 Task: Open Card Social Media Marketing Campaign Review in Board Content Marketing Interactive Quiz Creation and Promotion Strategy to Workspace Branding Agencies and add a team member Softage.3@softage.net, a label Blue, a checklist Farm-to-Table, an attachment from your google drive, a color Blue and finally, add a card description 'Create and send out employee satisfaction survey on performance feedback and recognition' and a comment 'Let us approach this task with a sense of self-reflection and self-awareness, recognizing our own strengths and weaknesses.'. Add a start date 'Jan 03, 1900' with a due date 'Jan 10, 1900'
Action: Mouse moved to (114, 57)
Screenshot: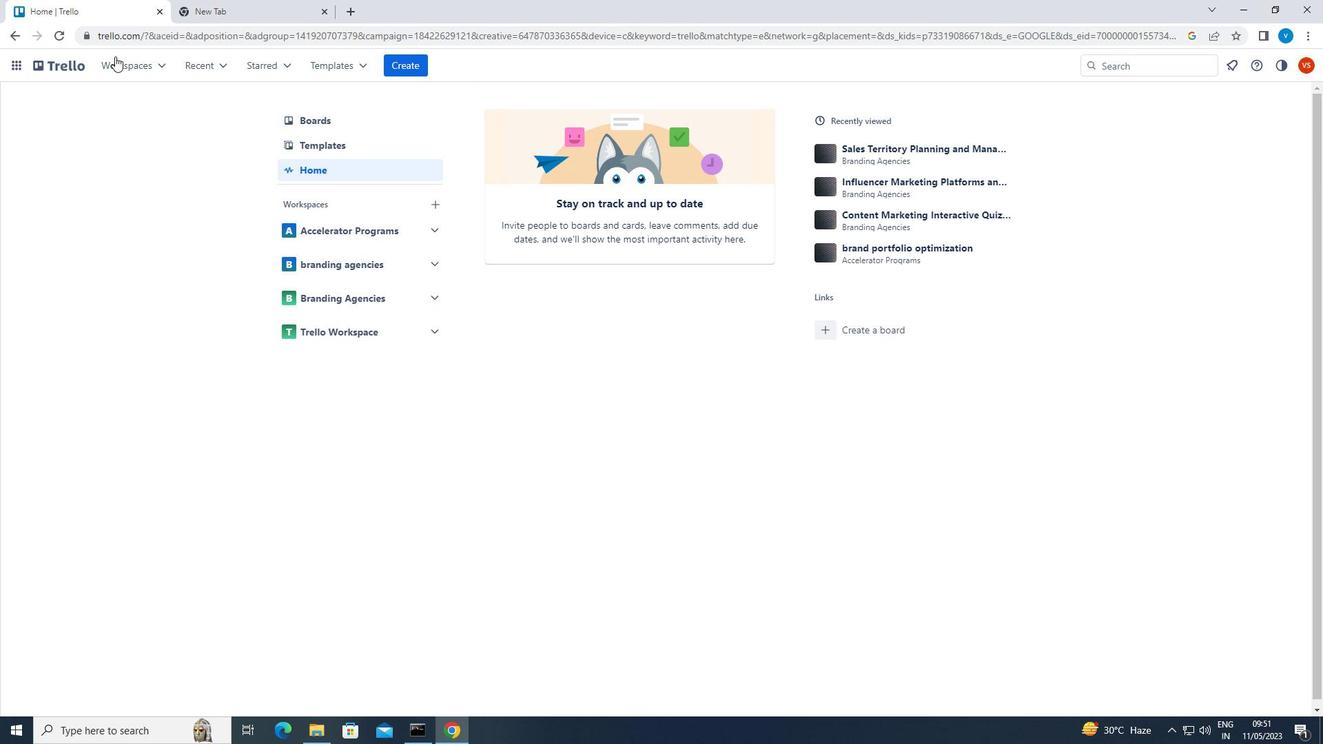 
Action: Mouse pressed left at (114, 57)
Screenshot: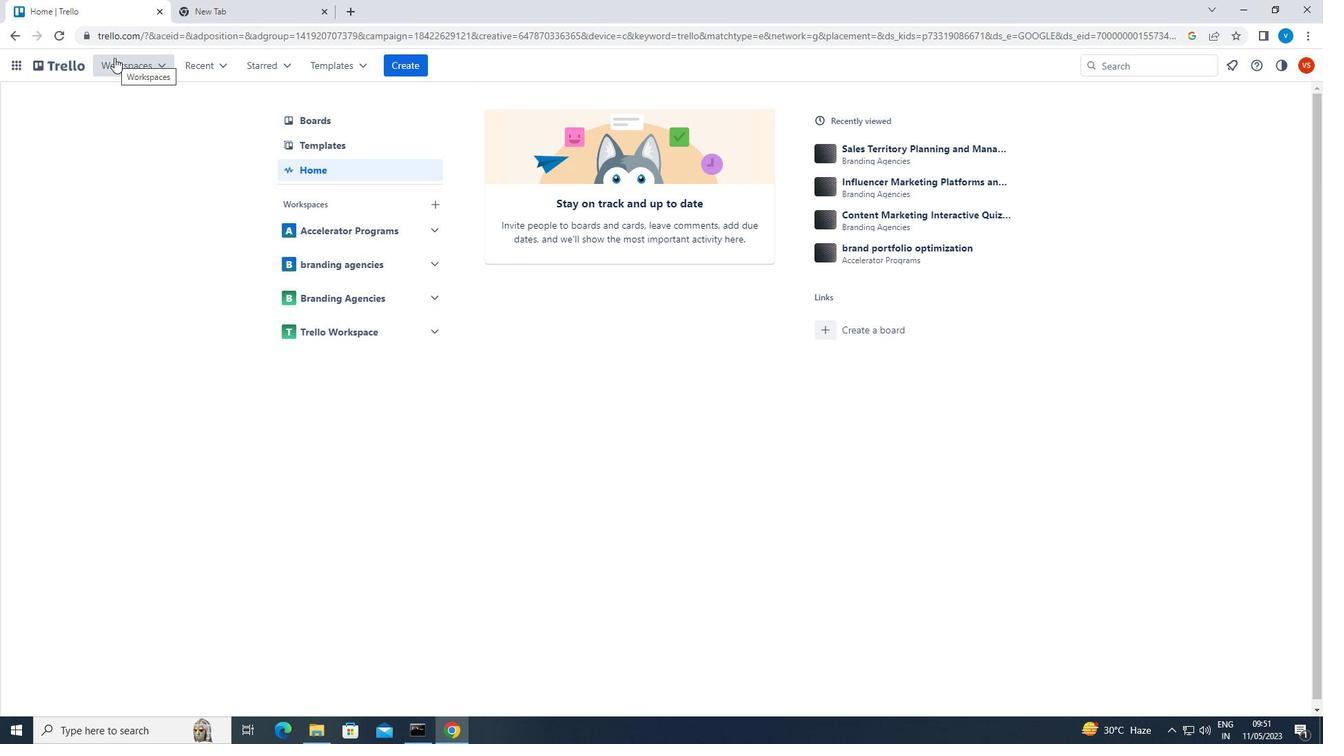 
Action: Mouse moved to (183, 206)
Screenshot: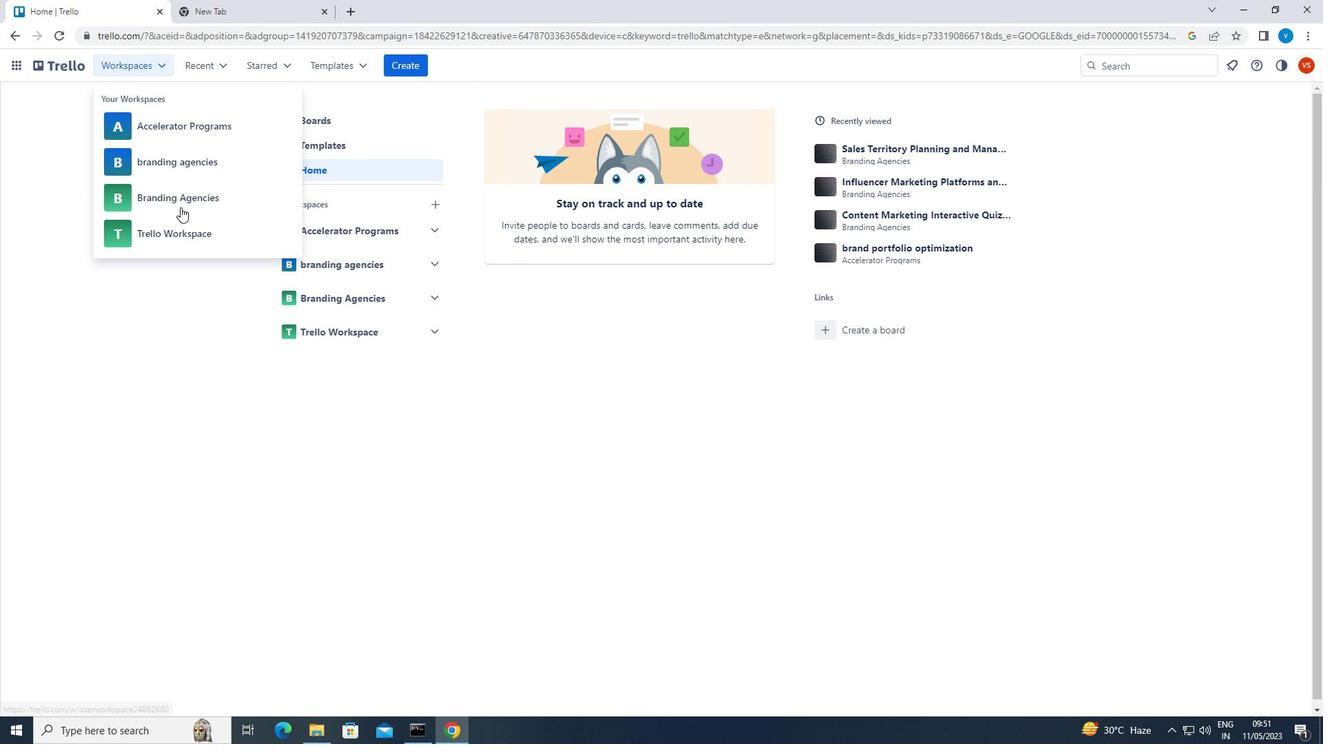 
Action: Mouse pressed left at (183, 206)
Screenshot: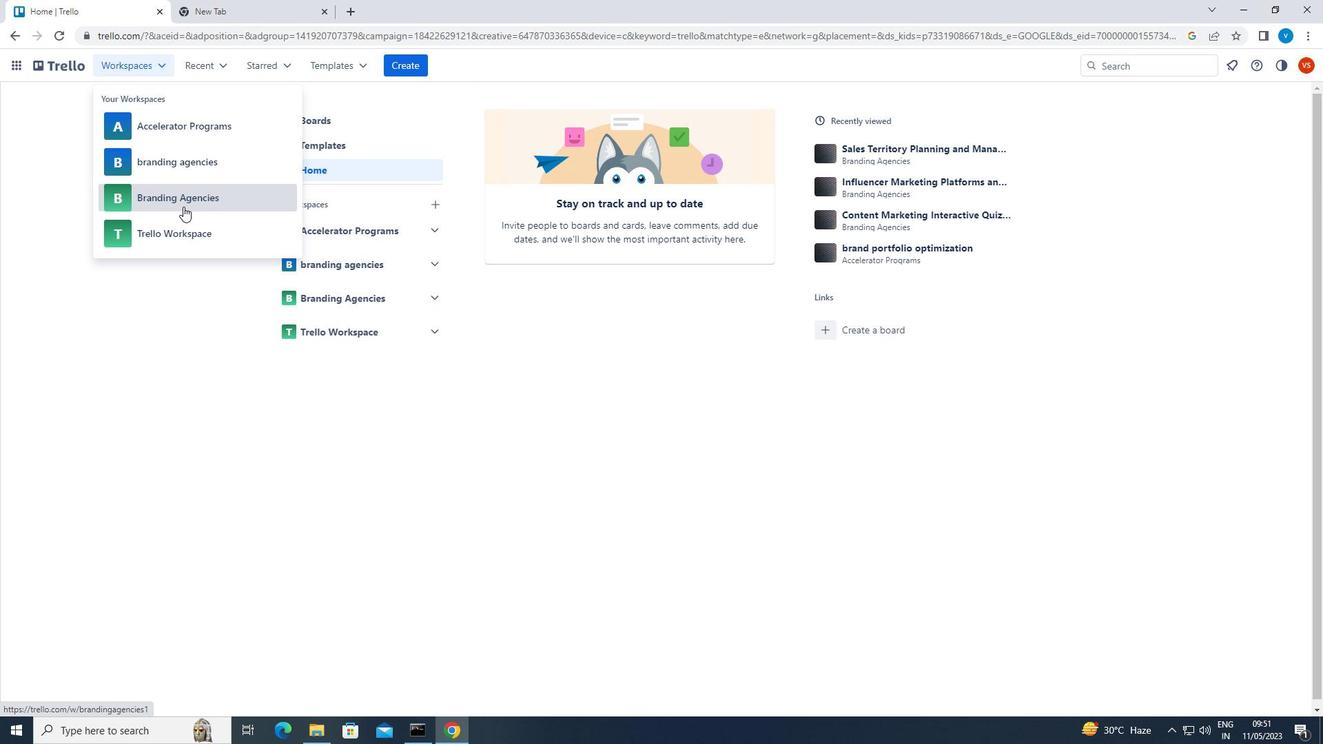 
Action: Mouse moved to (110, 304)
Screenshot: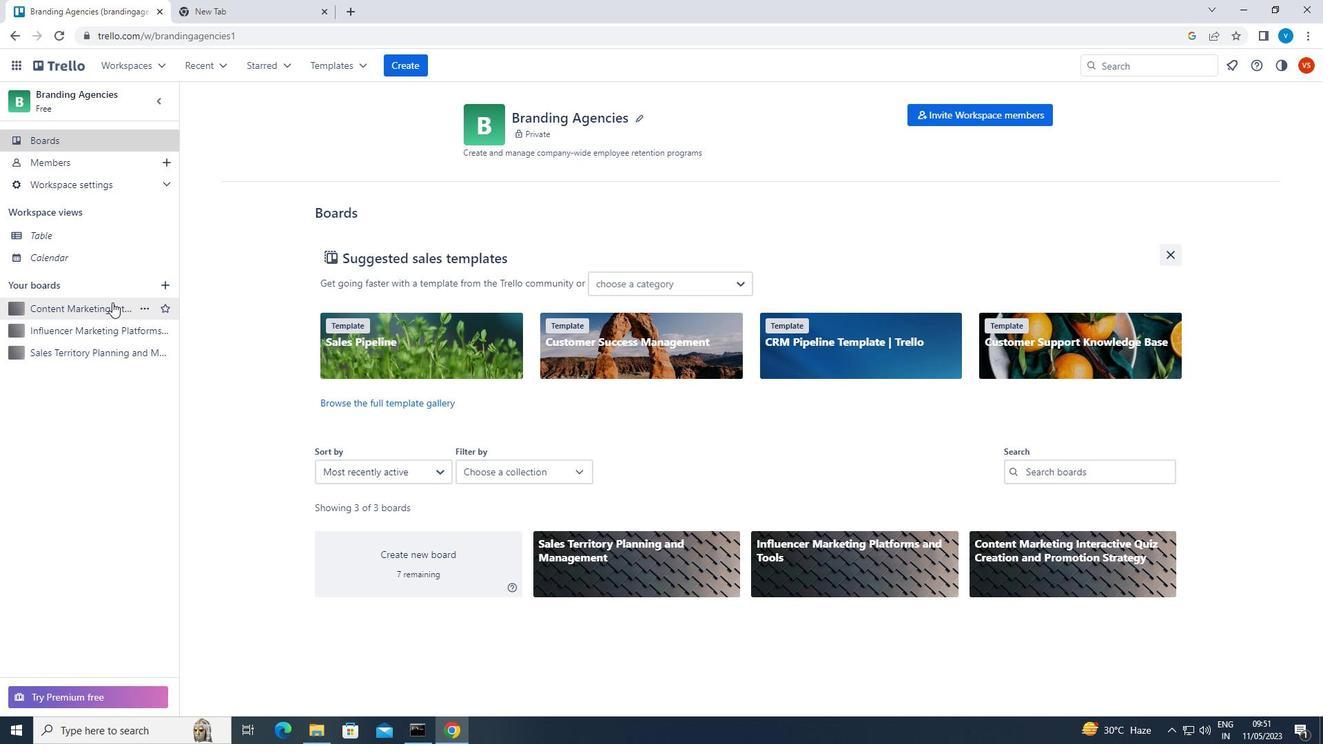 
Action: Mouse pressed left at (110, 304)
Screenshot: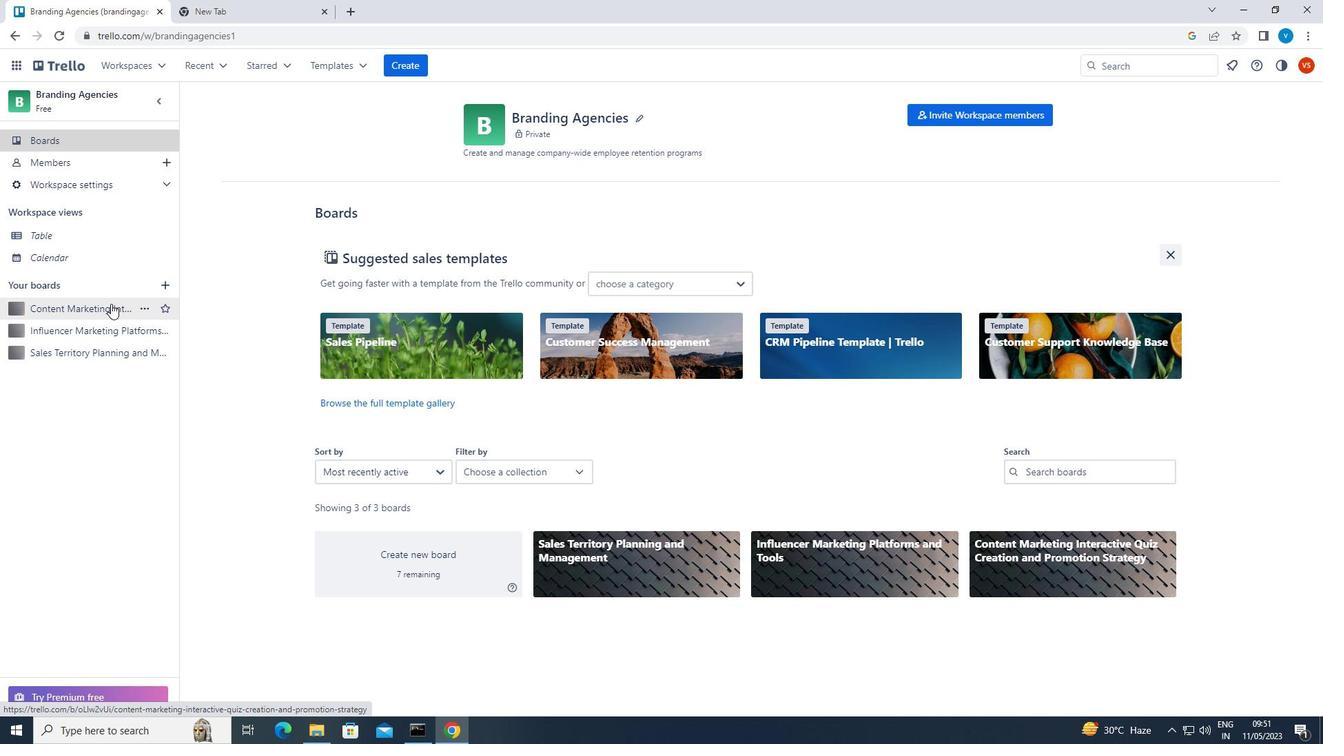 
Action: Mouse moved to (264, 184)
Screenshot: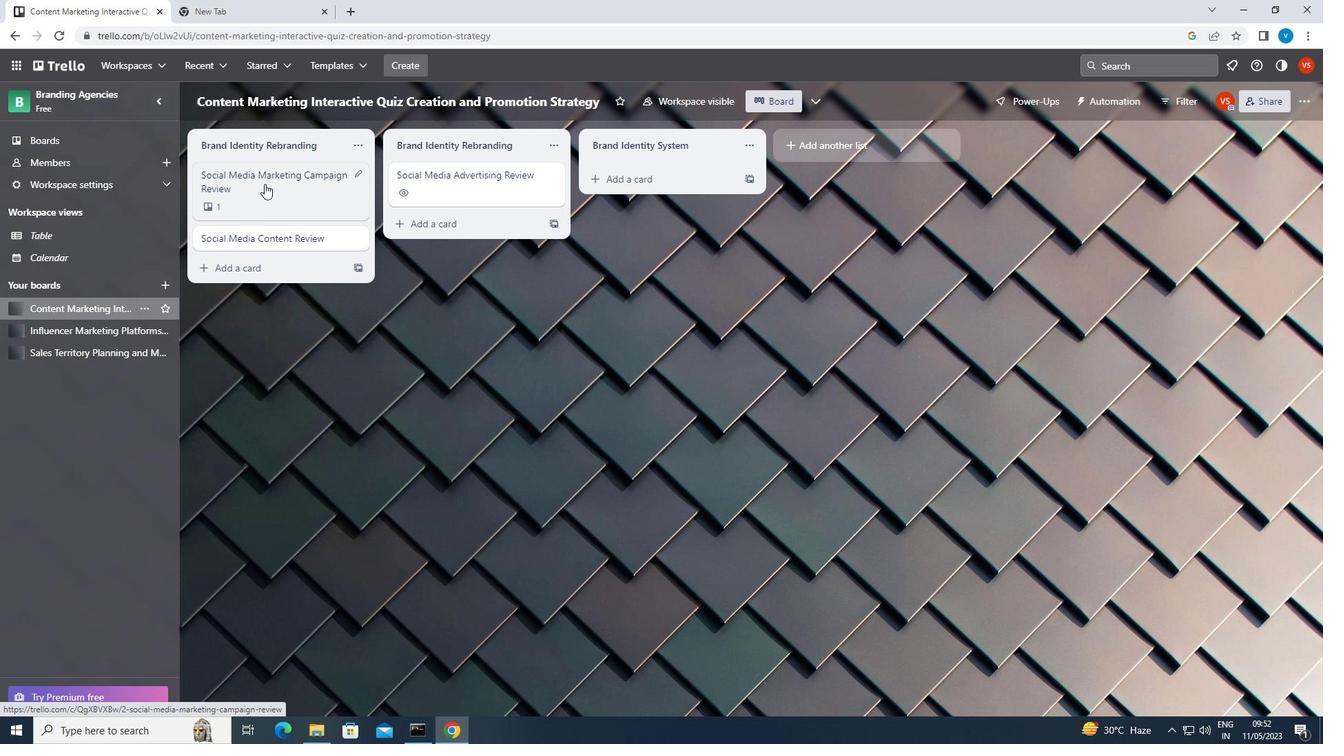 
Action: Mouse pressed left at (264, 184)
Screenshot: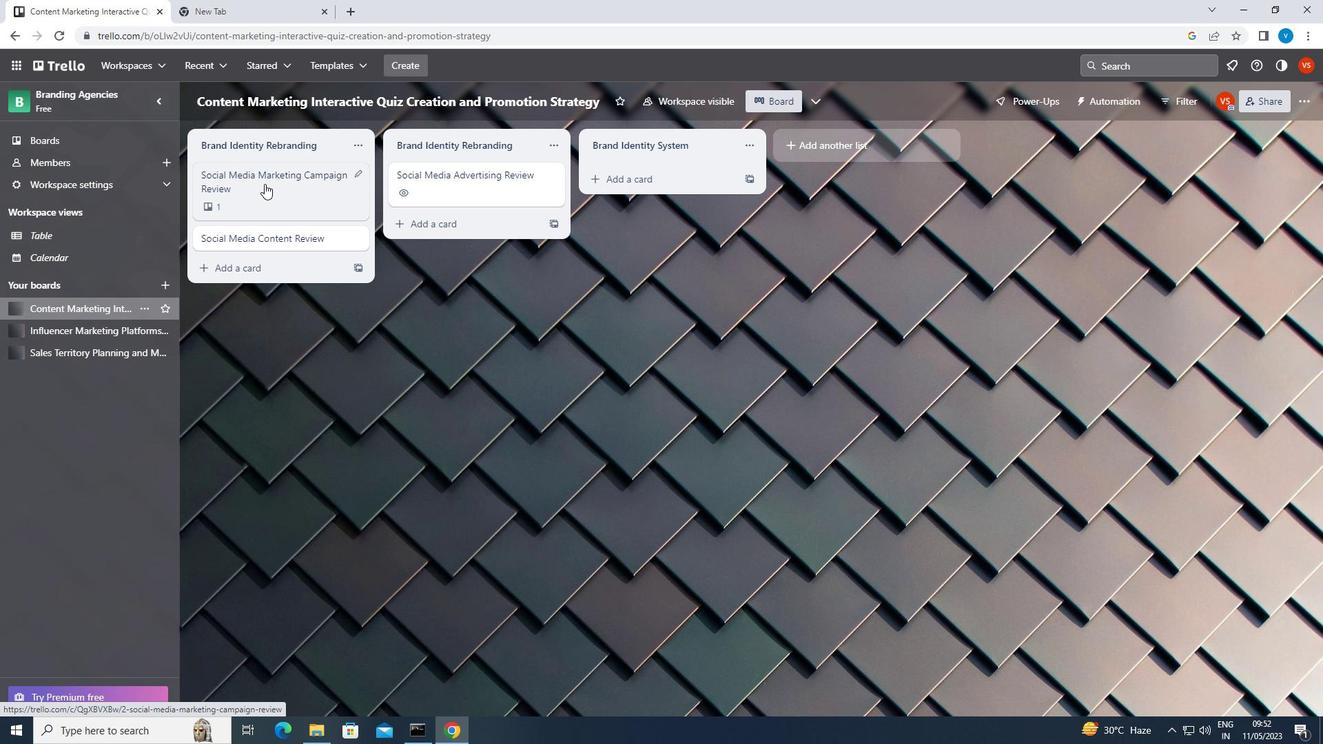 
Action: Mouse moved to (824, 176)
Screenshot: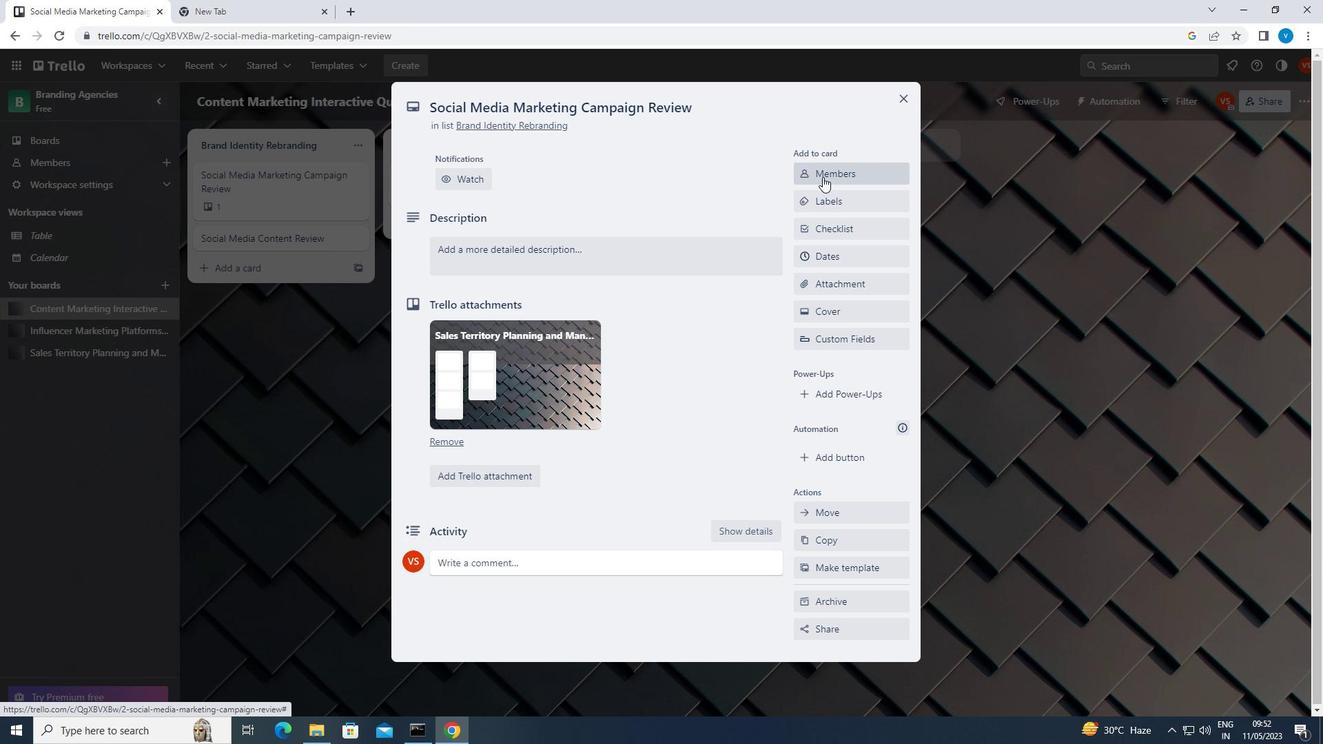 
Action: Mouse pressed left at (824, 176)
Screenshot: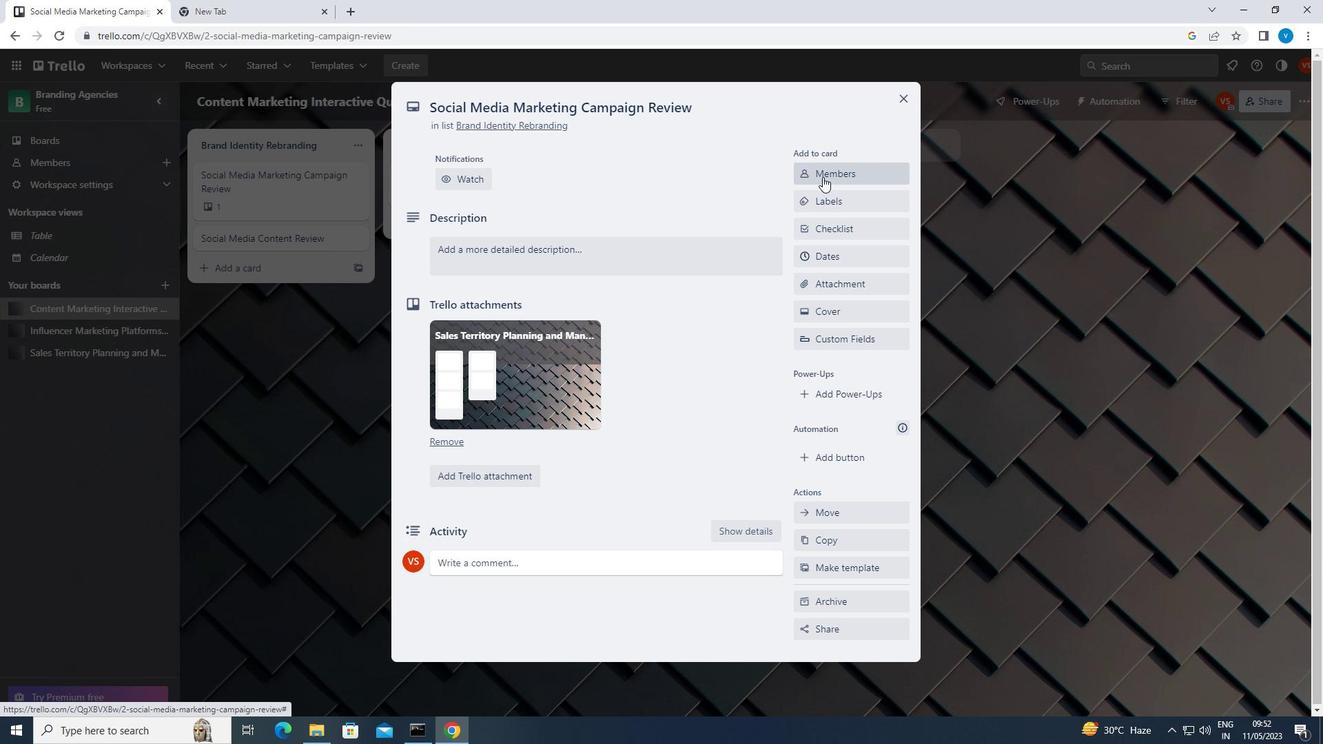 
Action: Mouse moved to (827, 239)
Screenshot: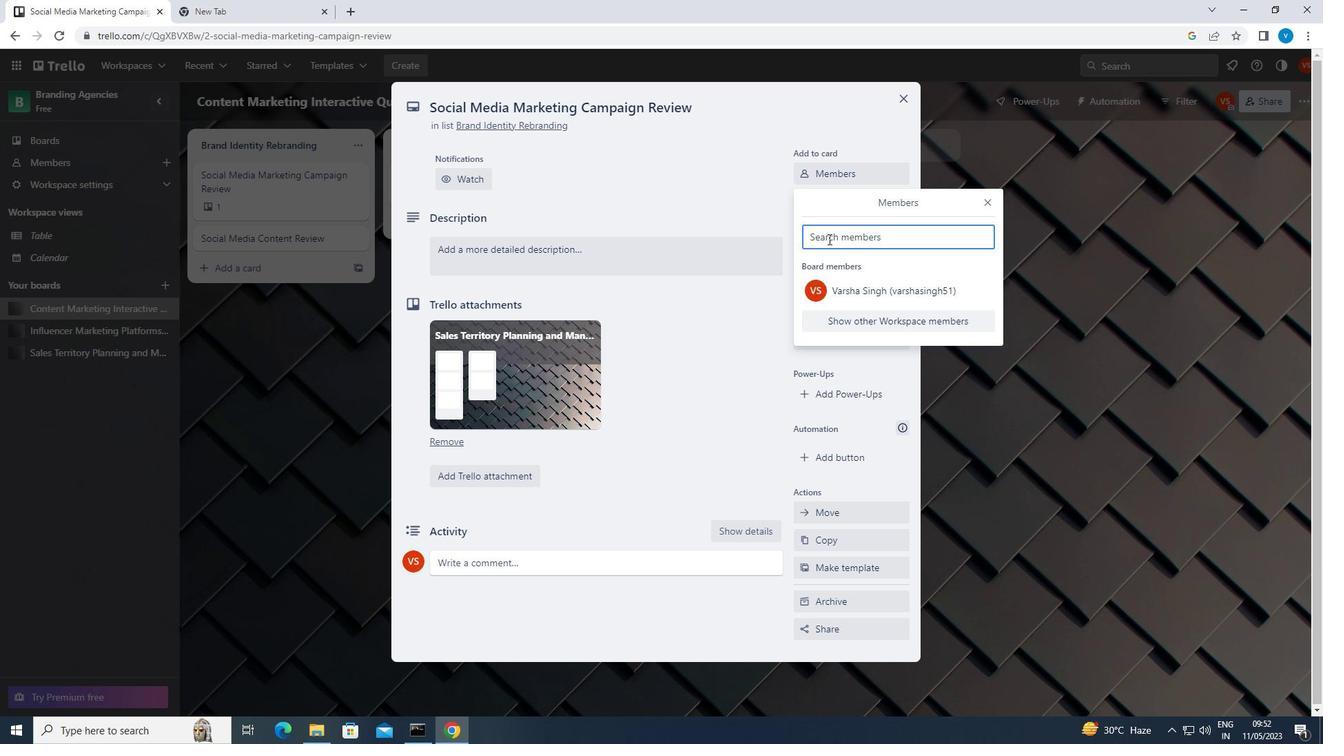 
Action: Key pressed <Key.shift>SOFTAGE.3<Key.shift>@SOFTAGE.NET
Screenshot: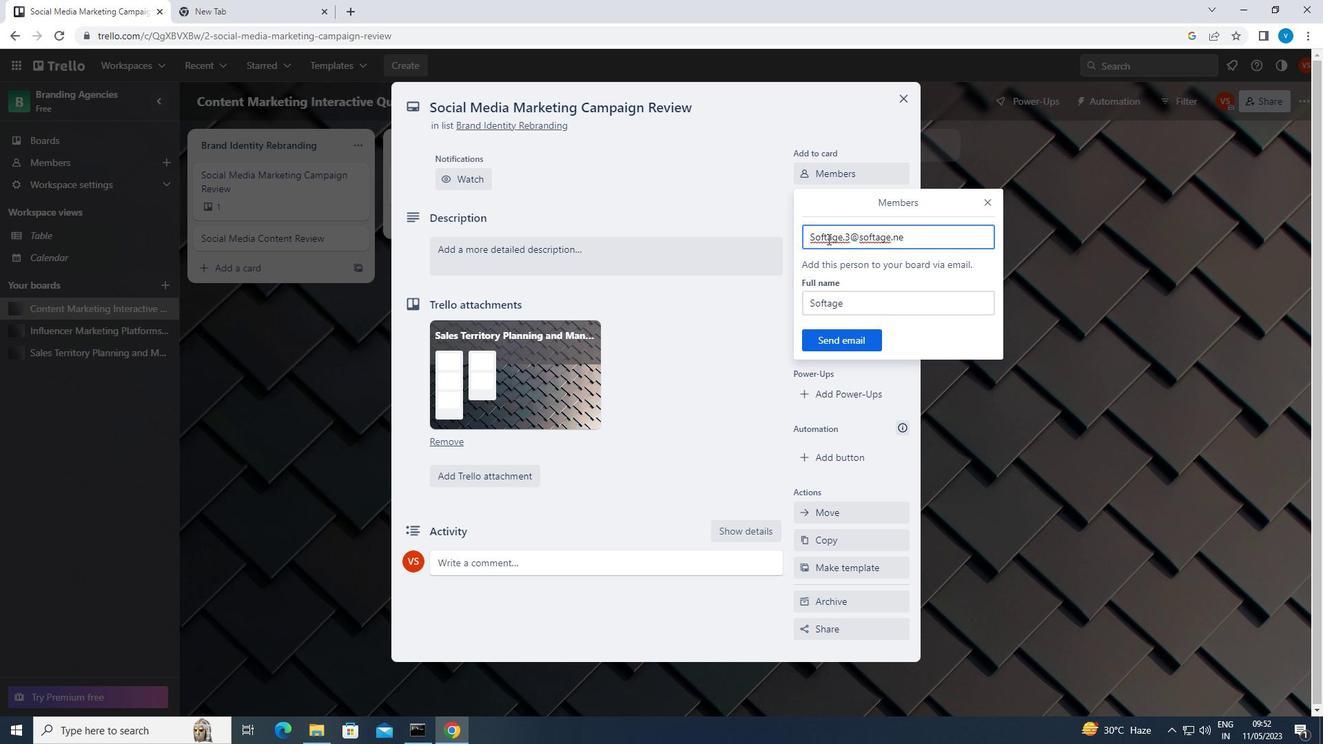 
Action: Mouse moved to (929, 233)
Screenshot: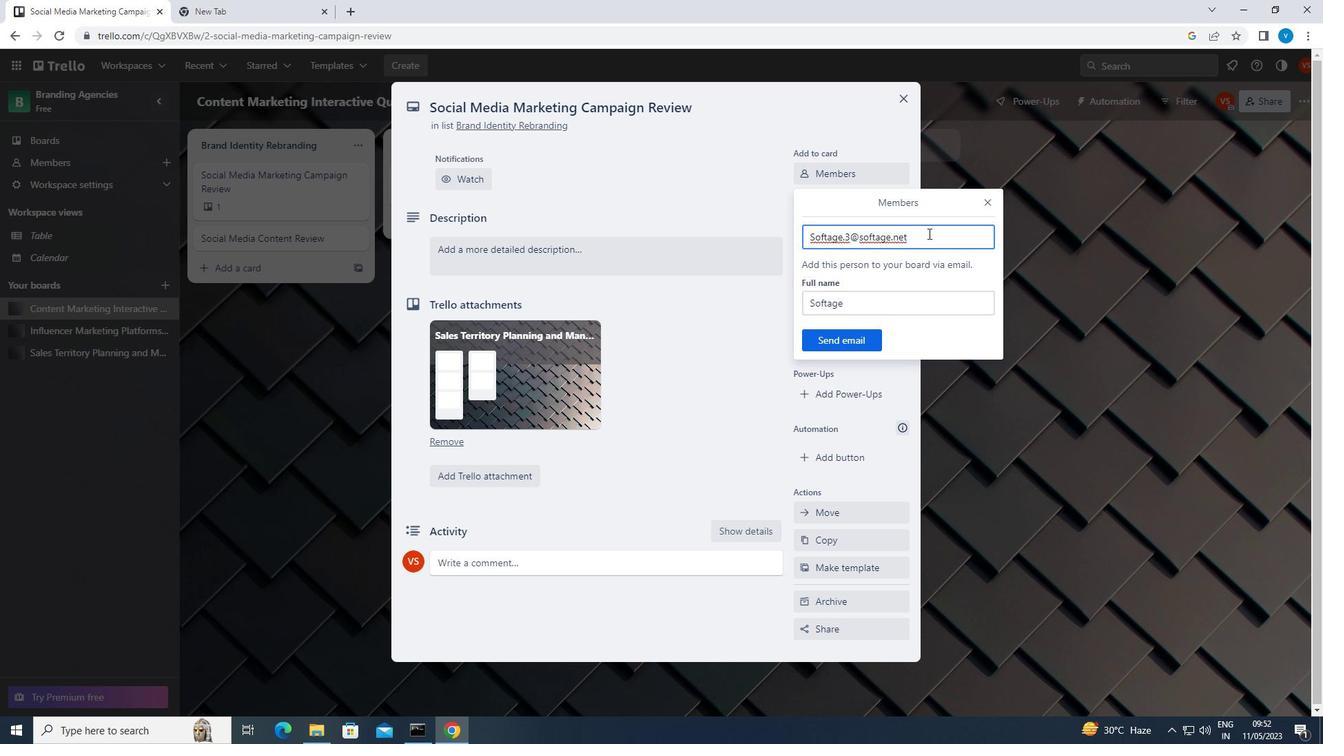 
Action: Mouse pressed left at (929, 233)
Screenshot: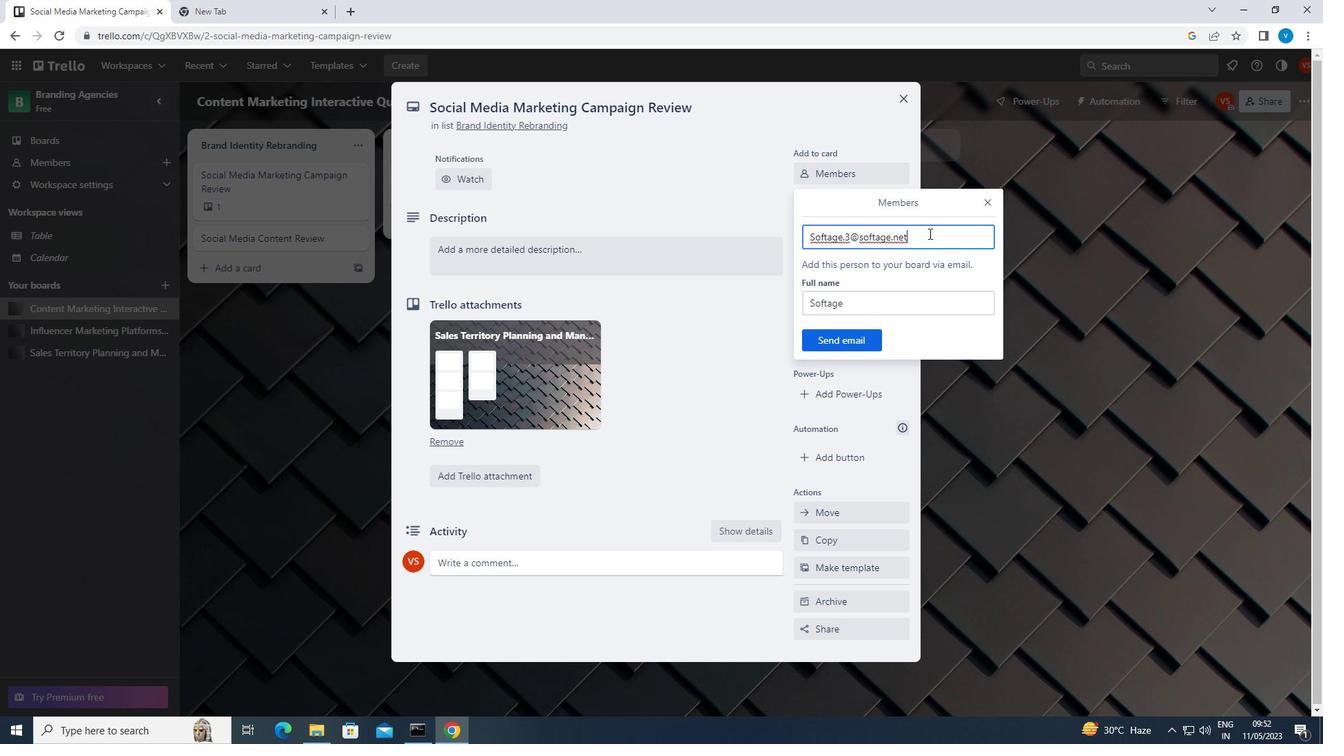 
Action: Mouse moved to (853, 339)
Screenshot: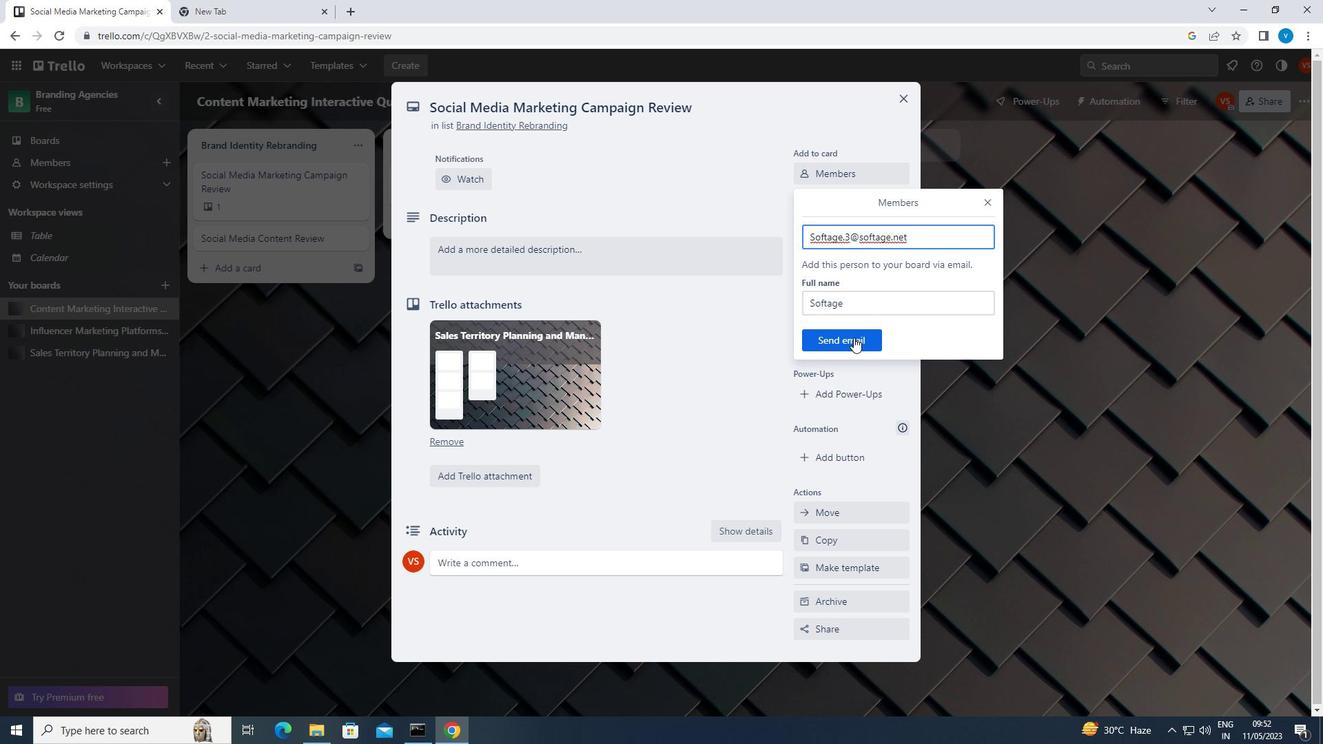 
Action: Mouse pressed left at (853, 339)
Screenshot: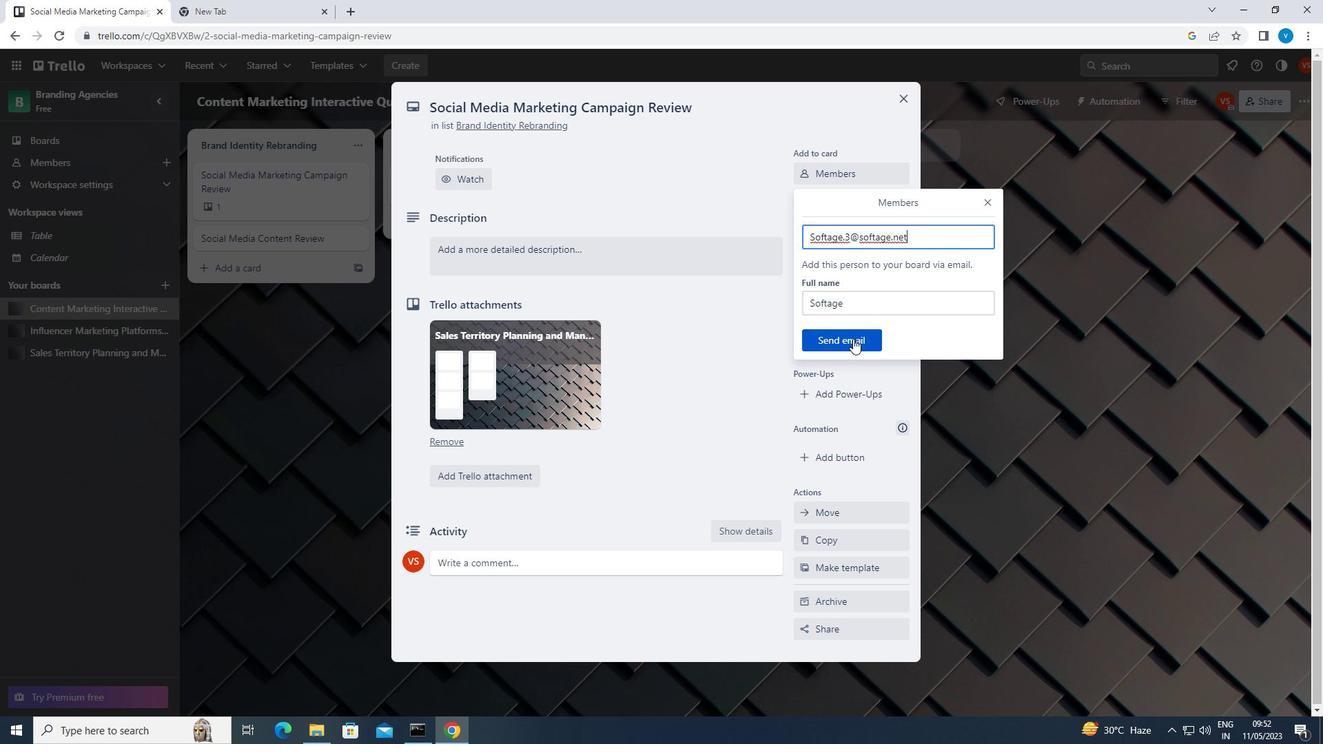 
Action: Mouse moved to (856, 248)
Screenshot: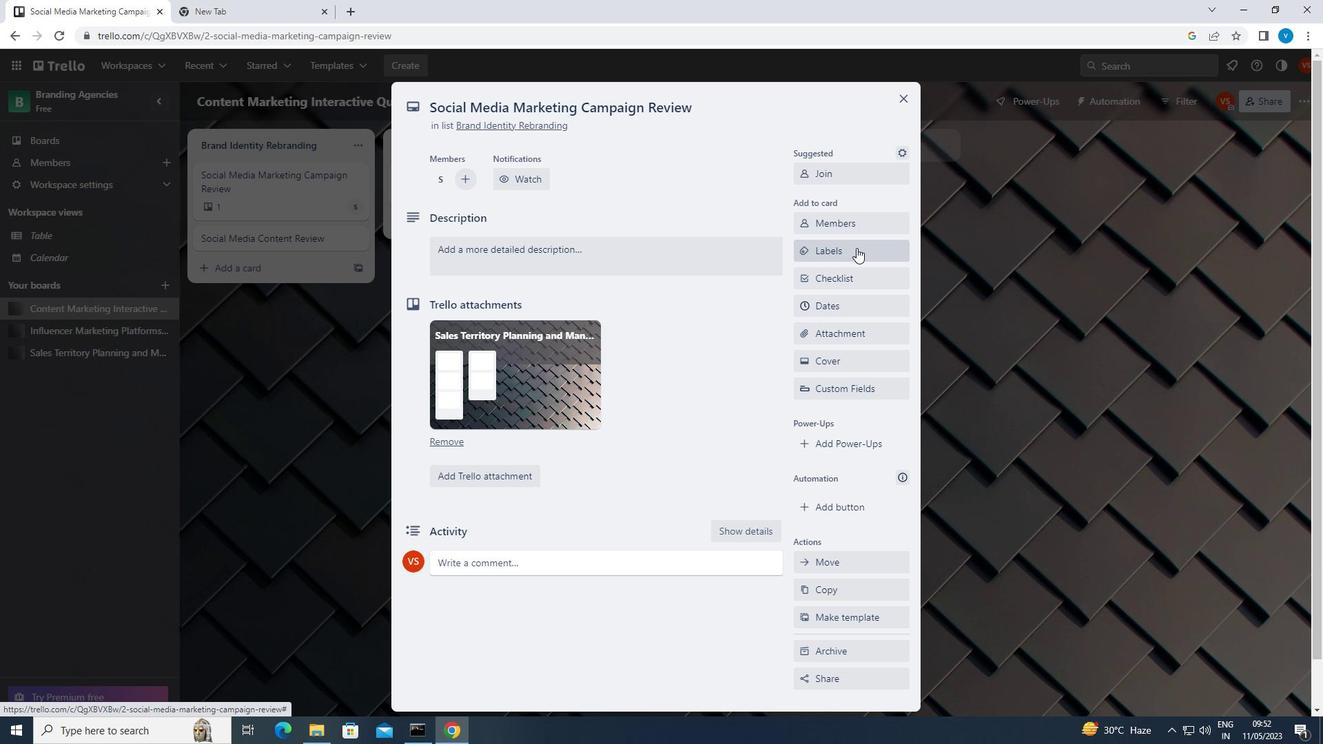 
Action: Mouse pressed left at (856, 248)
Screenshot: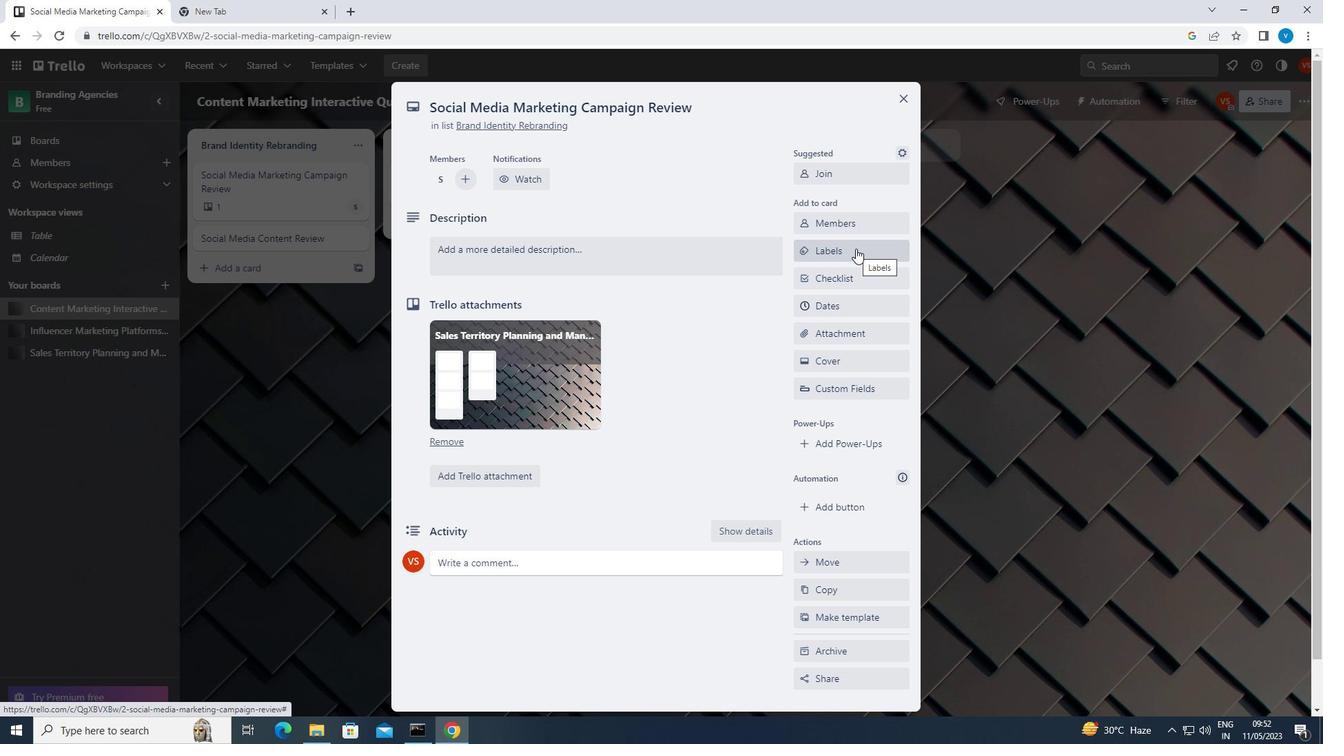 
Action: Mouse moved to (880, 481)
Screenshot: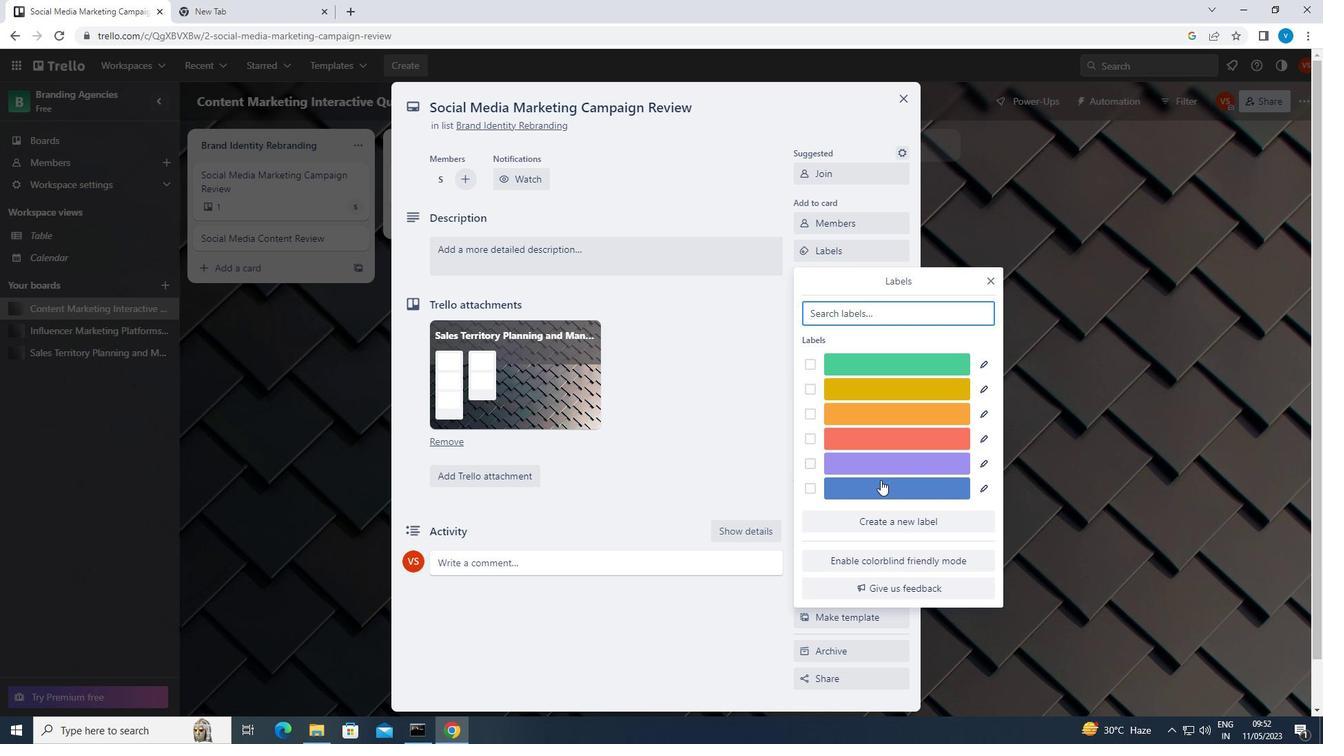 
Action: Mouse pressed left at (880, 481)
Screenshot: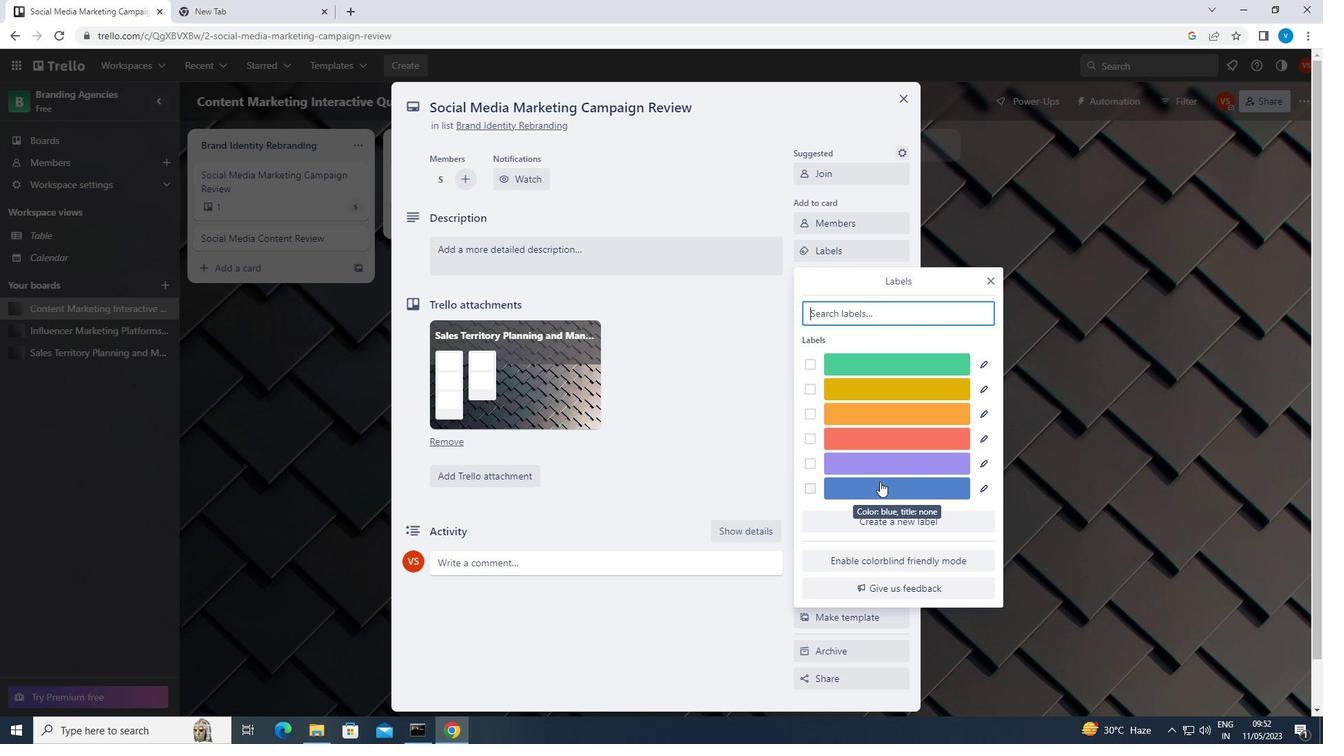 
Action: Mouse moved to (989, 281)
Screenshot: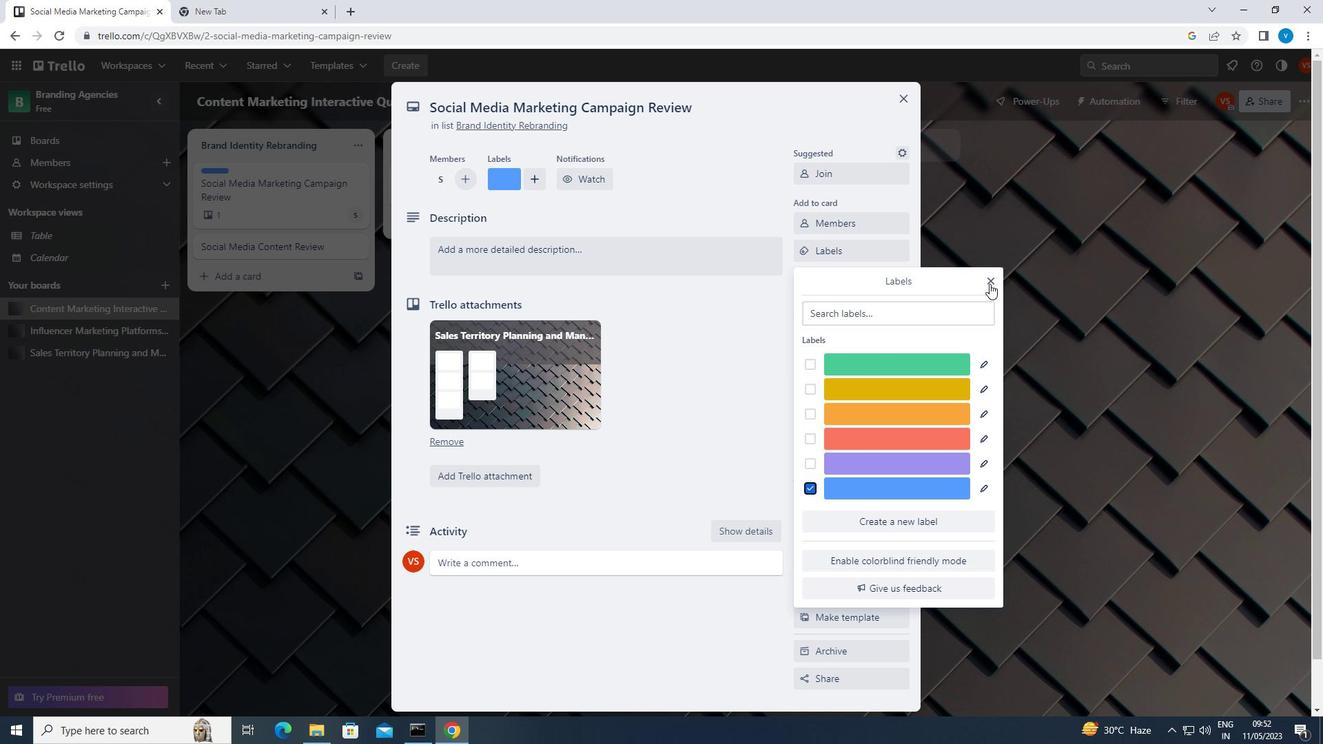
Action: Mouse pressed left at (989, 281)
Screenshot: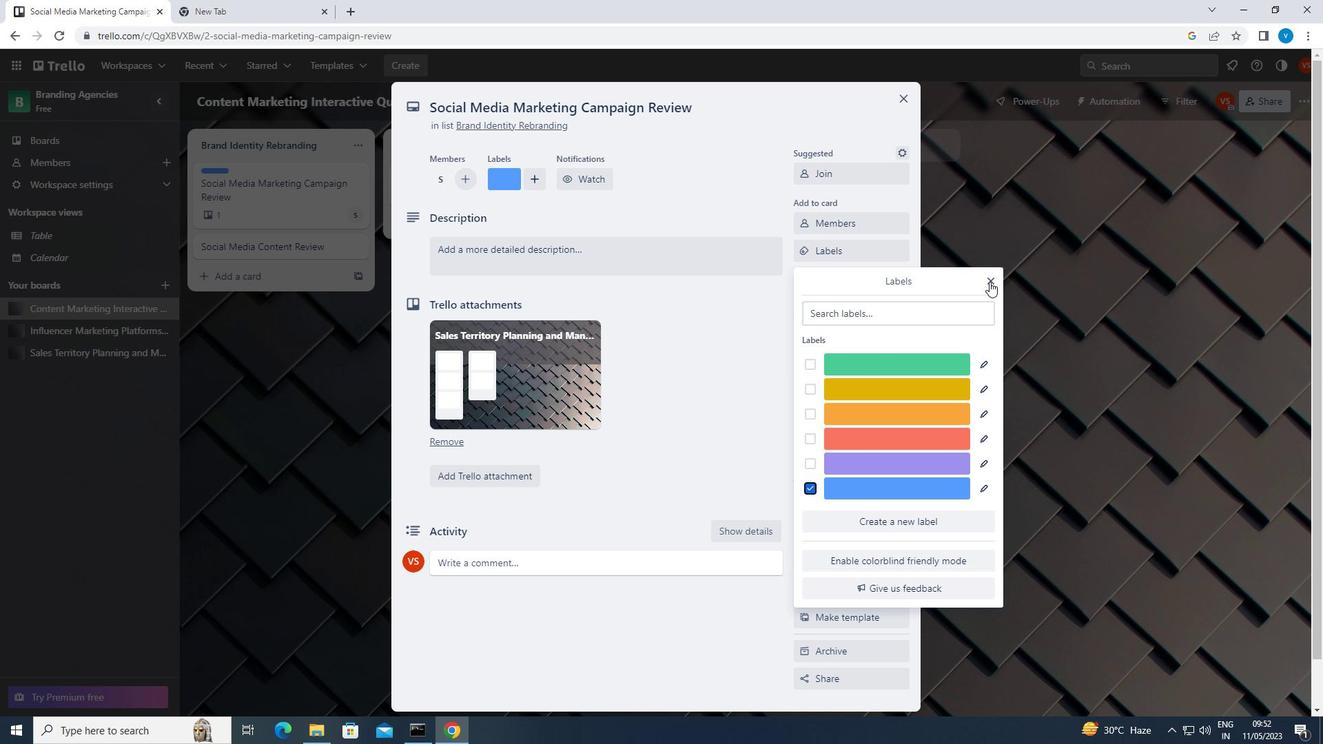 
Action: Mouse moved to (873, 284)
Screenshot: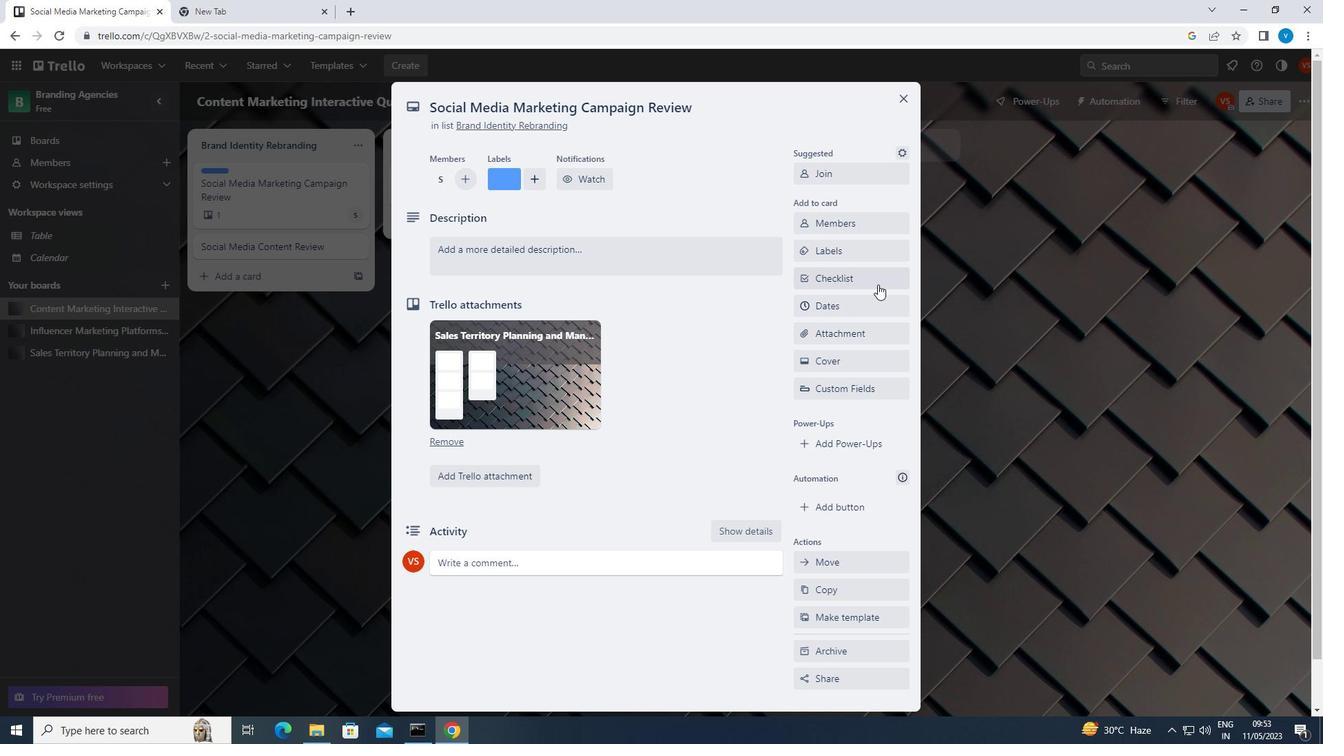 
Action: Mouse pressed left at (873, 284)
Screenshot: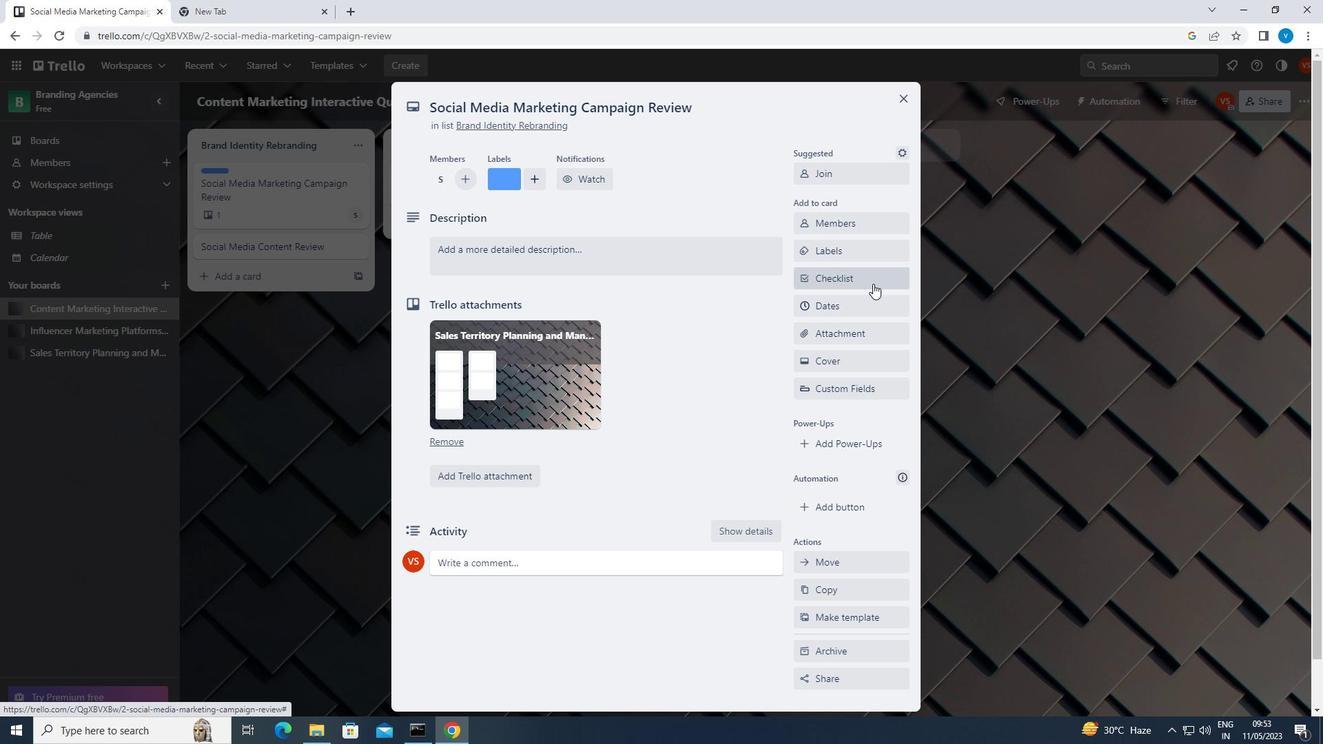 
Action: Mouse moved to (842, 386)
Screenshot: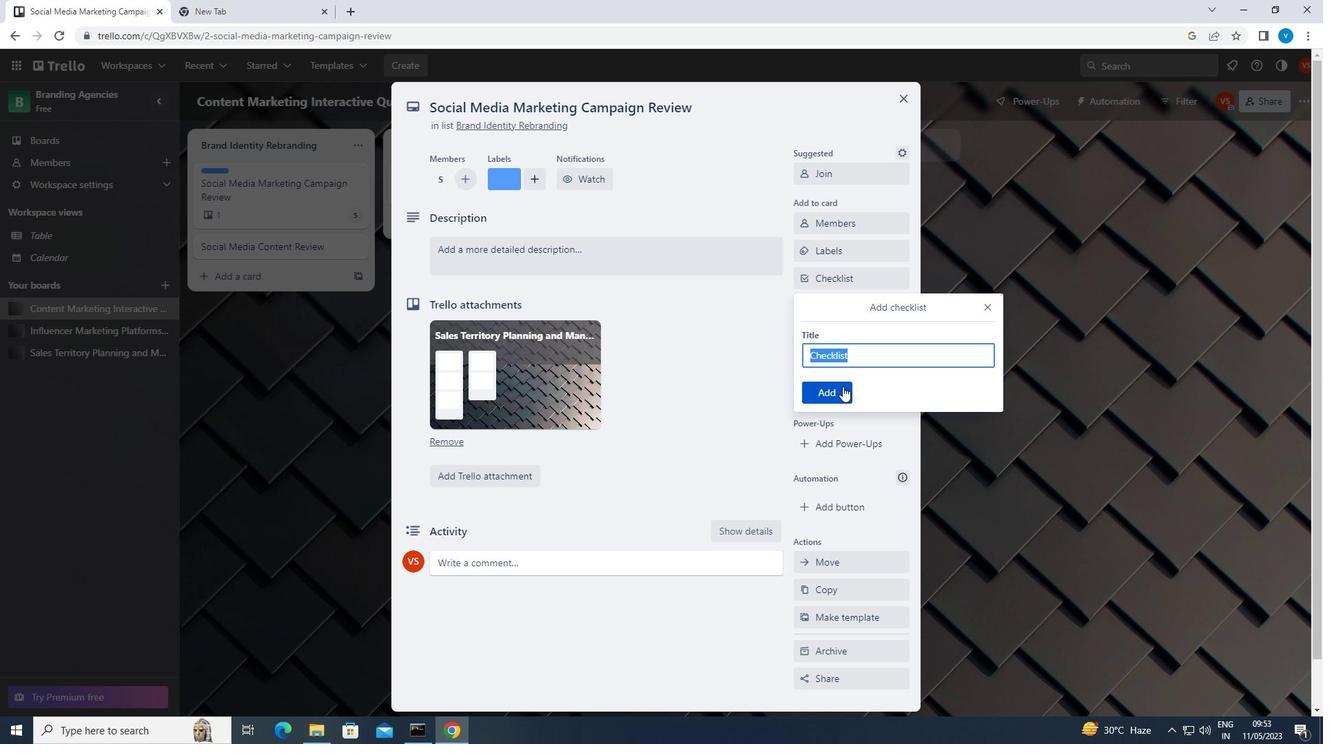 
Action: Mouse pressed left at (842, 386)
Screenshot: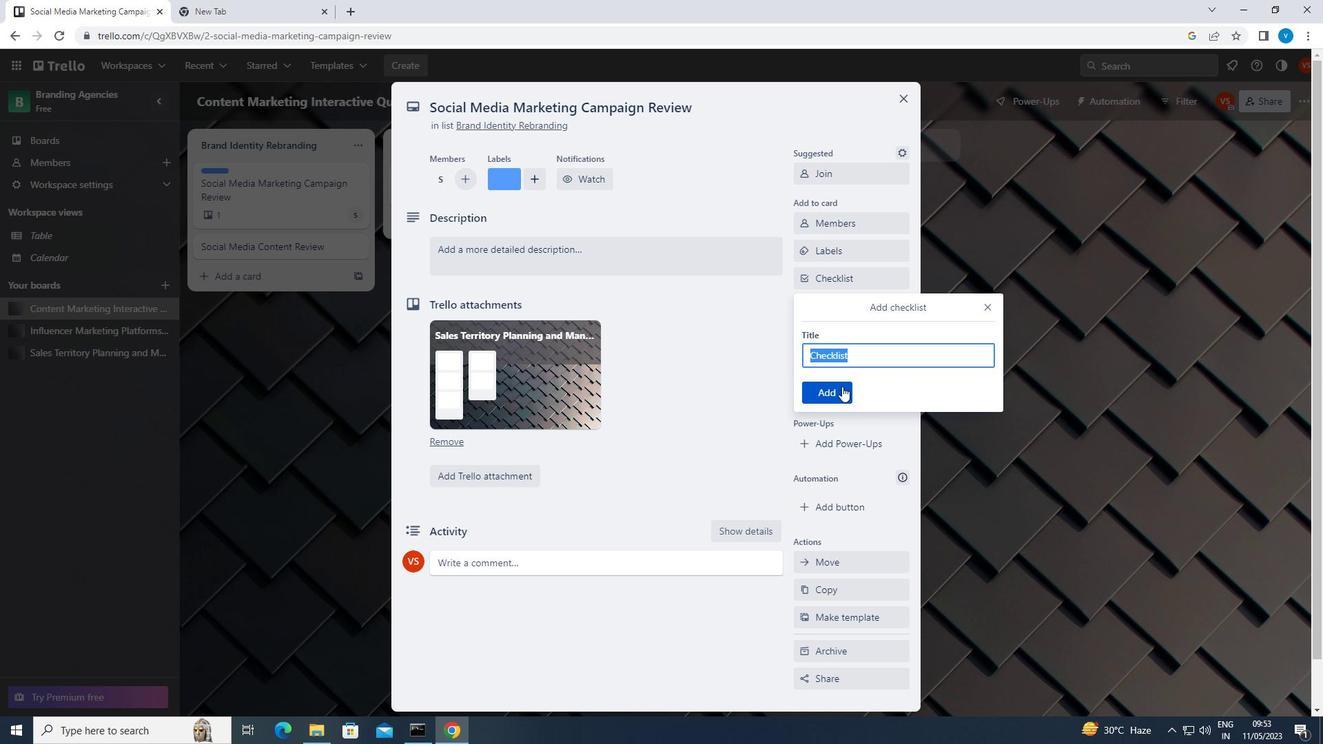 
Action: Mouse moved to (859, 273)
Screenshot: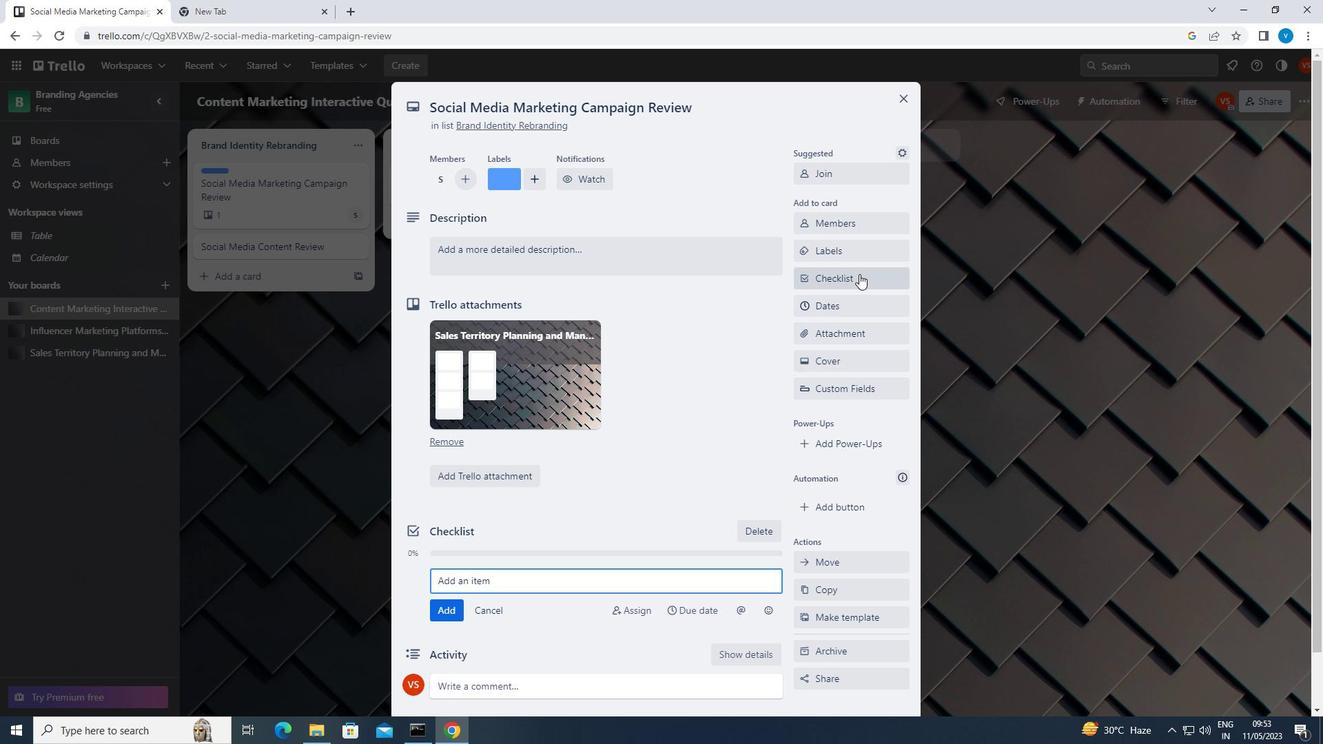 
Action: Mouse pressed left at (859, 273)
Screenshot: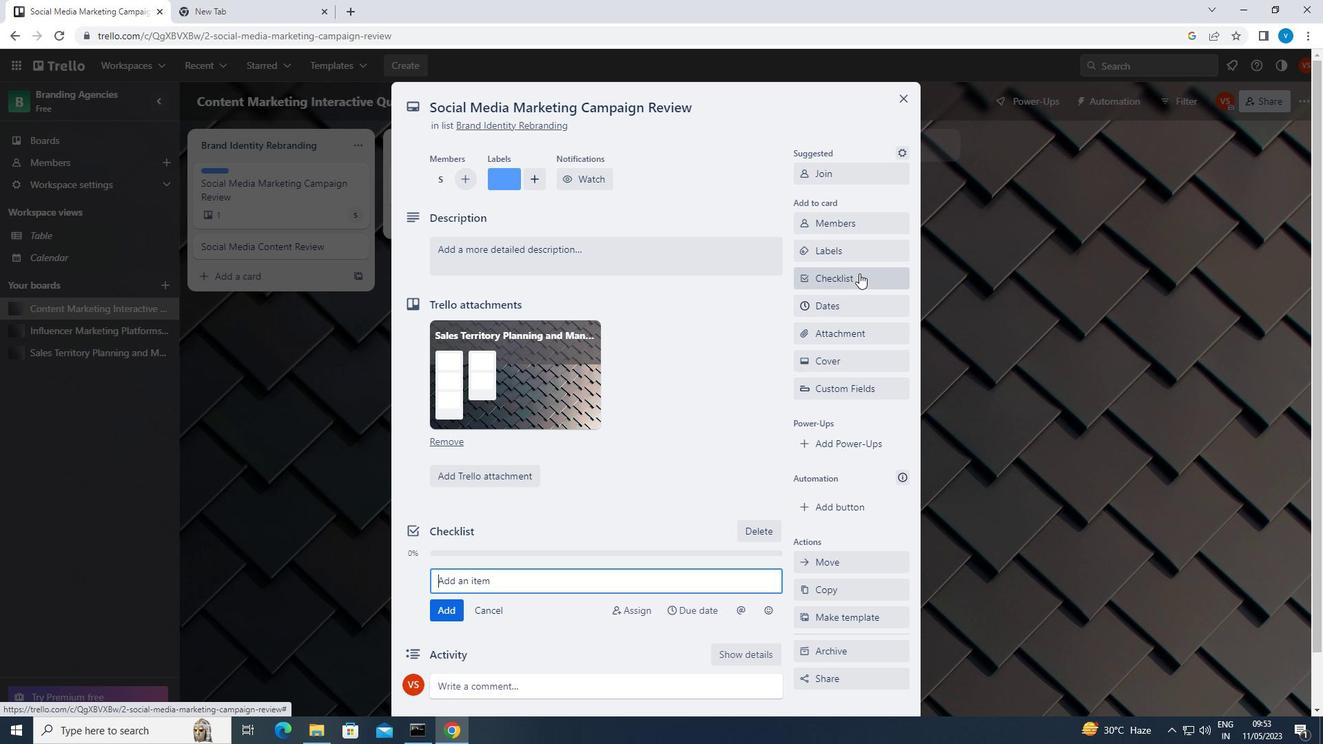 
Action: Key pressed <Key.shift>FARM-TO-<Key.shift>TABLE
Screenshot: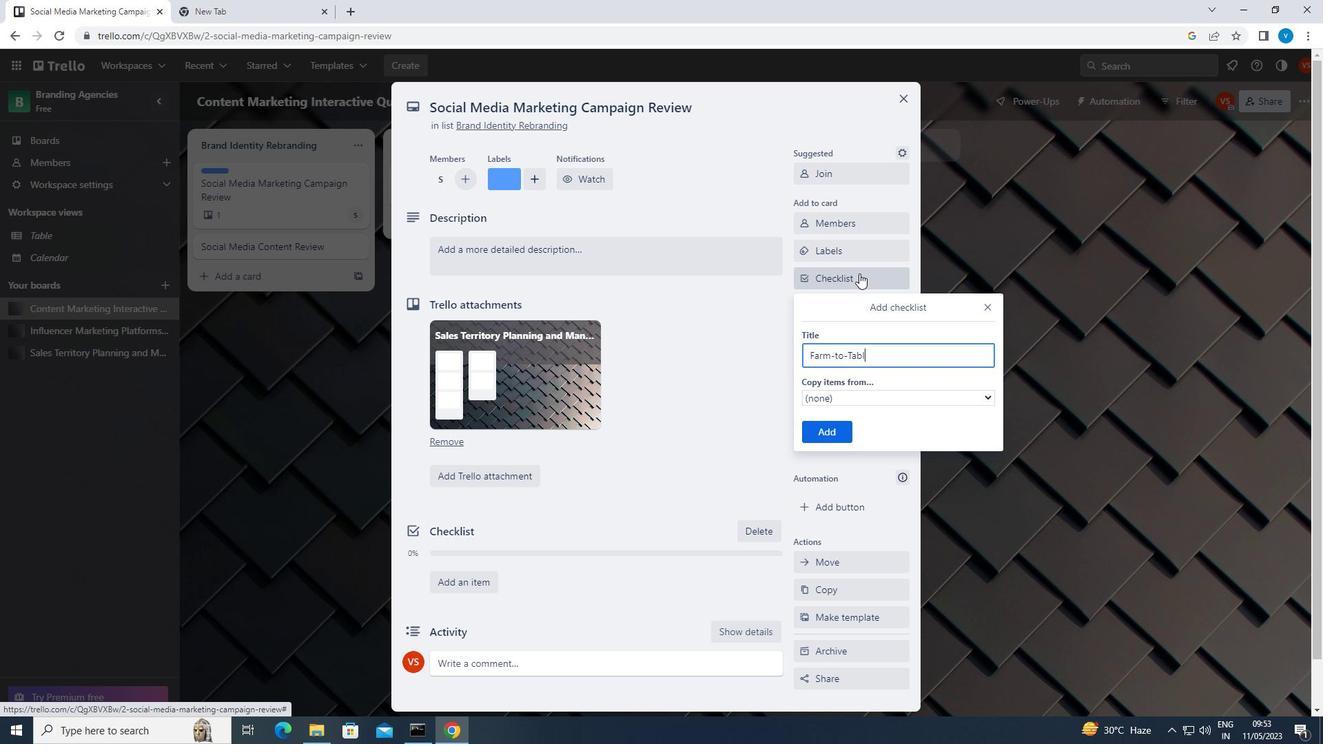 
Action: Mouse moved to (988, 306)
Screenshot: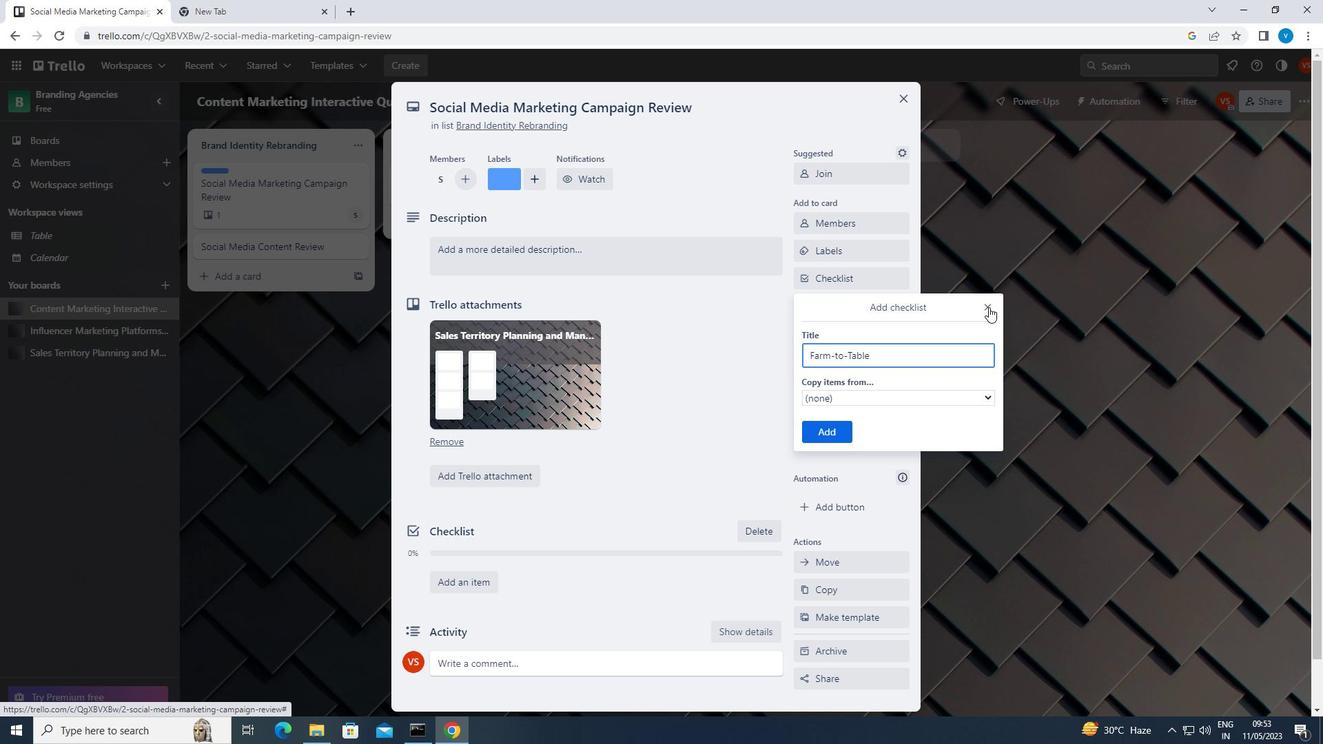 
Action: Mouse pressed left at (988, 306)
Screenshot: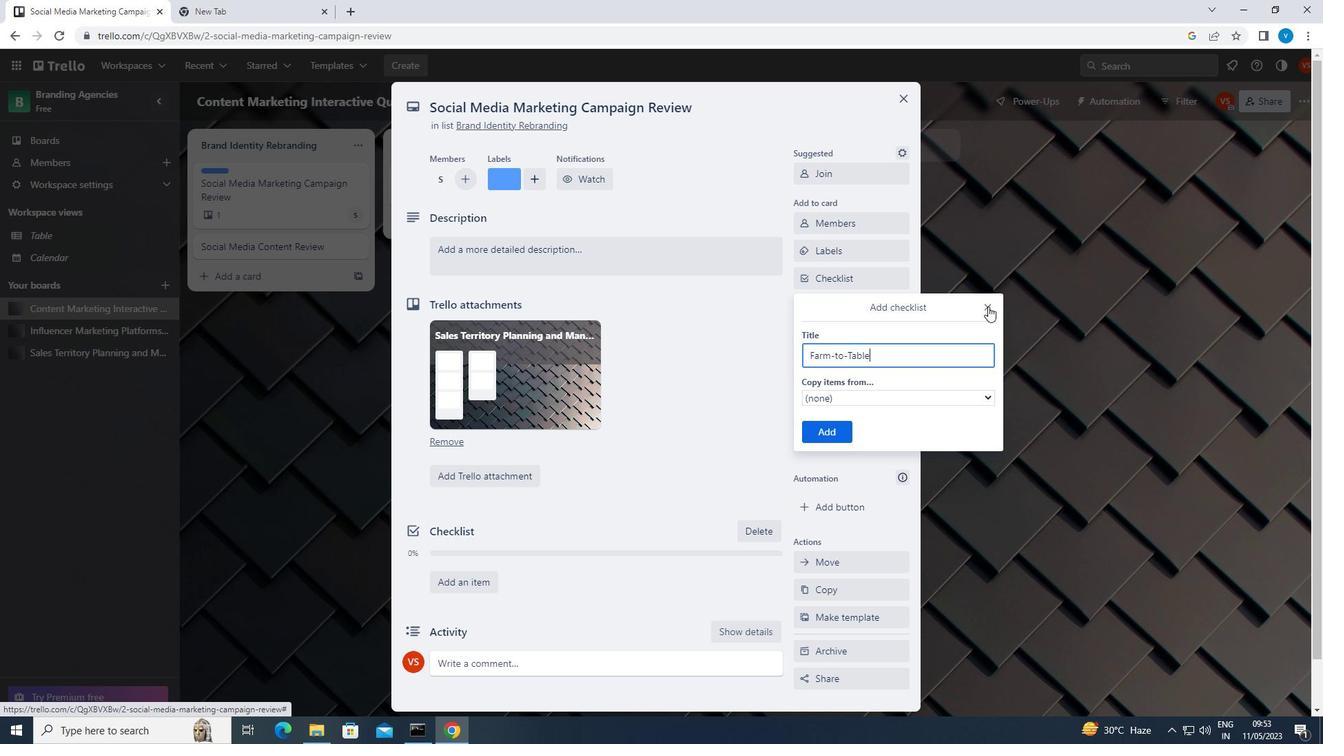 
Action: Mouse moved to (876, 330)
Screenshot: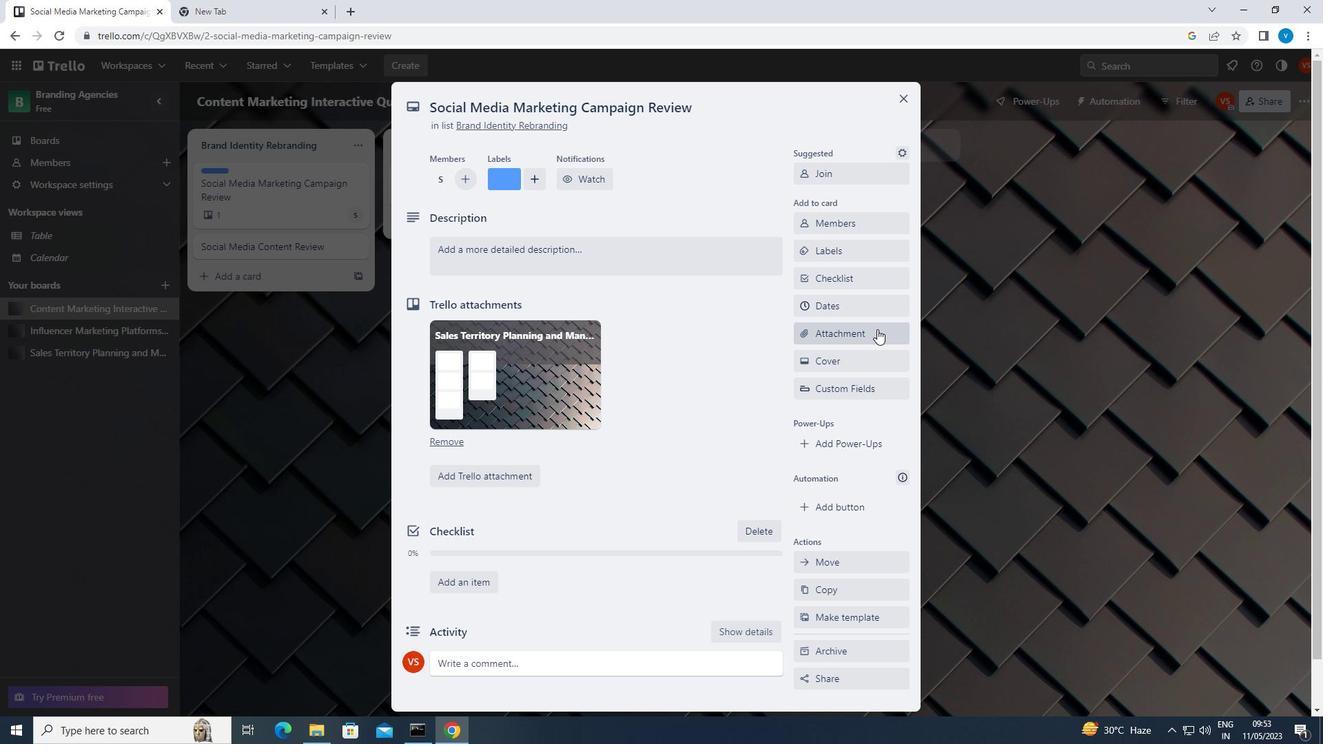 
Action: Mouse pressed left at (876, 330)
Screenshot: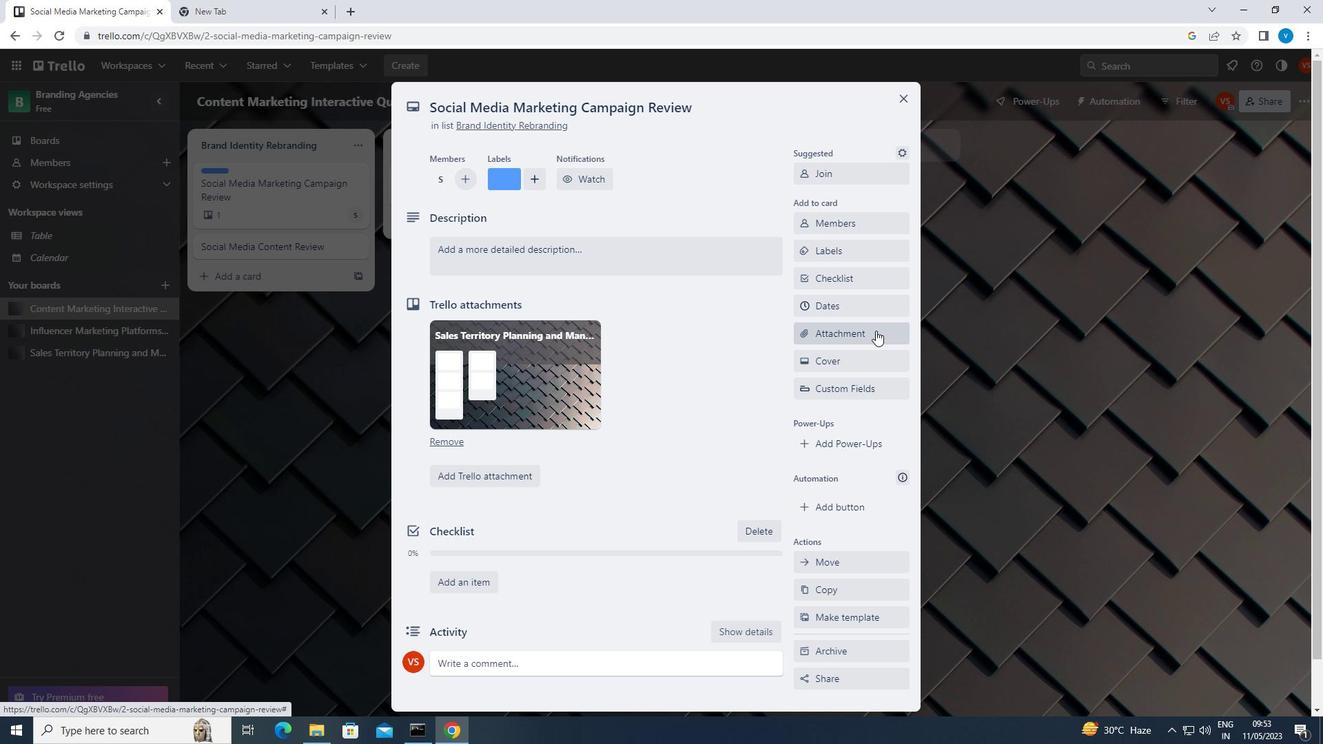 
Action: Mouse moved to (841, 435)
Screenshot: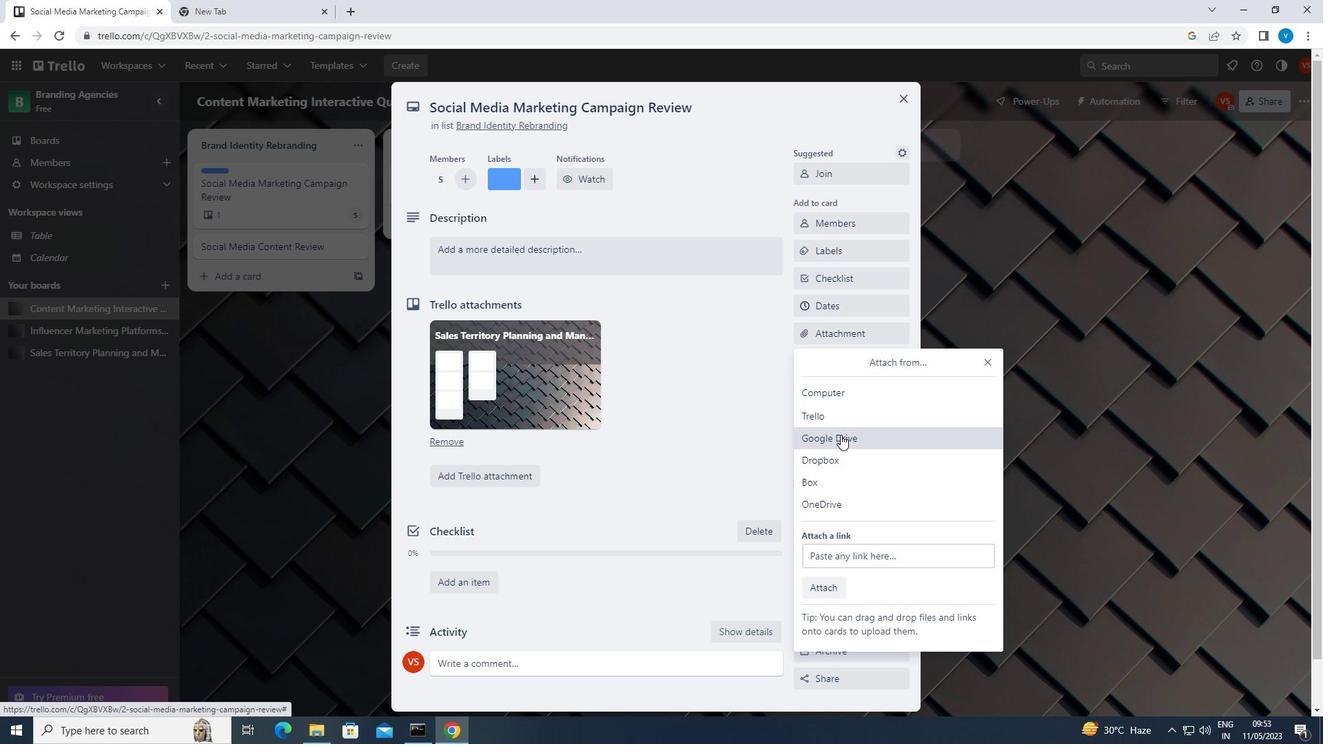 
Action: Mouse pressed left at (841, 435)
Screenshot: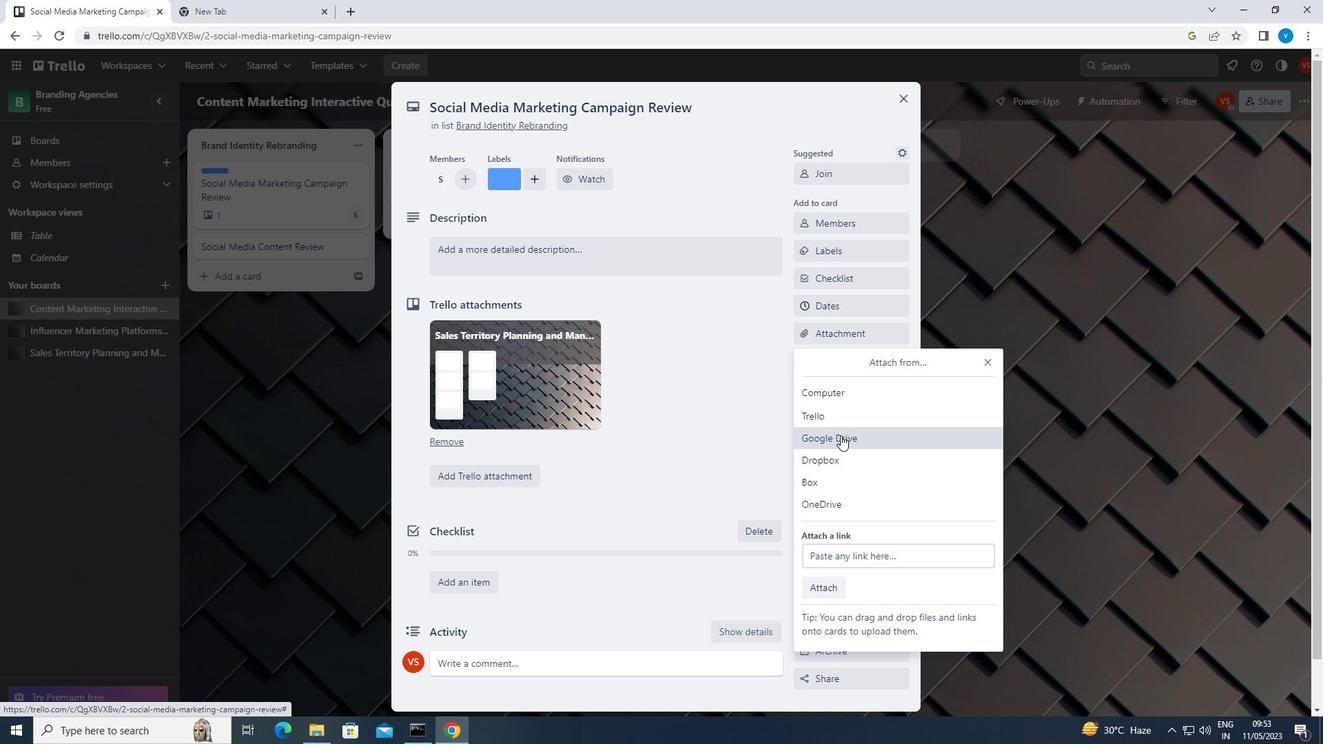 
Action: Mouse moved to (337, 337)
Screenshot: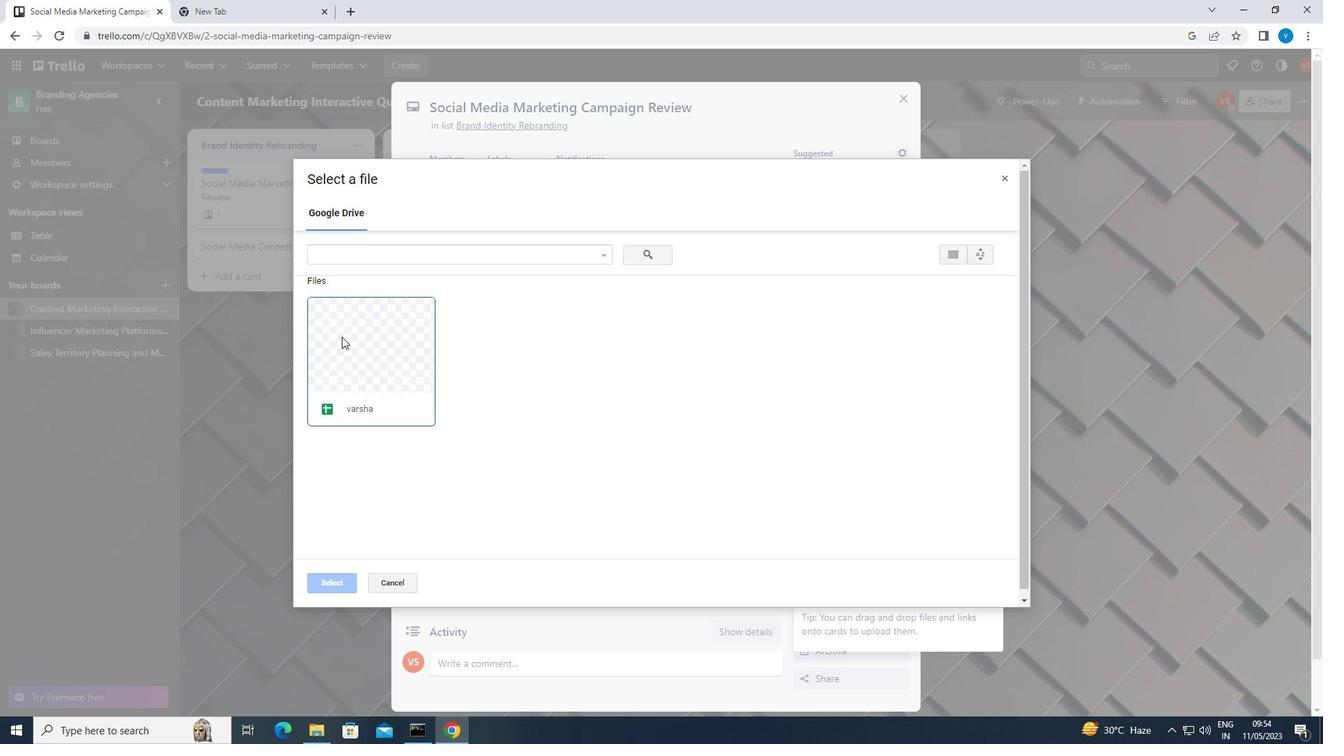 
Action: Mouse pressed left at (337, 337)
Screenshot: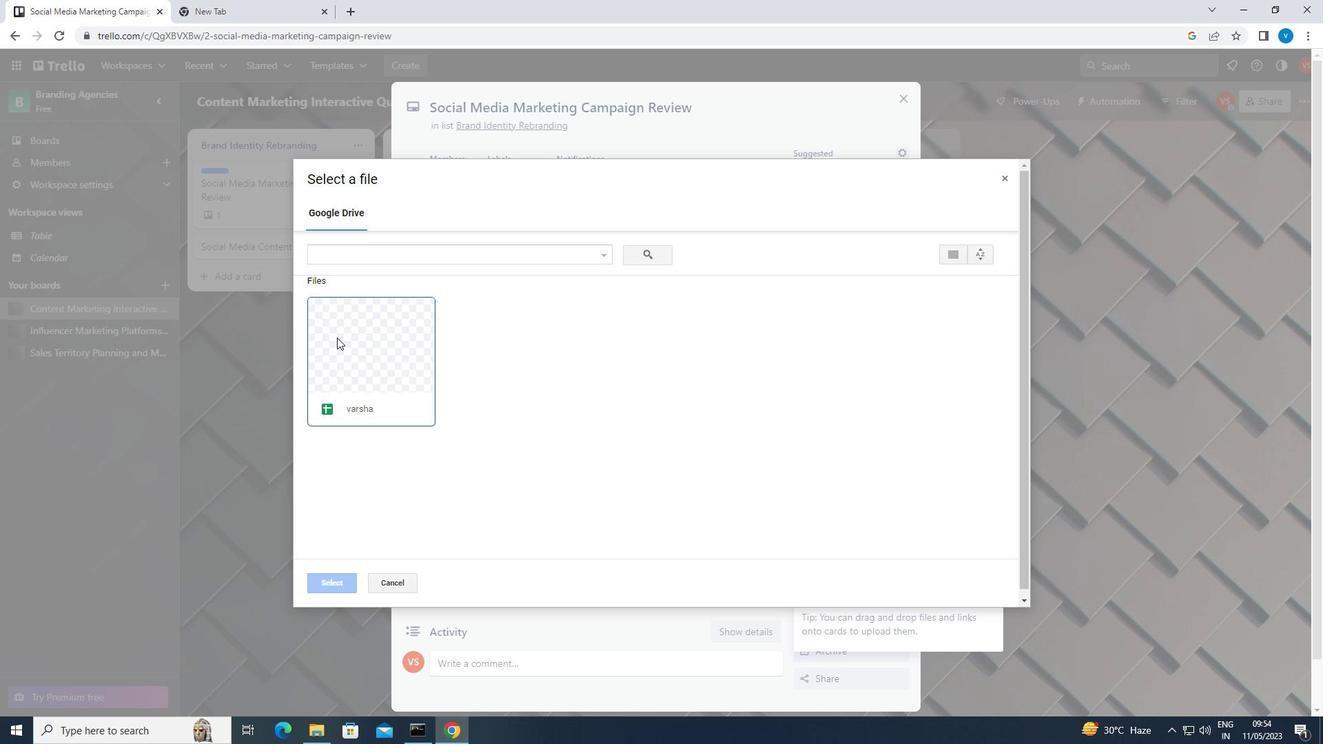 
Action: Mouse moved to (339, 579)
Screenshot: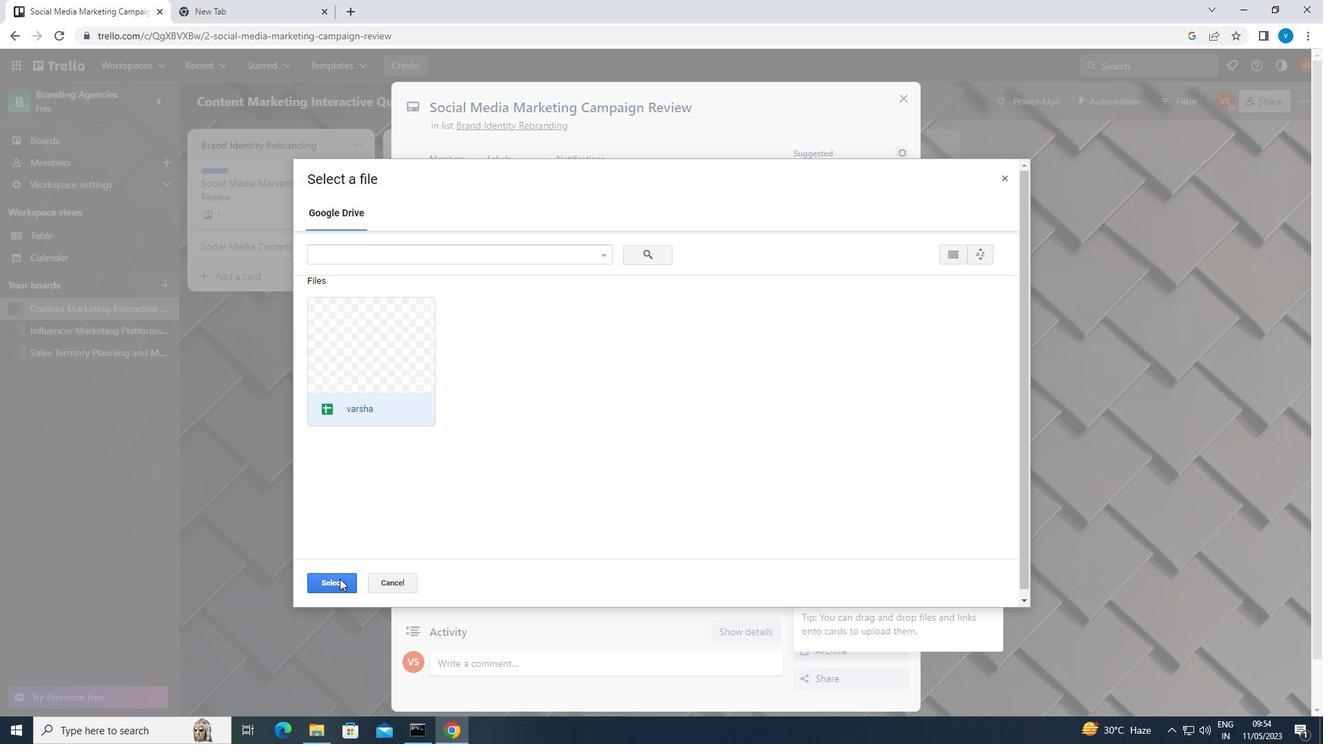 
Action: Mouse pressed left at (339, 579)
Screenshot: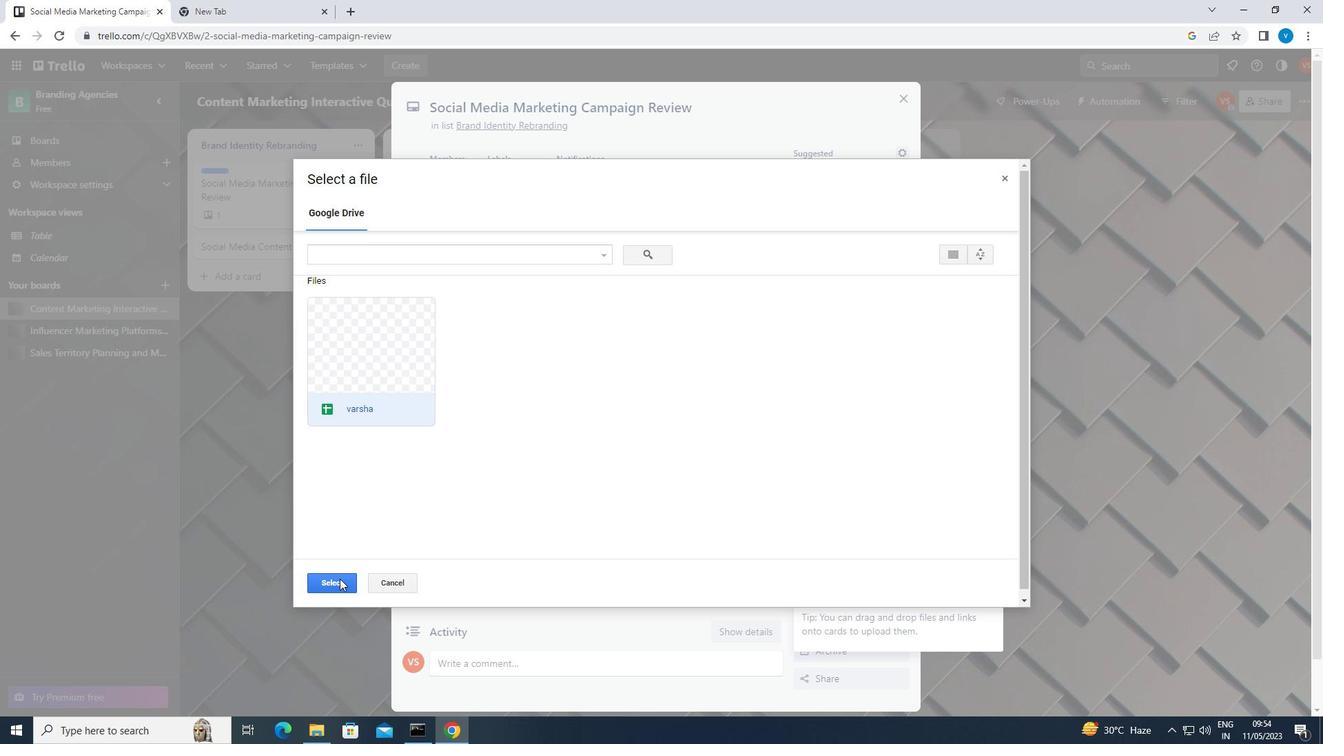 
Action: Mouse moved to (814, 355)
Screenshot: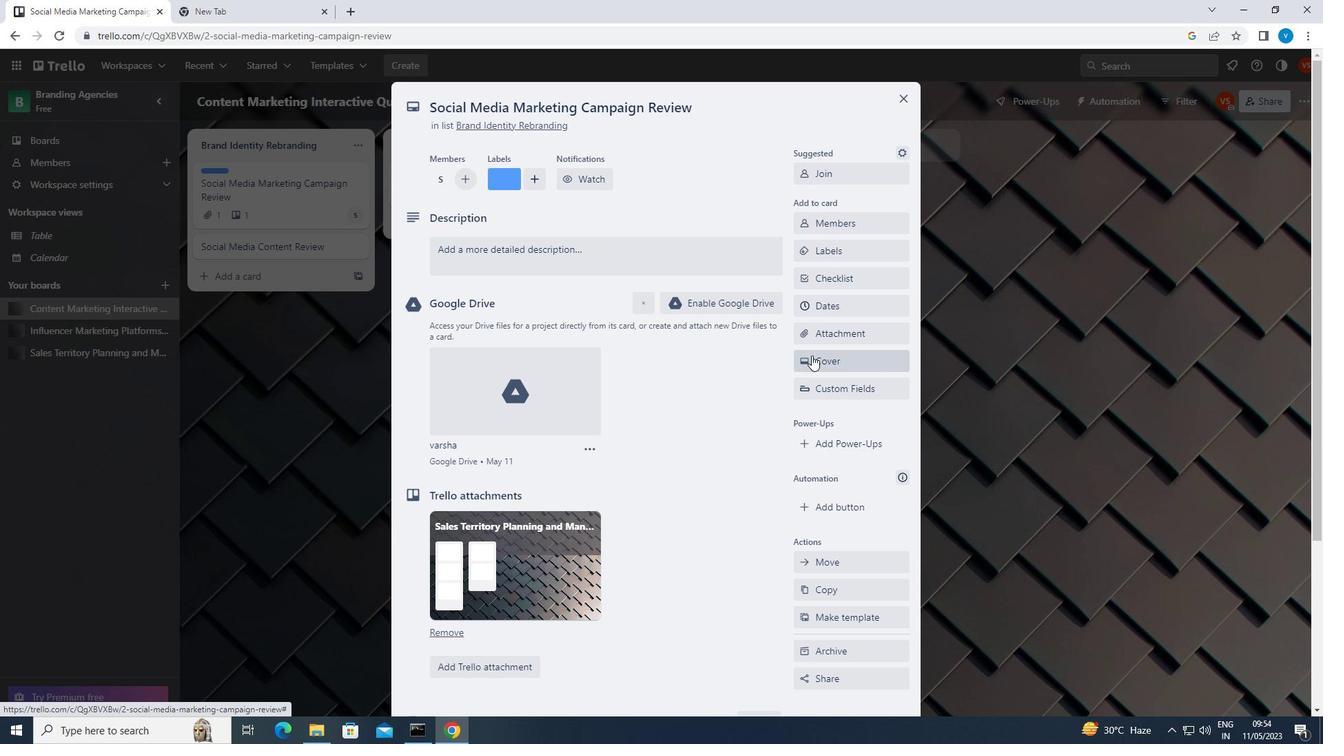 
Action: Mouse pressed left at (814, 355)
Screenshot: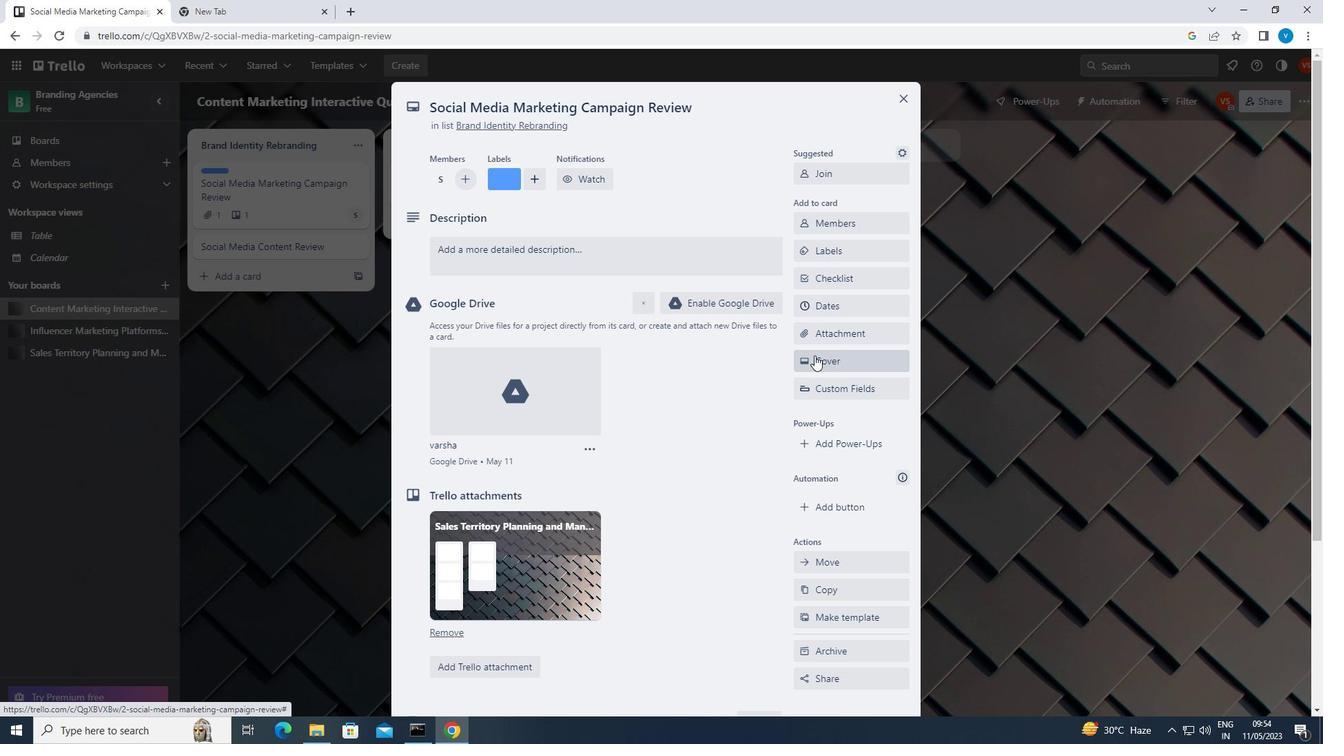 
Action: Mouse moved to (821, 477)
Screenshot: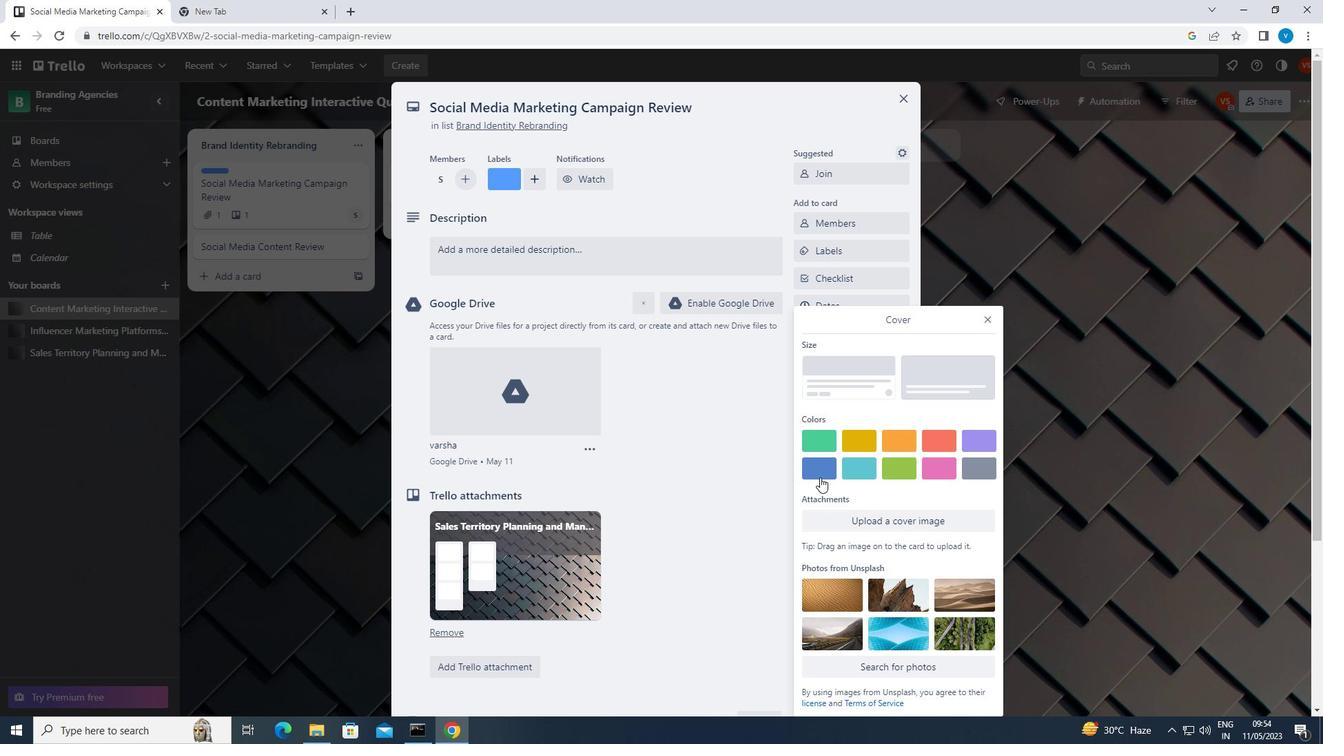 
Action: Mouse pressed left at (821, 477)
Screenshot: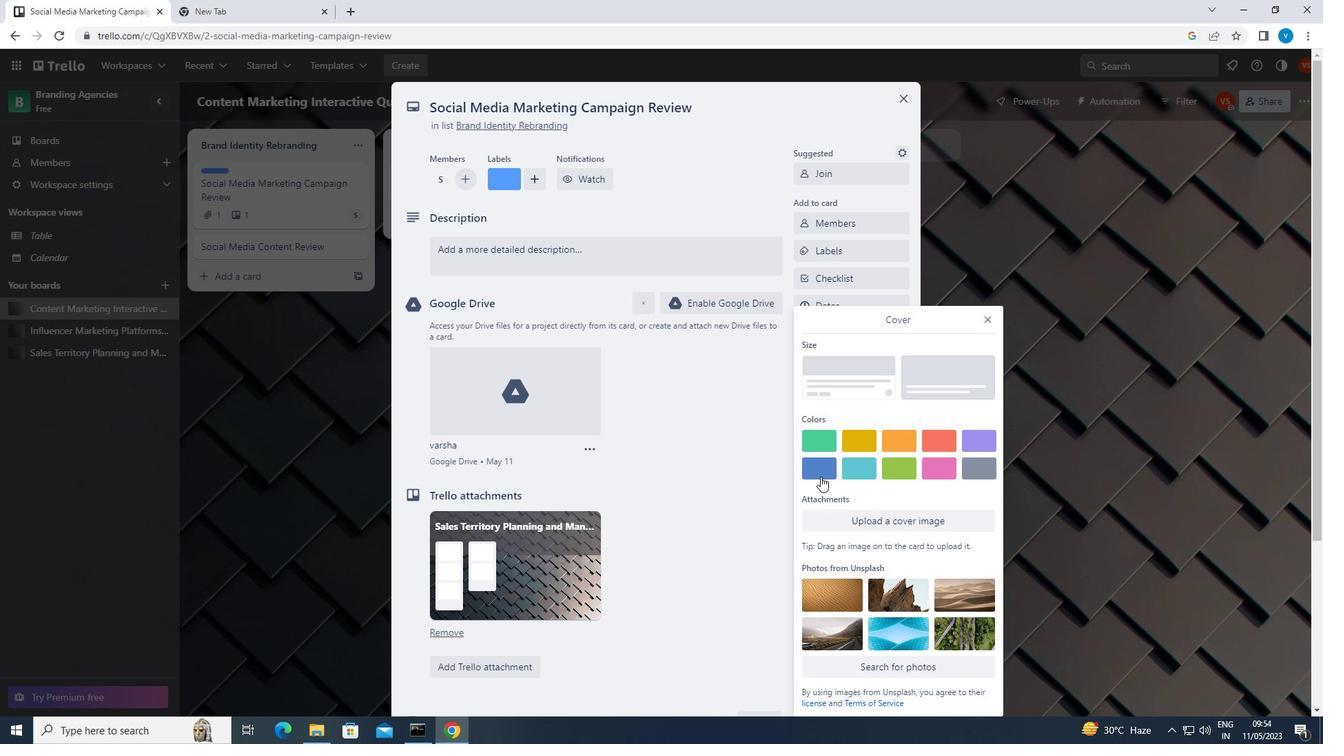 
Action: Mouse moved to (987, 292)
Screenshot: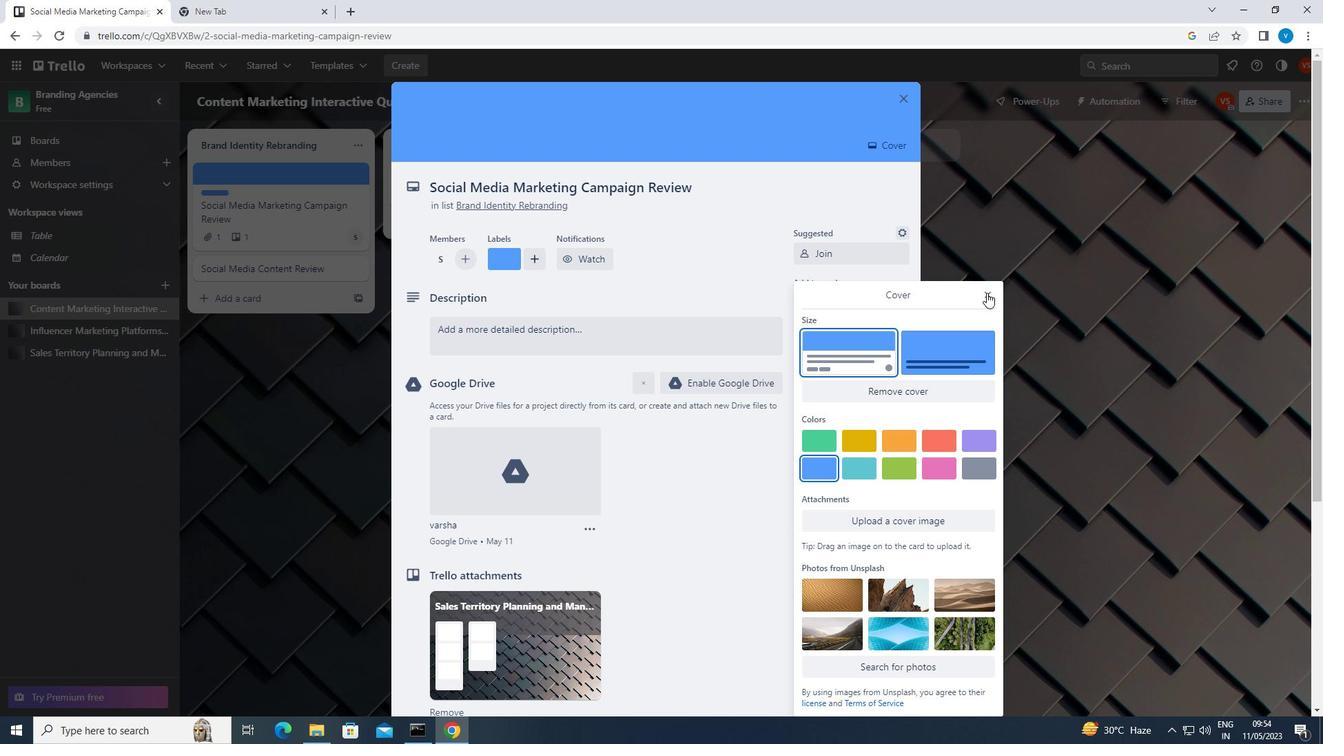 
Action: Mouse pressed left at (987, 292)
Screenshot: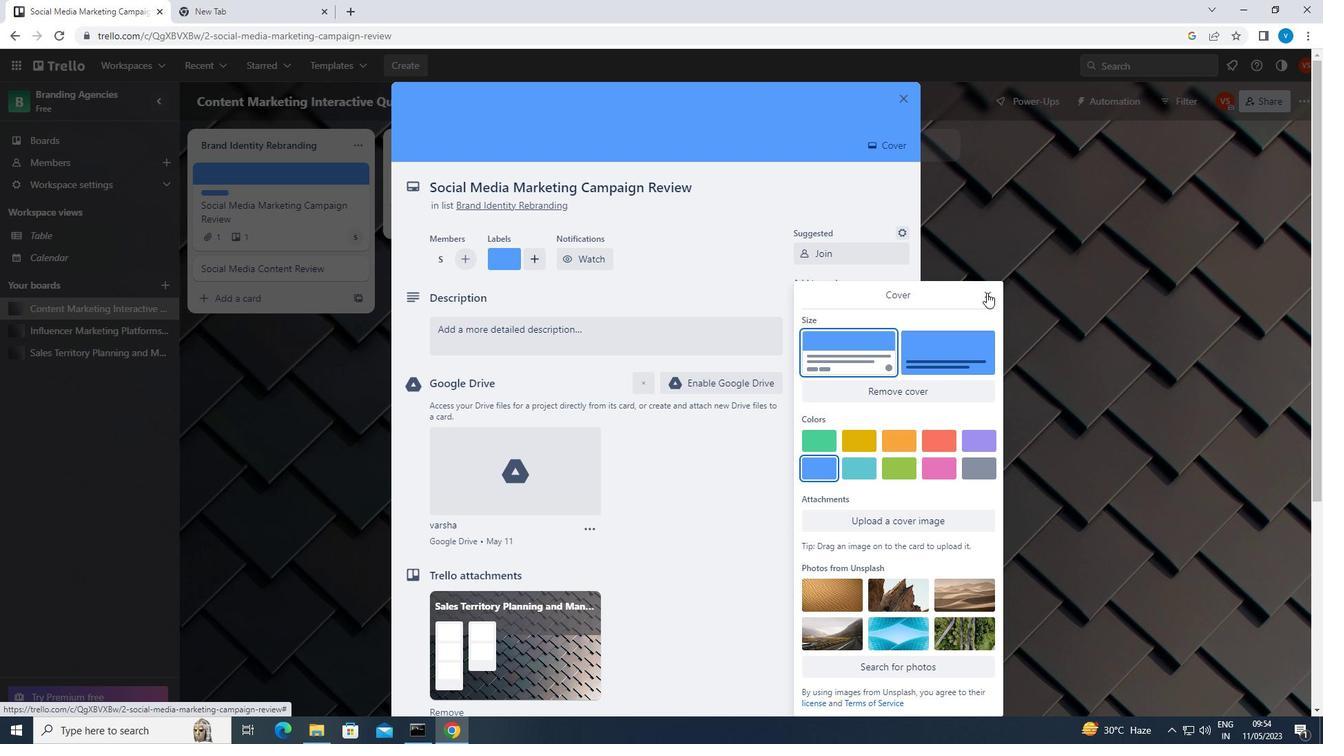 
Action: Mouse moved to (738, 350)
Screenshot: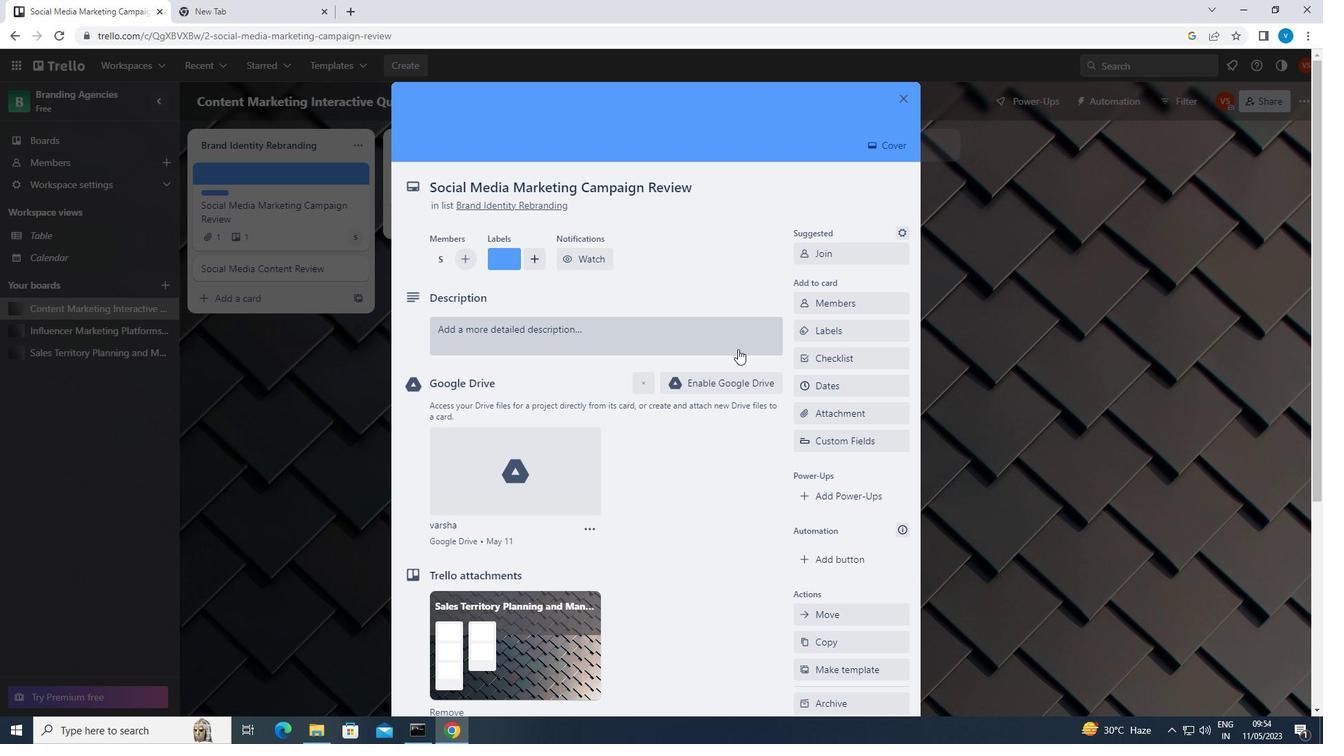 
Action: Mouse scrolled (738, 349) with delta (0, 0)
Screenshot: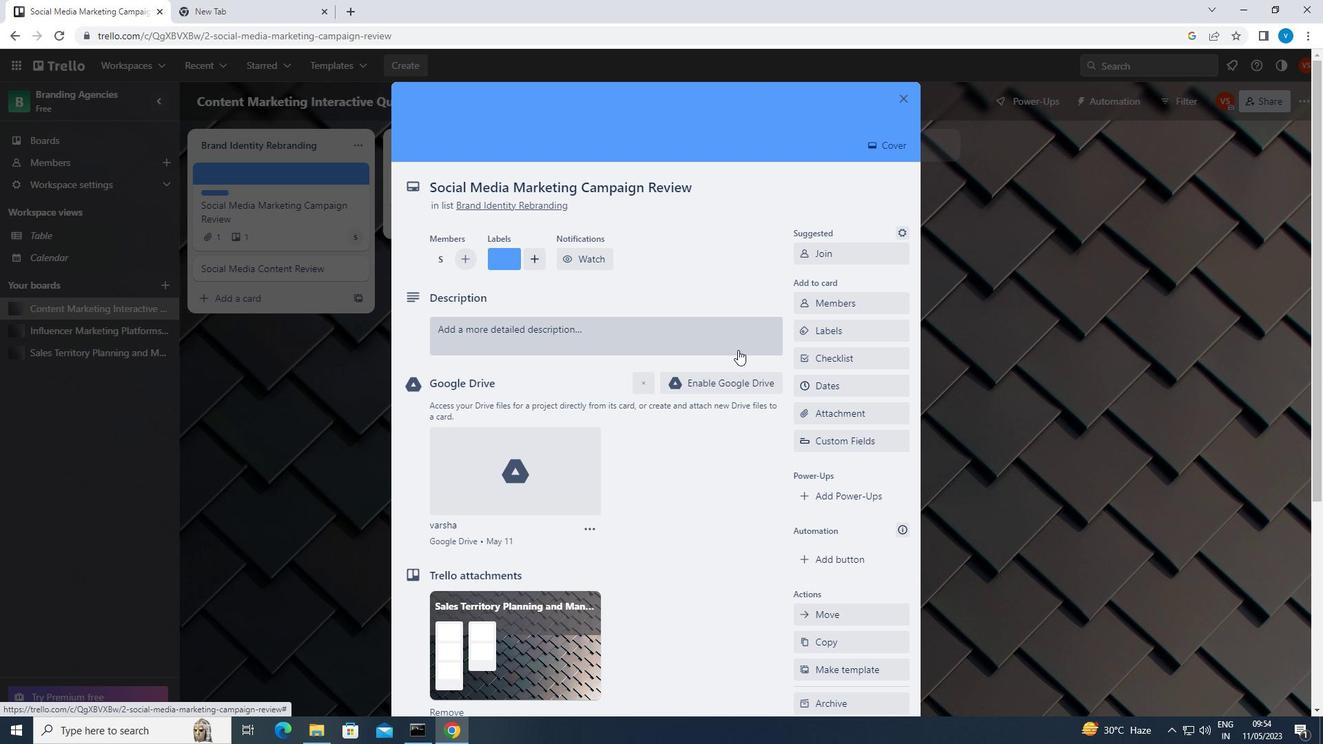 
Action: Mouse scrolled (738, 349) with delta (0, 0)
Screenshot: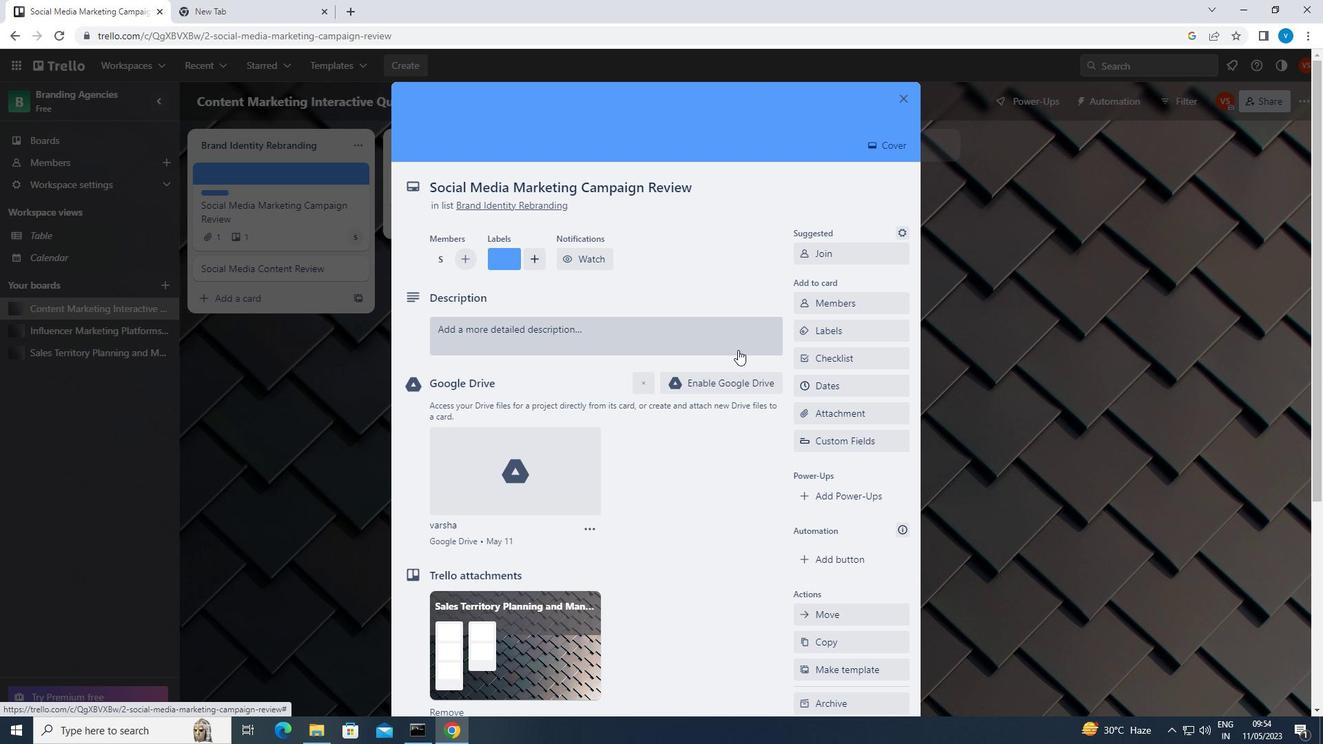 
Action: Mouse scrolled (738, 349) with delta (0, 0)
Screenshot: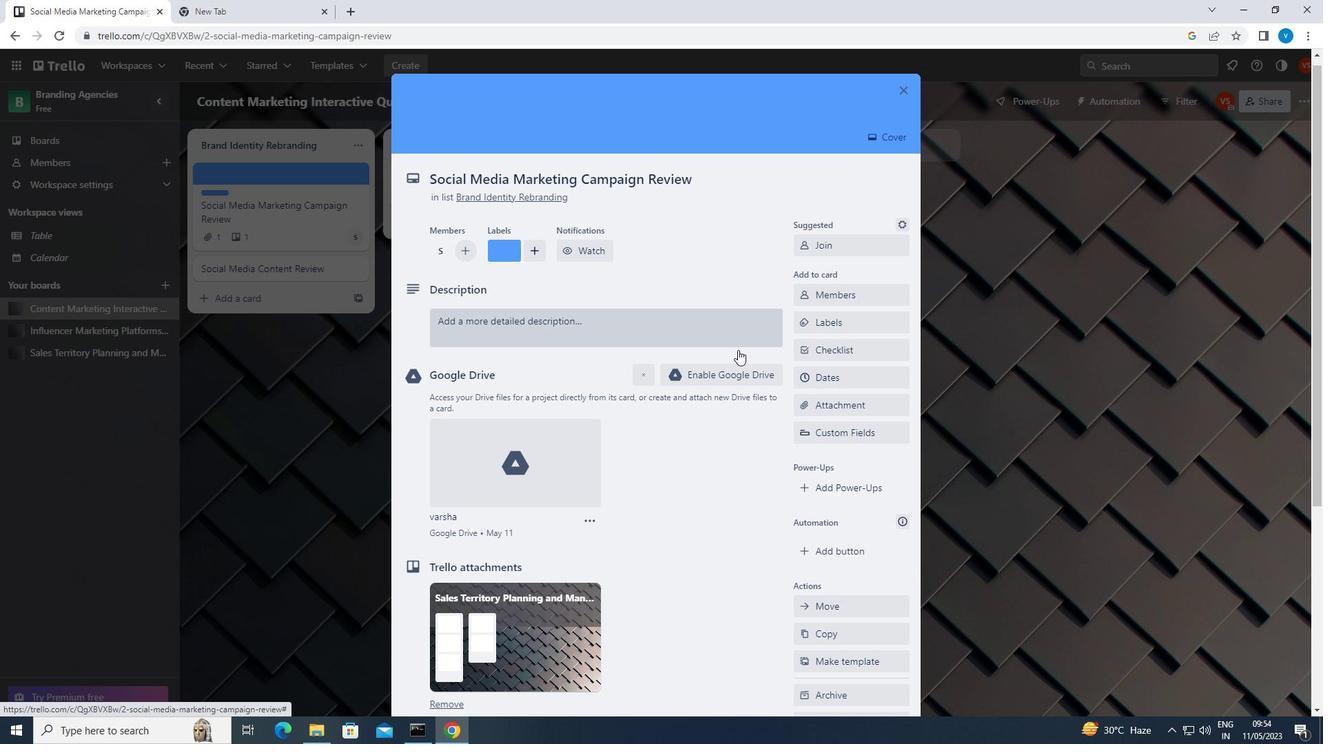 
Action: Mouse scrolled (738, 349) with delta (0, 0)
Screenshot: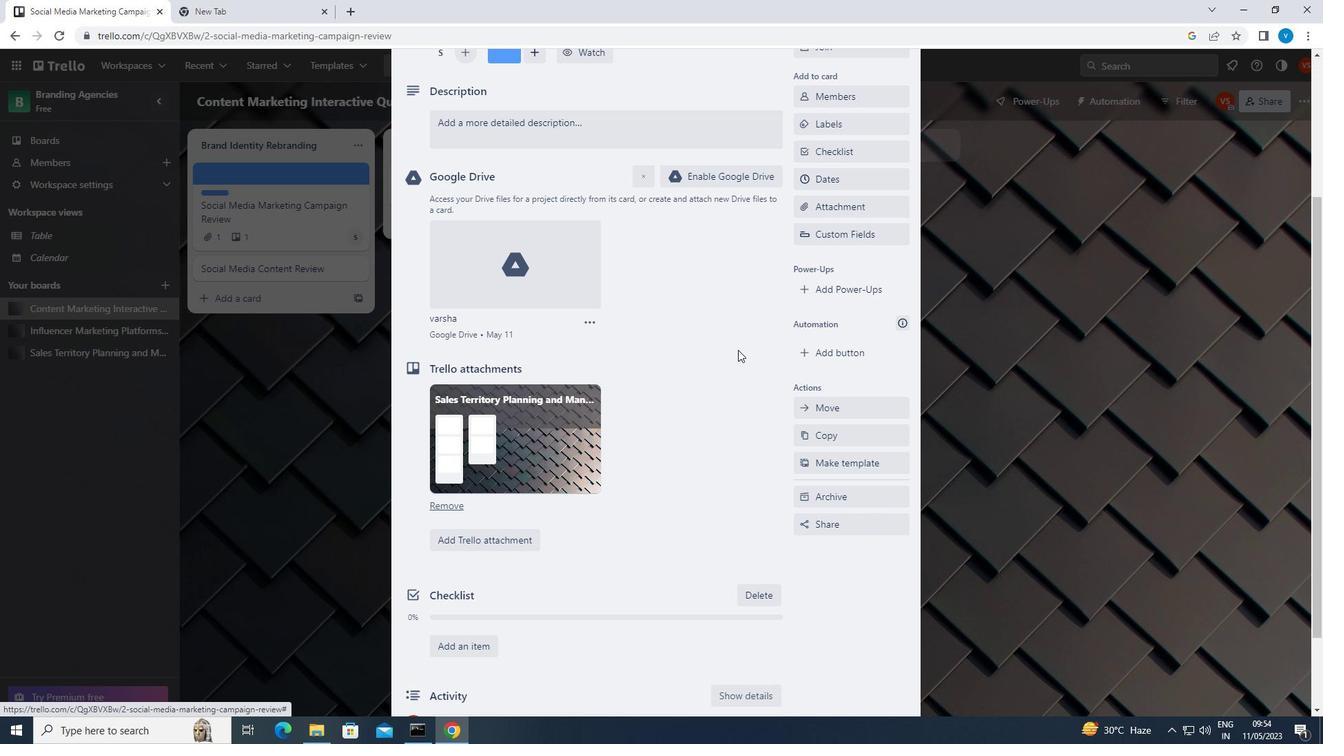 
Action: Mouse scrolled (738, 349) with delta (0, 0)
Screenshot: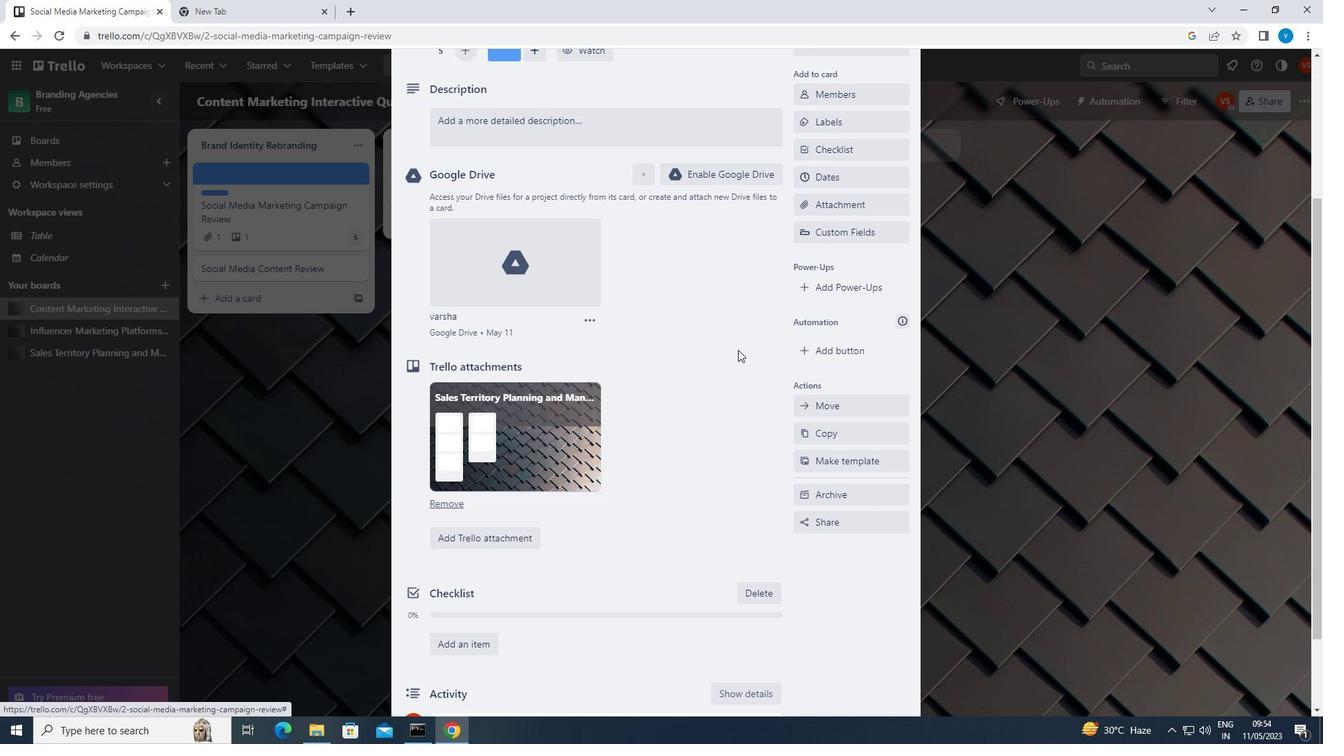 
Action: Mouse scrolled (738, 349) with delta (0, 0)
Screenshot: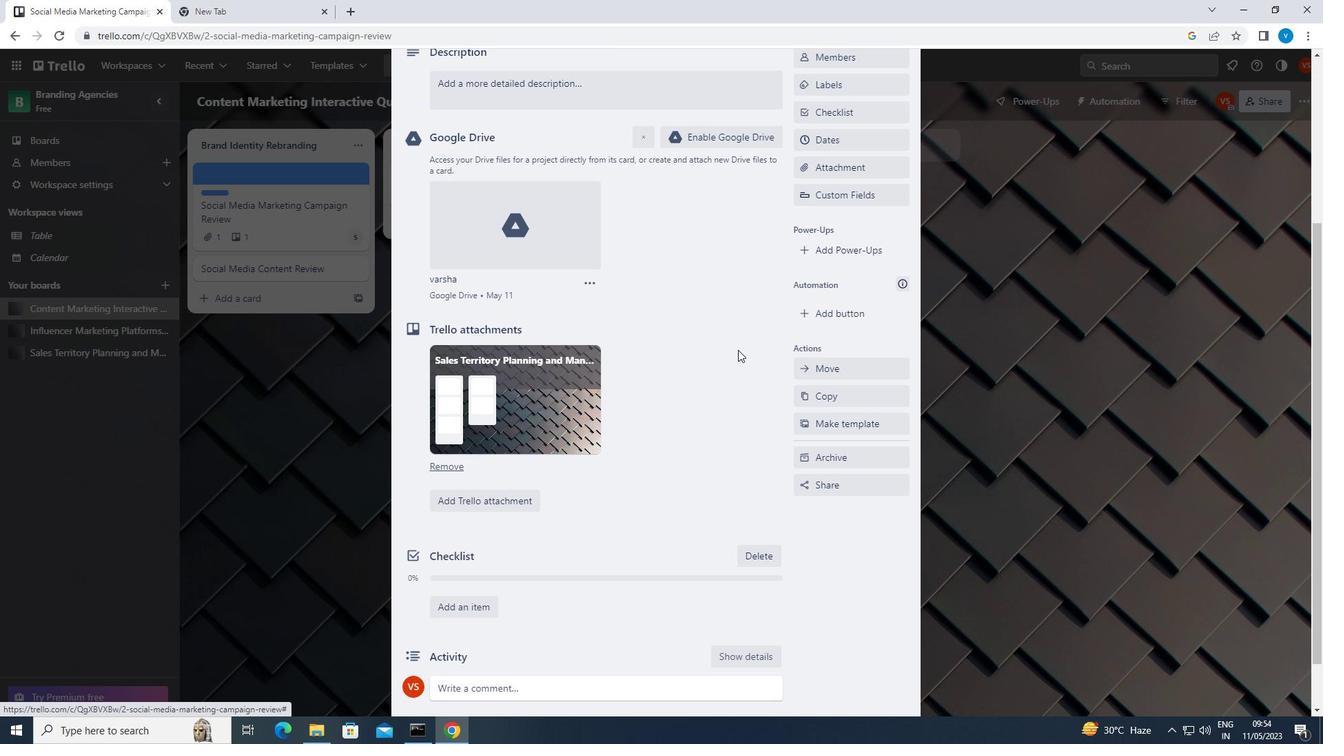 
Action: Mouse moved to (738, 350)
Screenshot: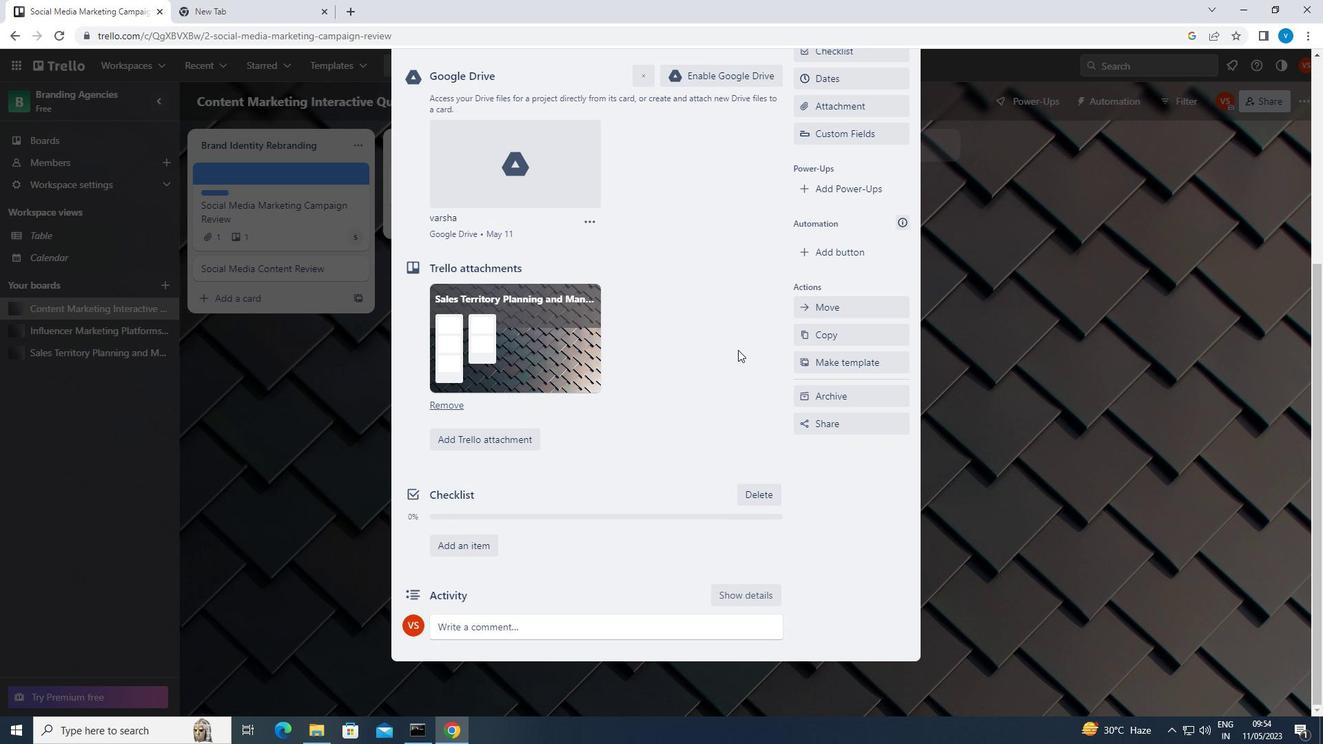 
Action: Mouse scrolled (738, 349) with delta (0, 0)
Screenshot: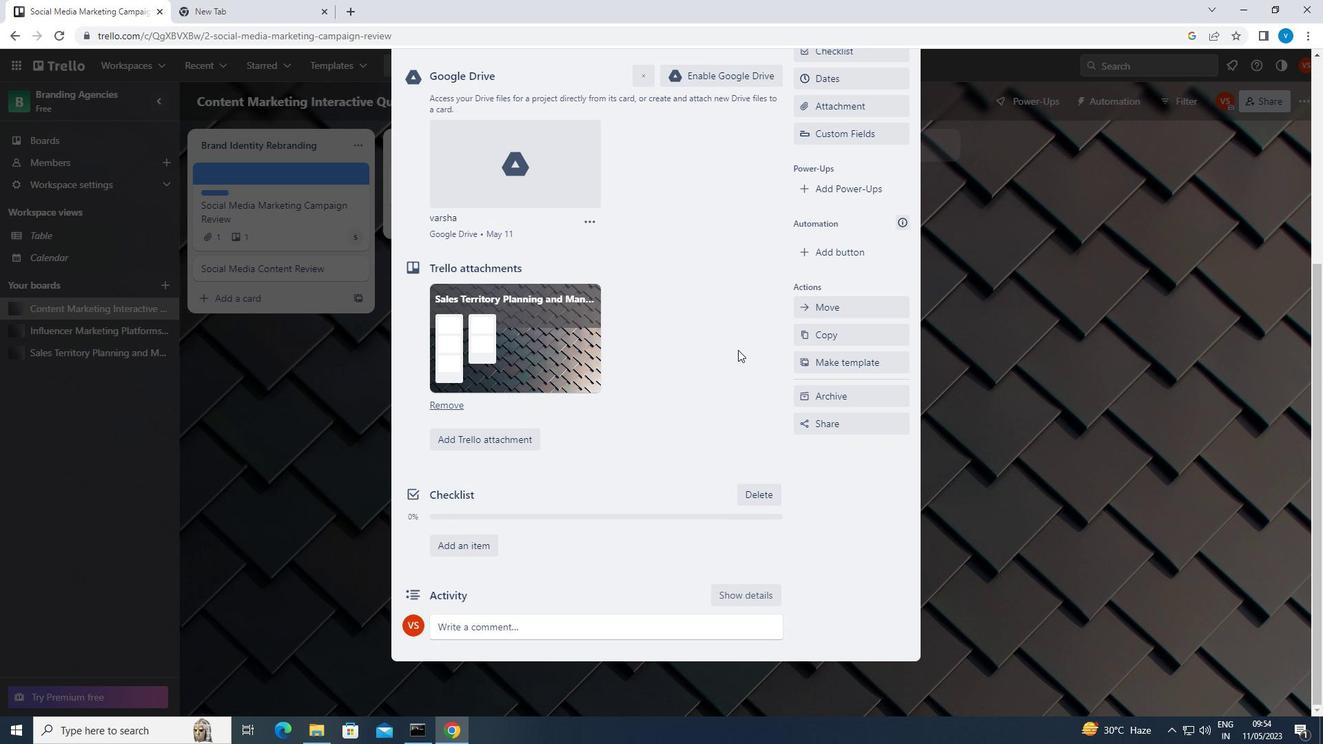 
Action: Mouse scrolled (738, 350) with delta (0, 0)
Screenshot: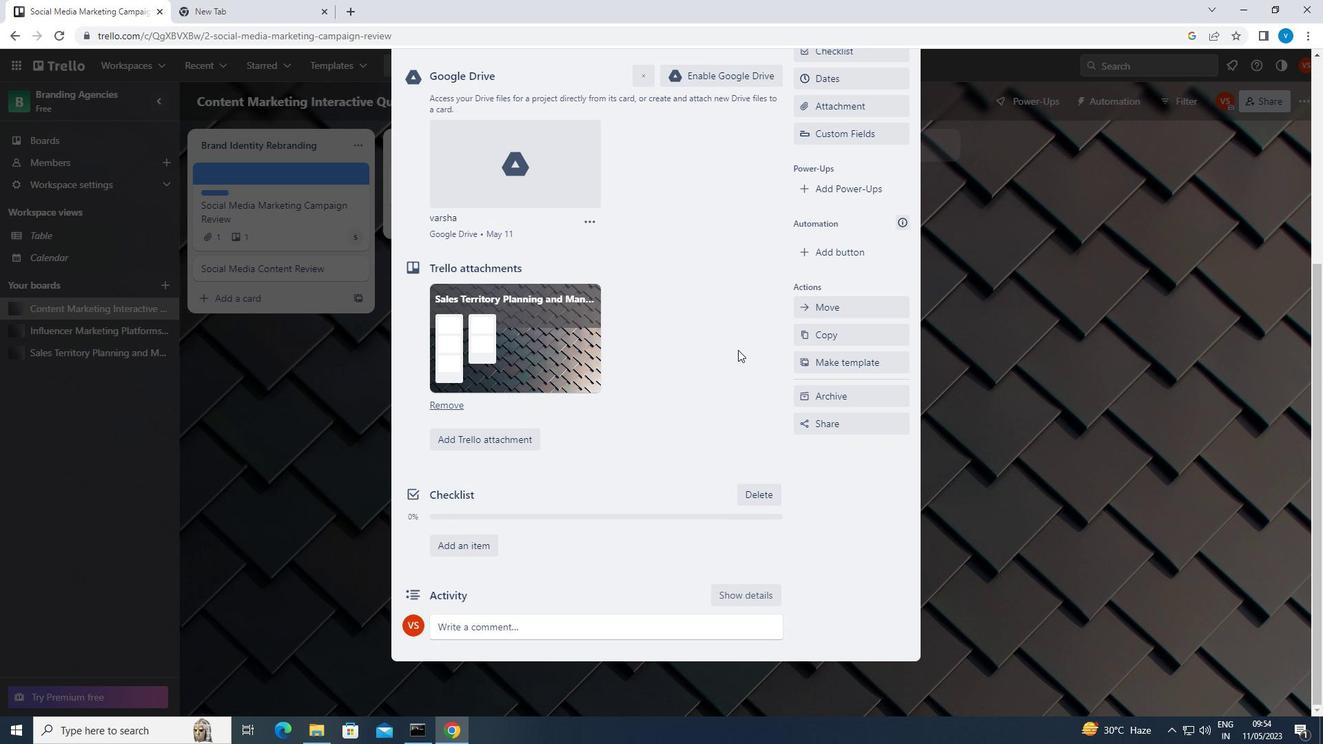 
Action: Mouse scrolled (738, 350) with delta (0, 0)
Screenshot: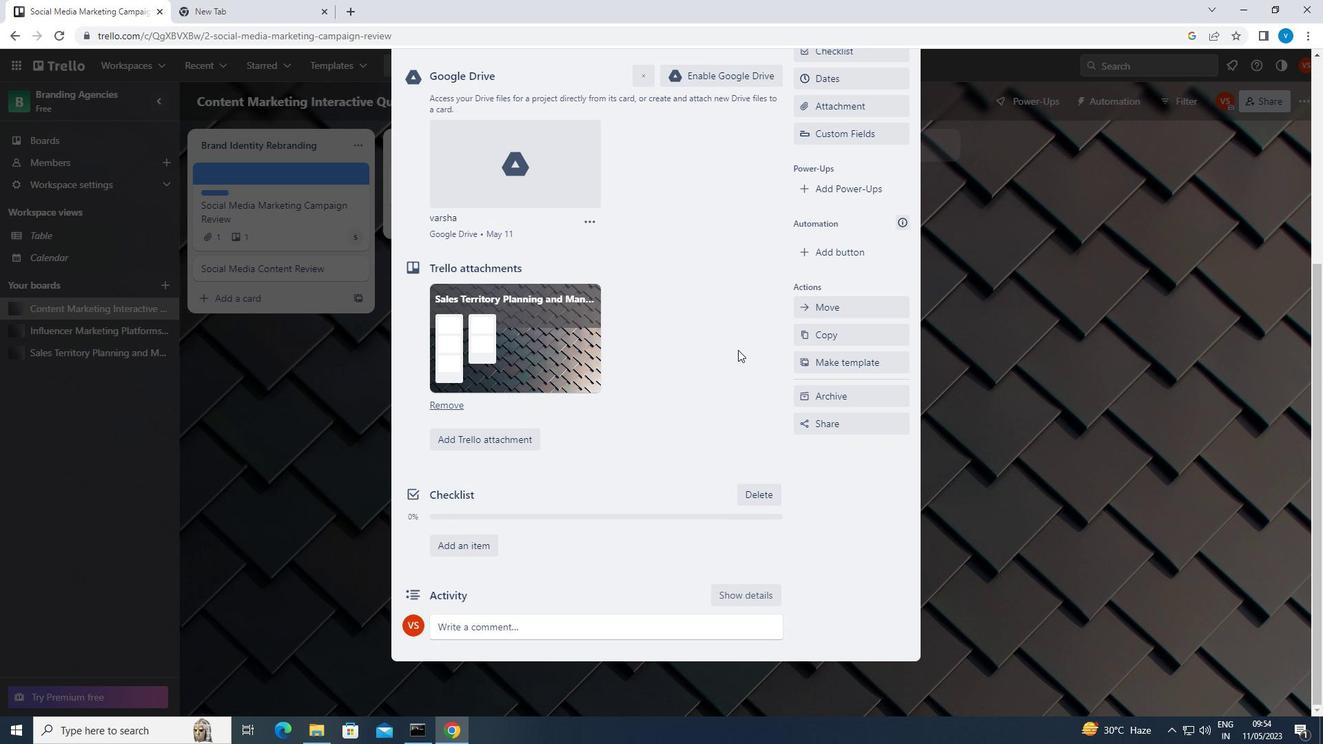 
Action: Mouse scrolled (738, 350) with delta (0, 0)
Screenshot: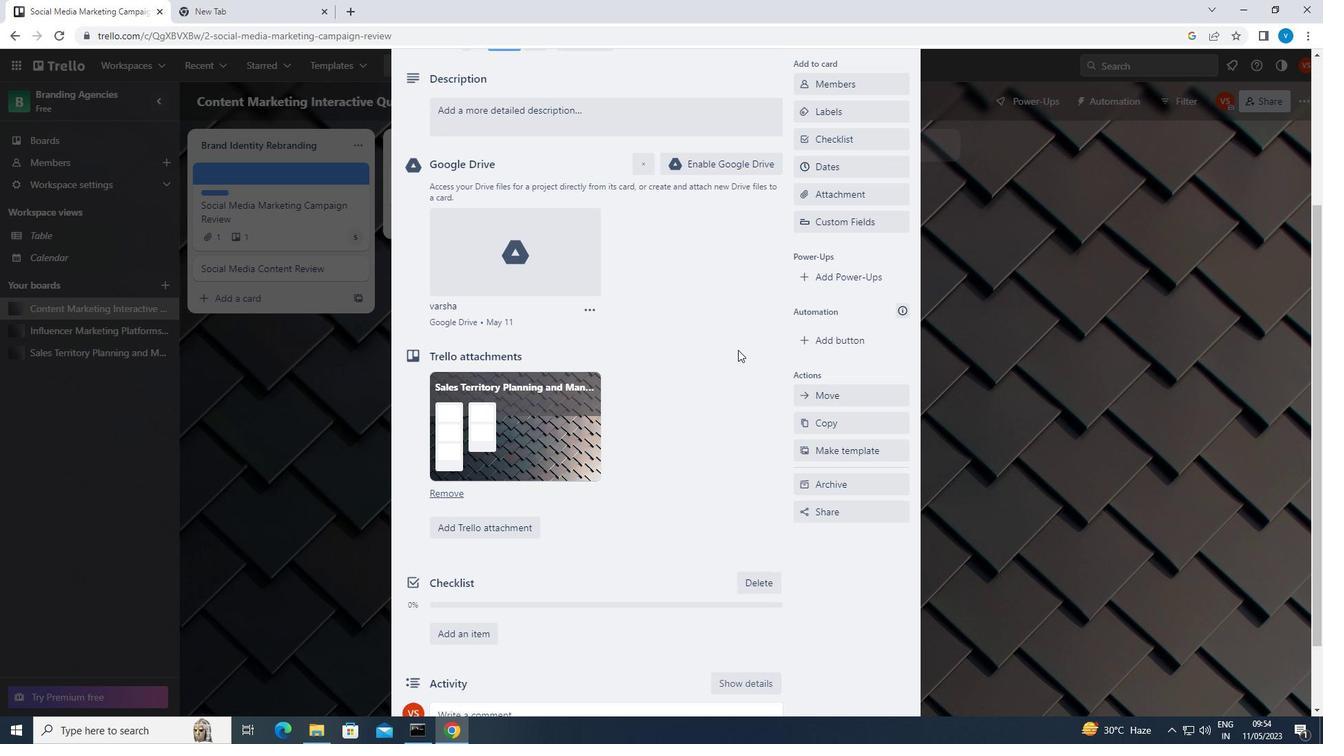 
Action: Mouse scrolled (738, 350) with delta (0, 0)
Screenshot: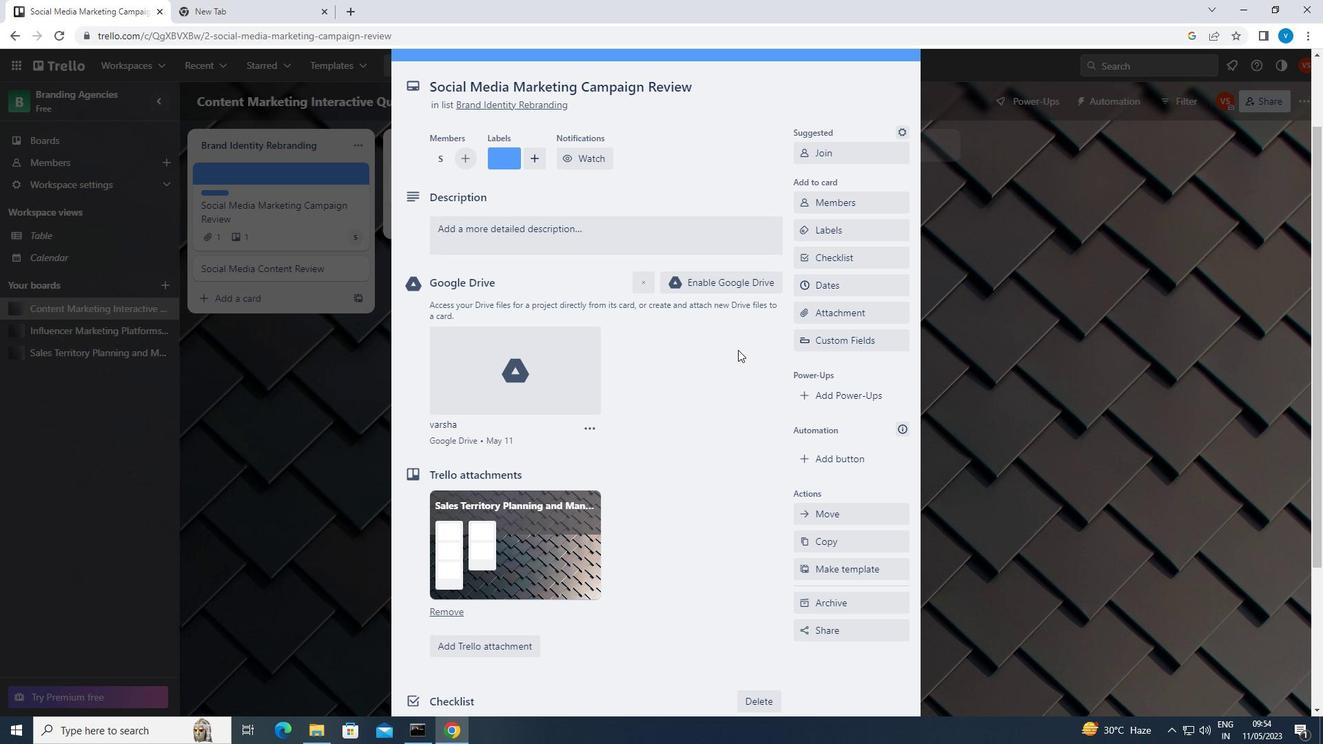 
Action: Mouse moved to (567, 302)
Screenshot: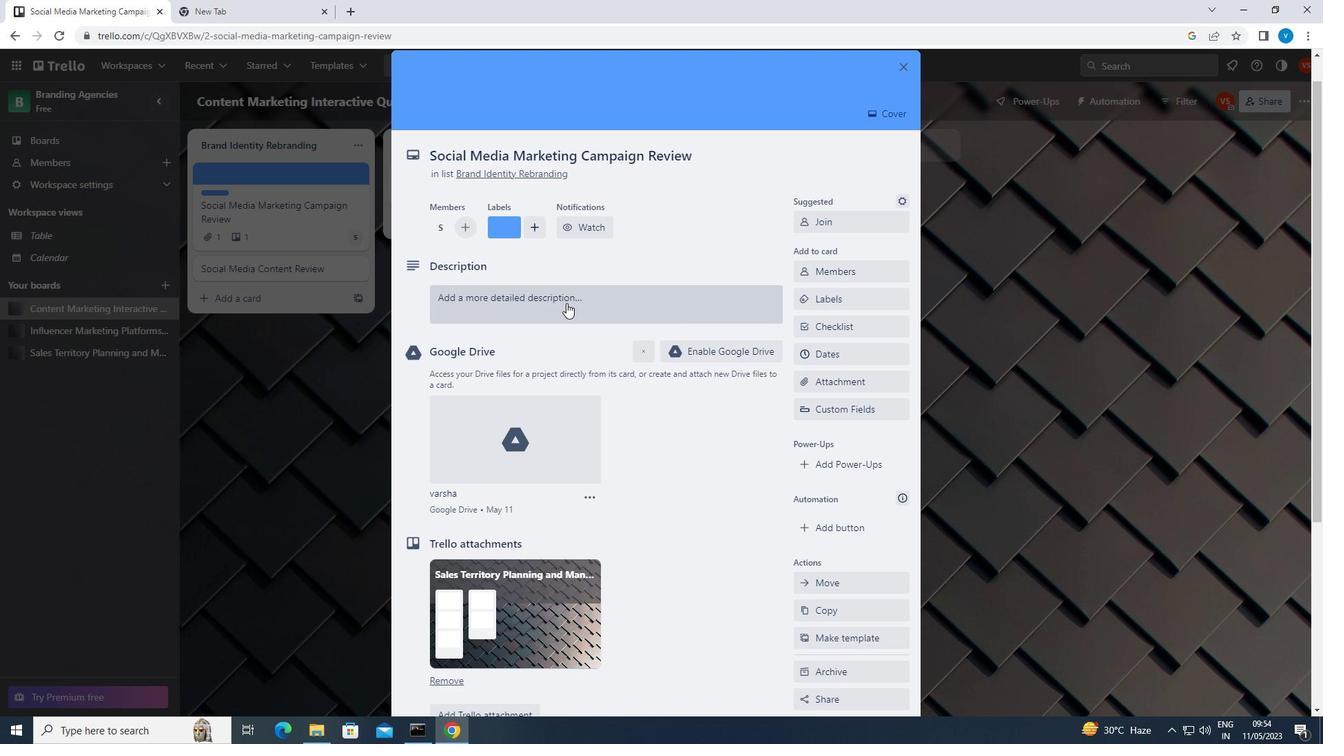 
Action: Mouse pressed left at (567, 302)
Screenshot: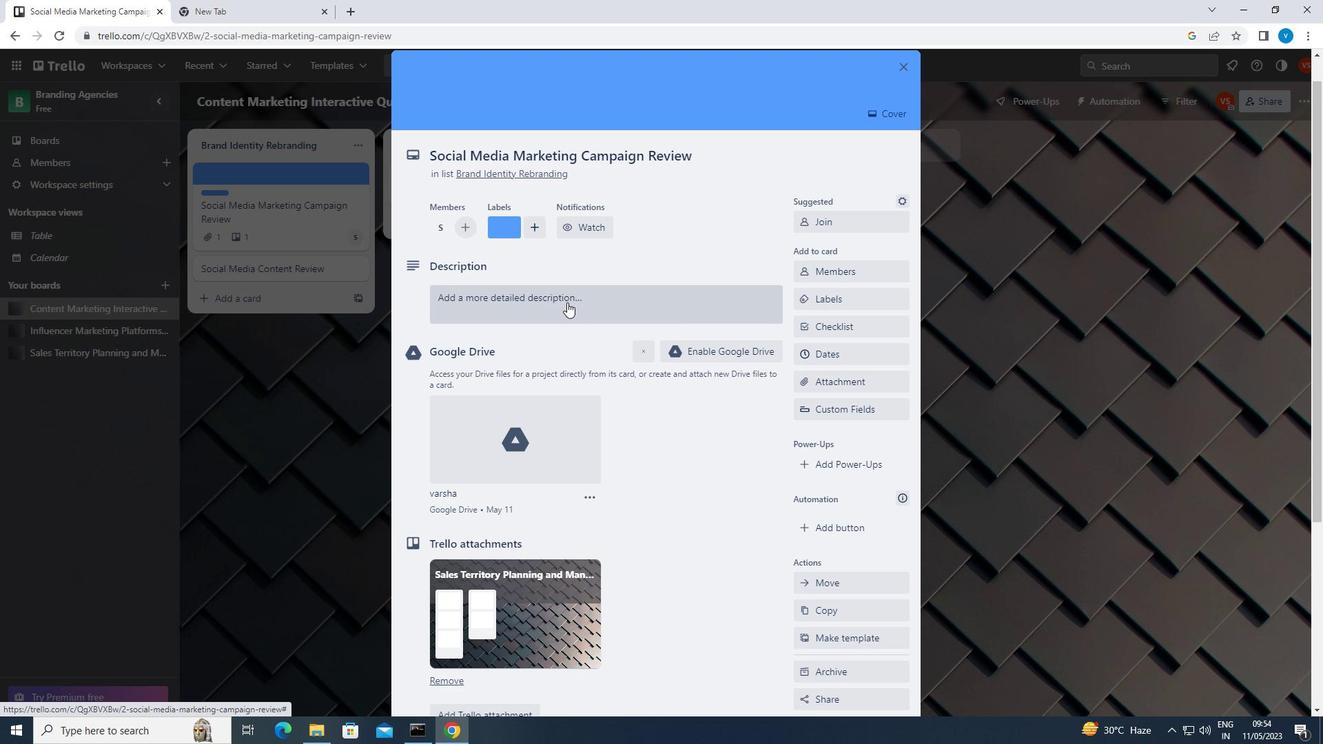 
Action: Key pressed <Key.shift>CREATE<Key.space>AND<Key.space>SEND<Key.space>OUT<Key.space>EMPLOYEE<Key.space>SATISFACTION<Key.space>SURVEY<Key.space>ON<Key.space>PERFORMANCE<Key.space>FEEDBACK<Key.space>AND<Key.space>RECOGNITION.
Screenshot: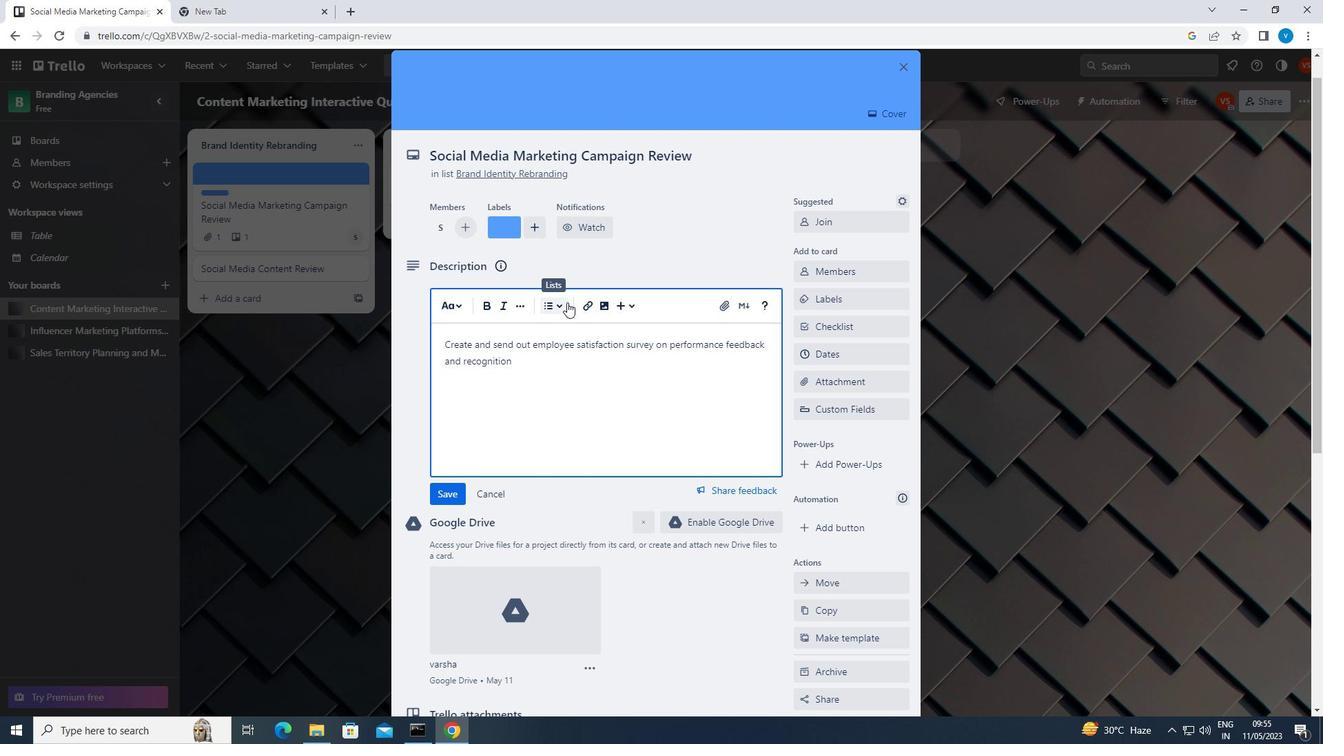 
Action: Mouse moved to (554, 450)
Screenshot: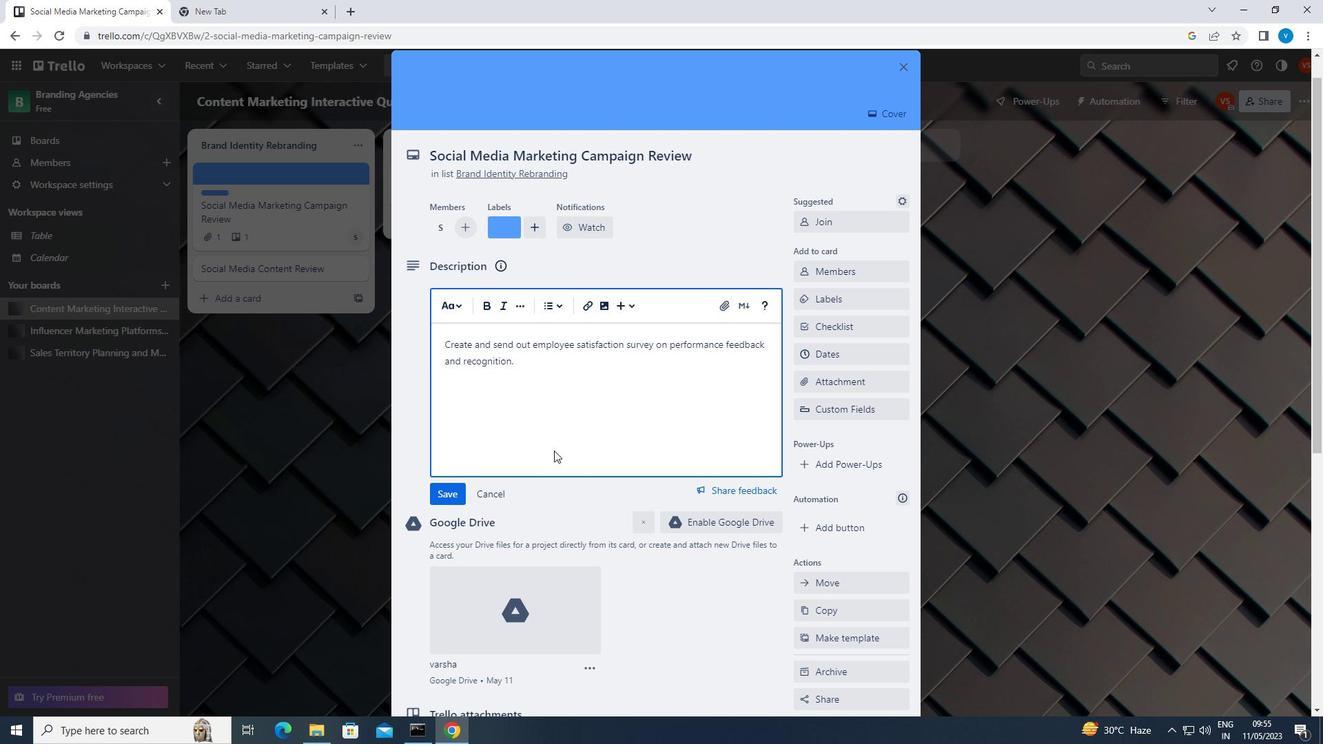 
Action: Mouse scrolled (554, 450) with delta (0, 0)
Screenshot: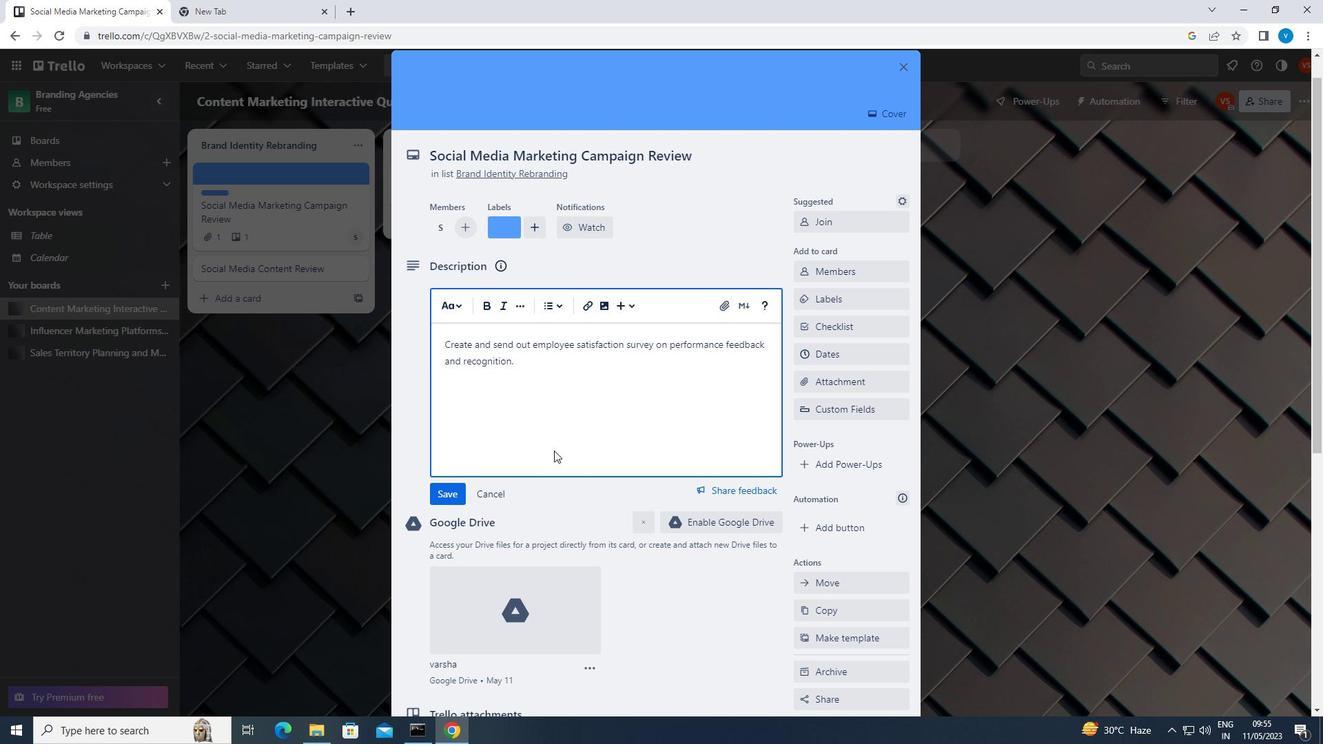 
Action: Mouse moved to (555, 449)
Screenshot: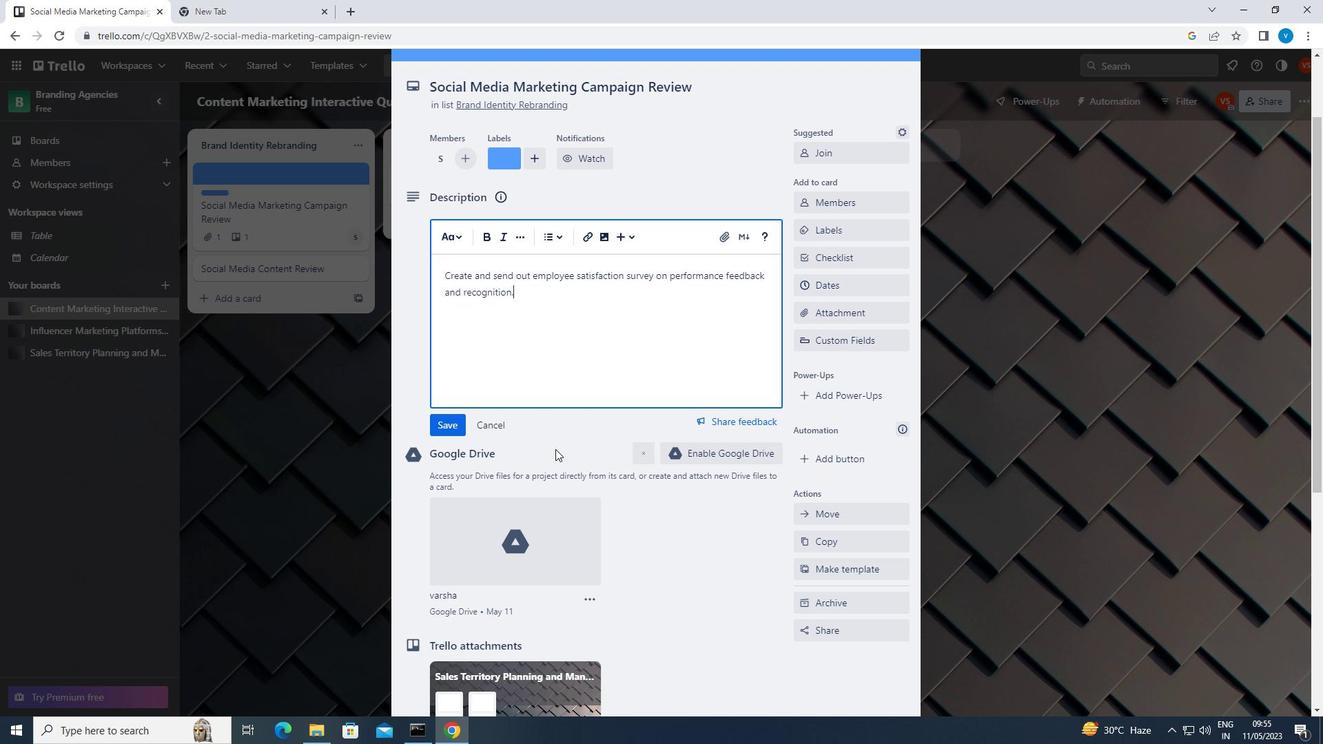 
Action: Mouse scrolled (555, 448) with delta (0, 0)
Screenshot: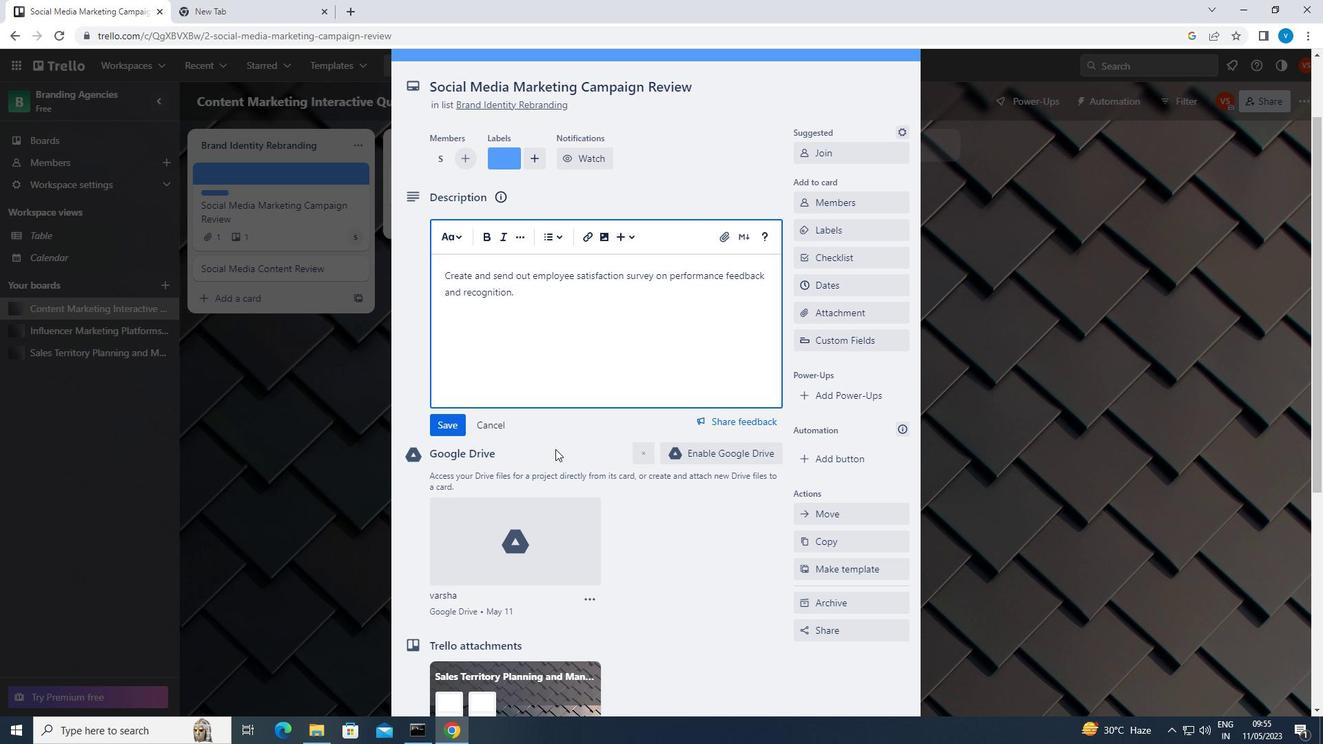 
Action: Mouse scrolled (555, 448) with delta (0, 0)
Screenshot: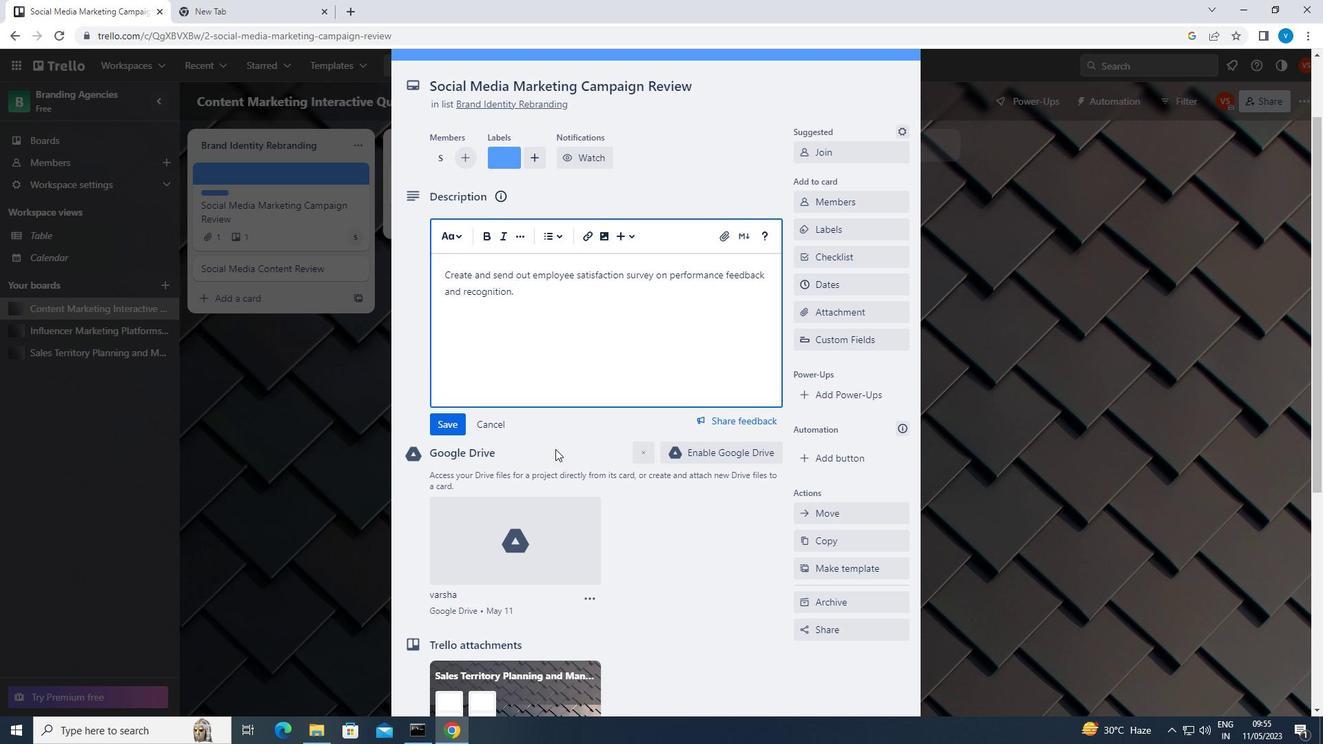 
Action: Mouse moved to (556, 449)
Screenshot: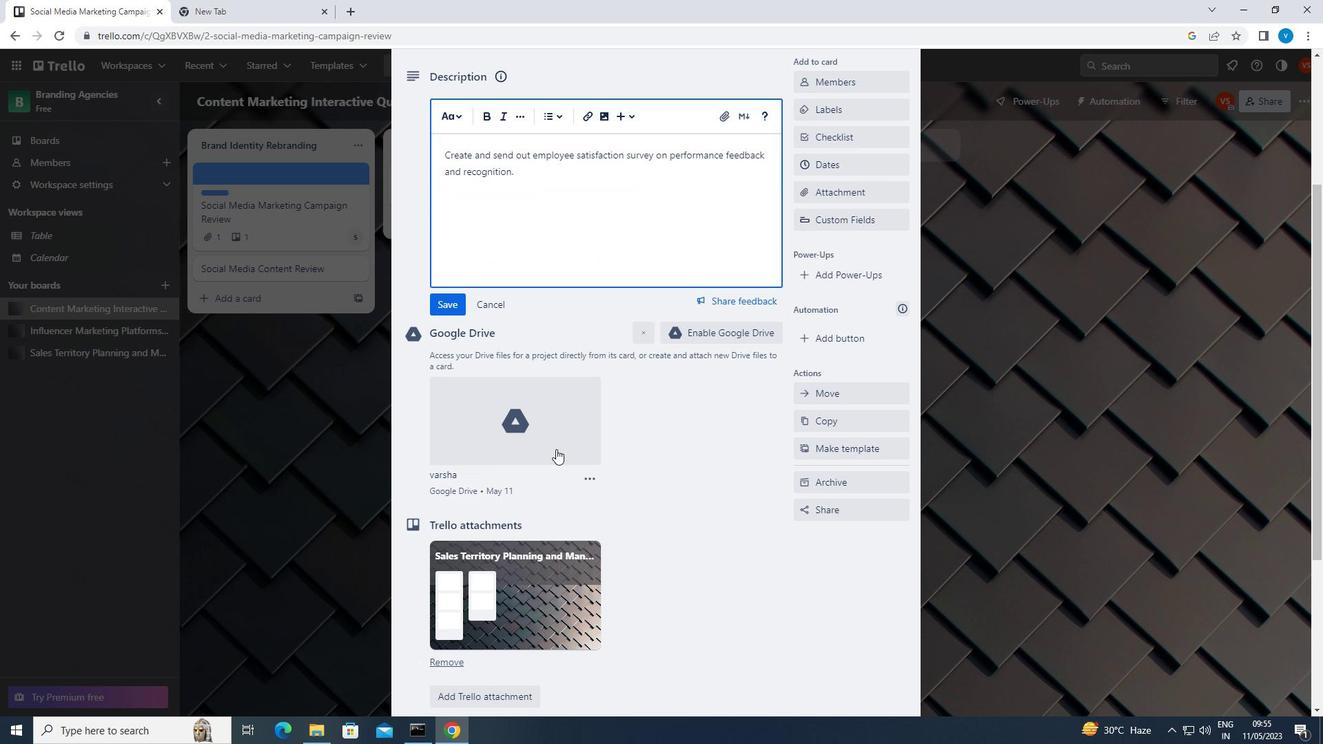 
Action: Mouse scrolled (556, 448) with delta (0, 0)
Screenshot: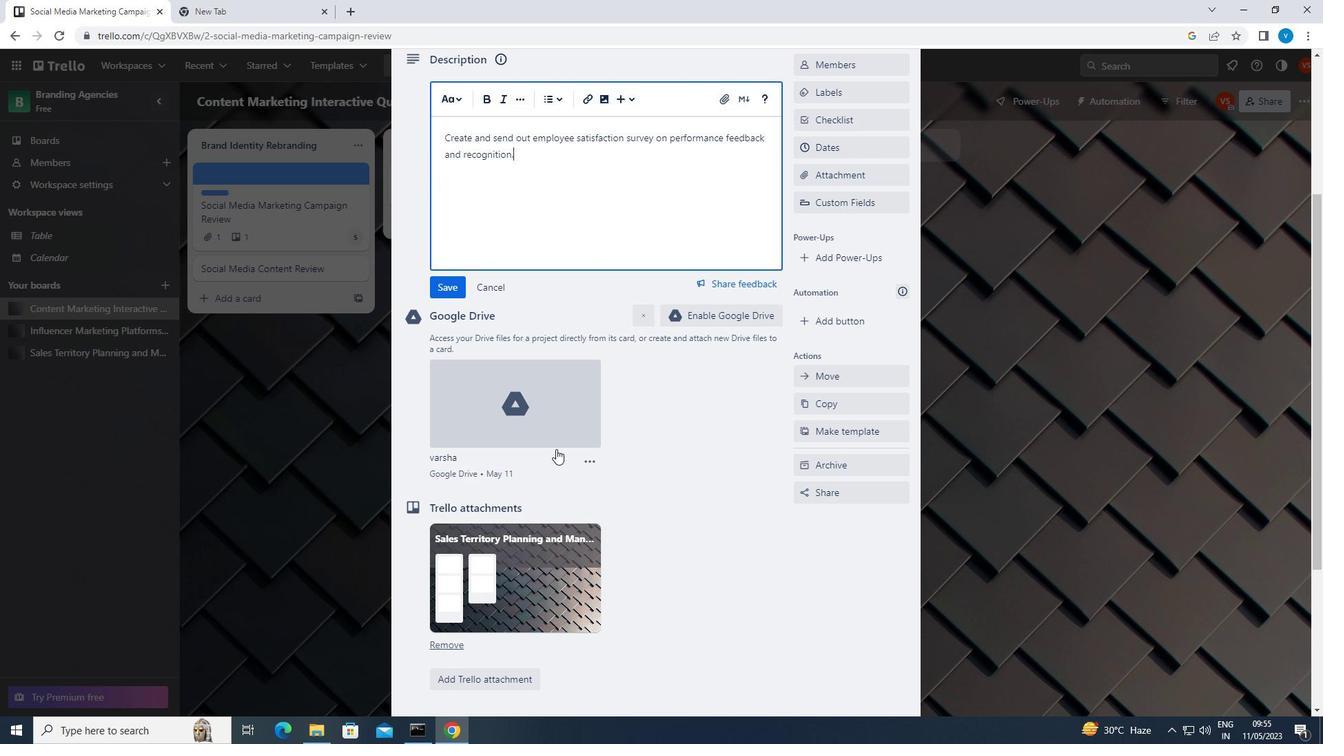 
Action: Mouse scrolled (556, 448) with delta (0, 0)
Screenshot: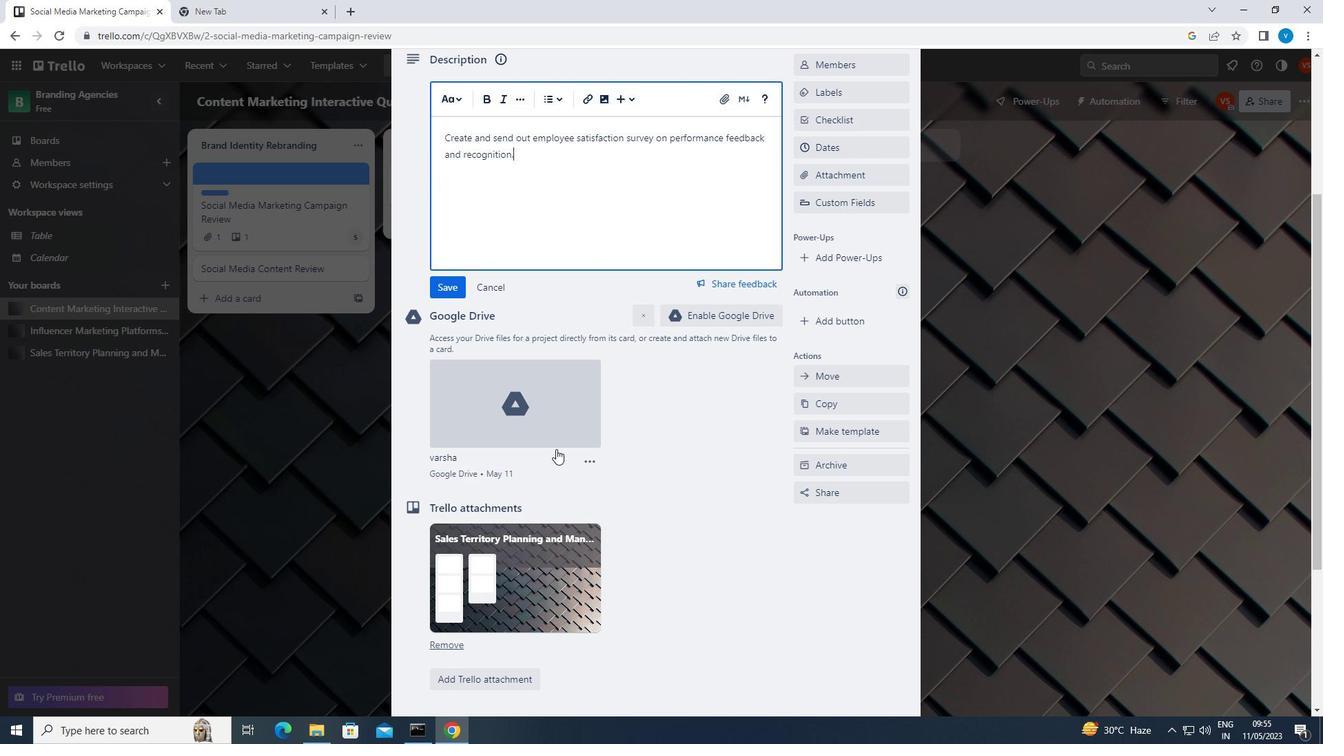
Action: Mouse moved to (556, 449)
Screenshot: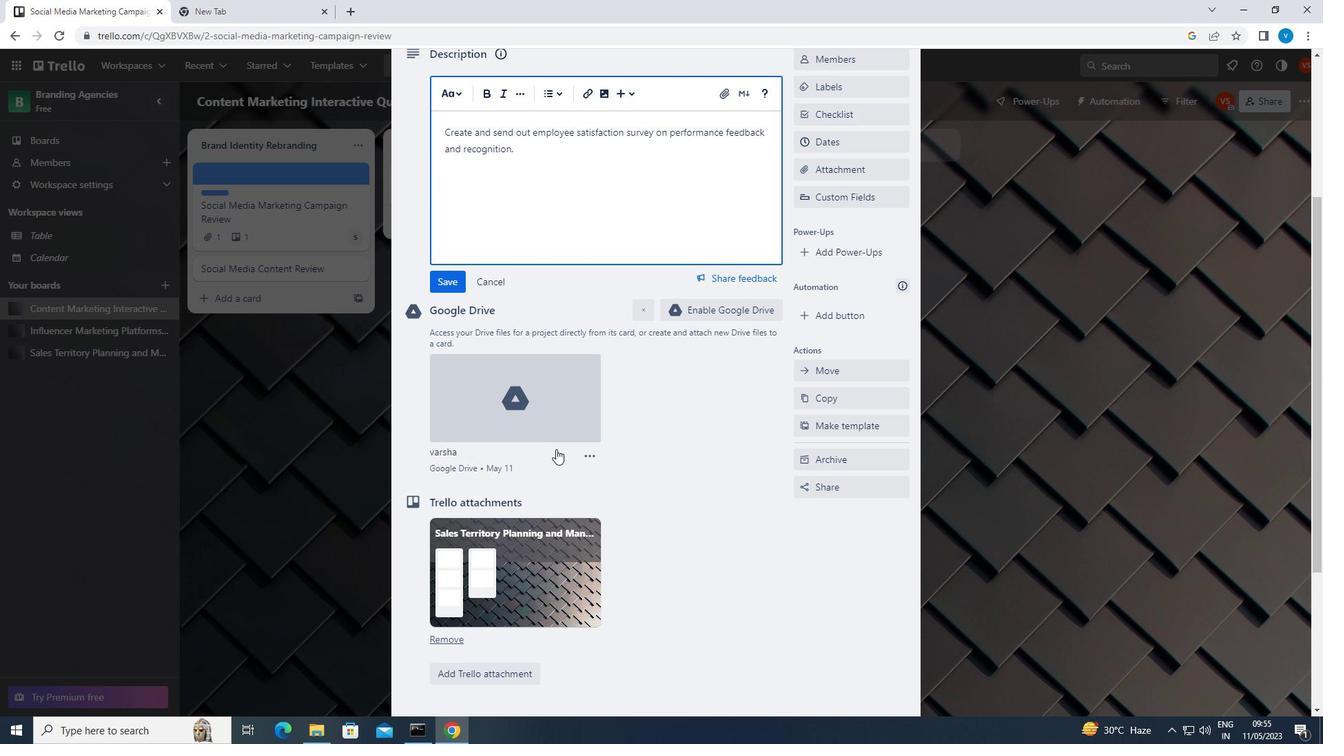 
Action: Mouse scrolled (556, 448) with delta (0, 0)
Screenshot: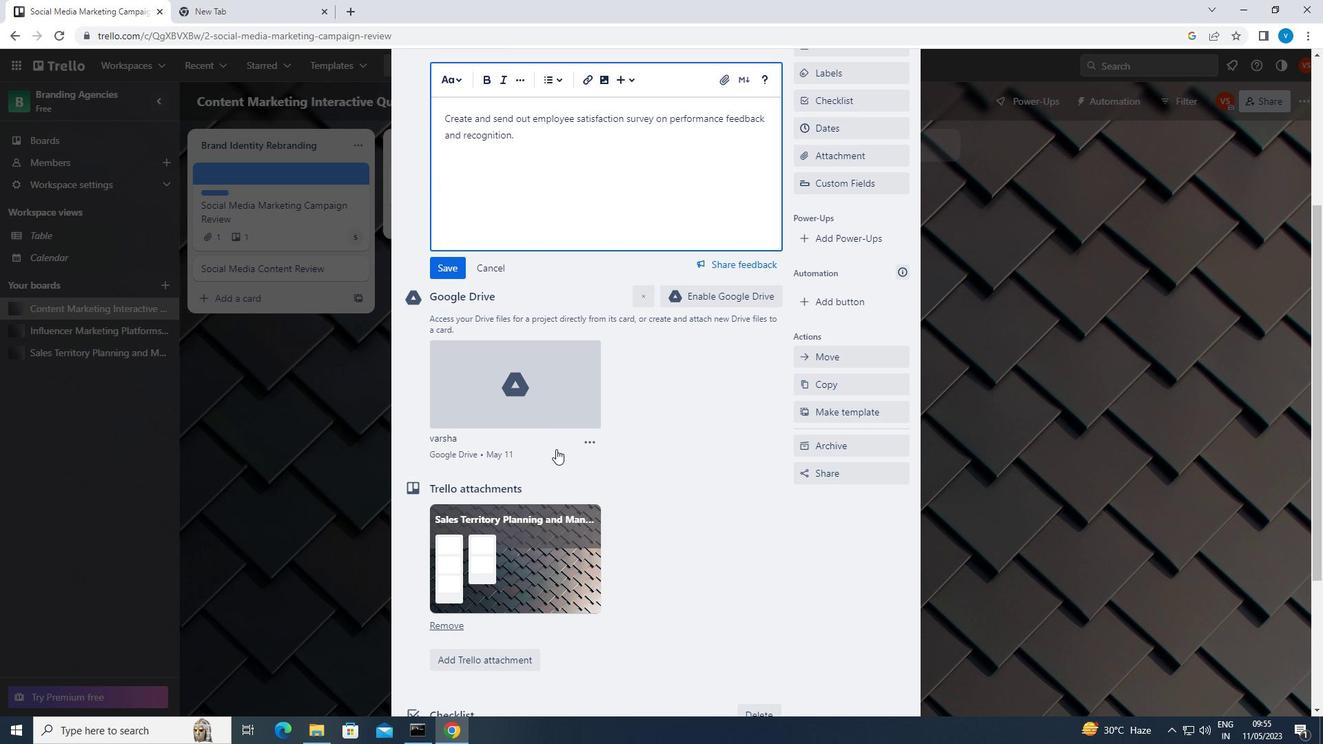 
Action: Mouse moved to (556, 449)
Screenshot: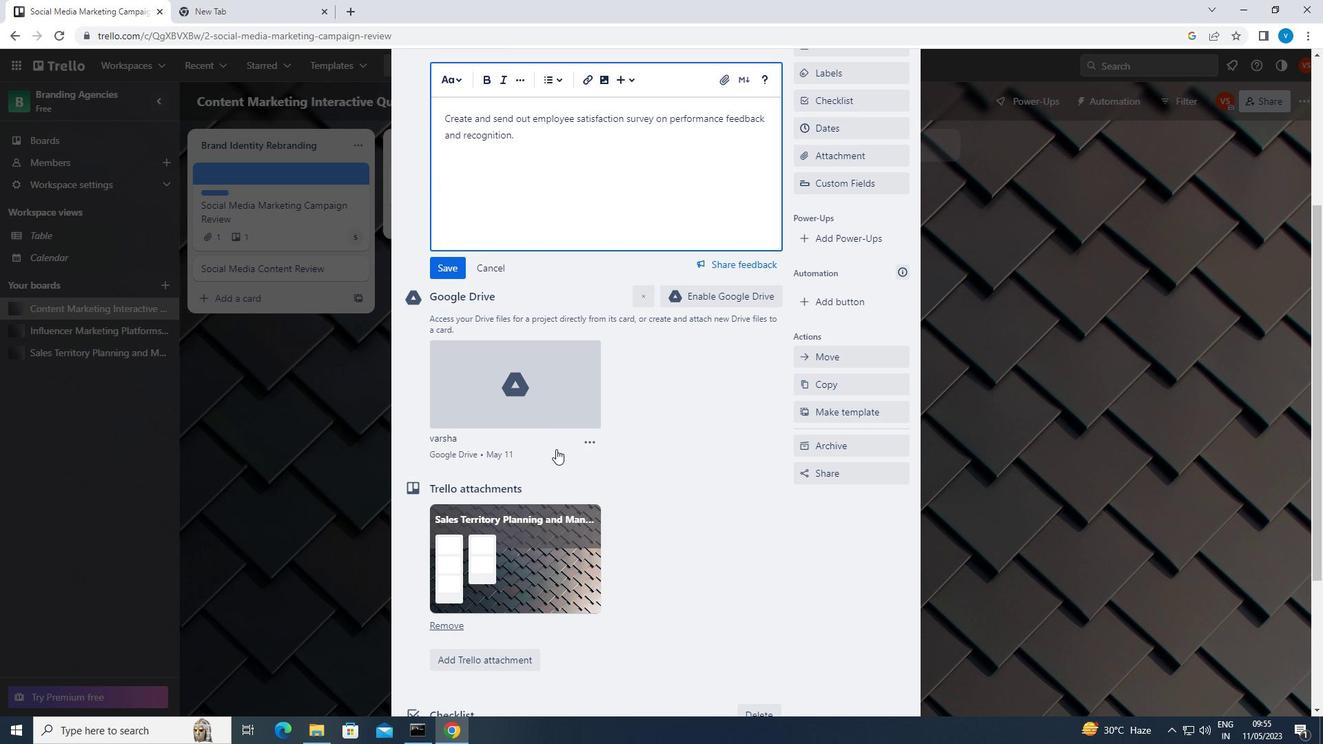 
Action: Mouse scrolled (556, 448) with delta (0, 0)
Screenshot: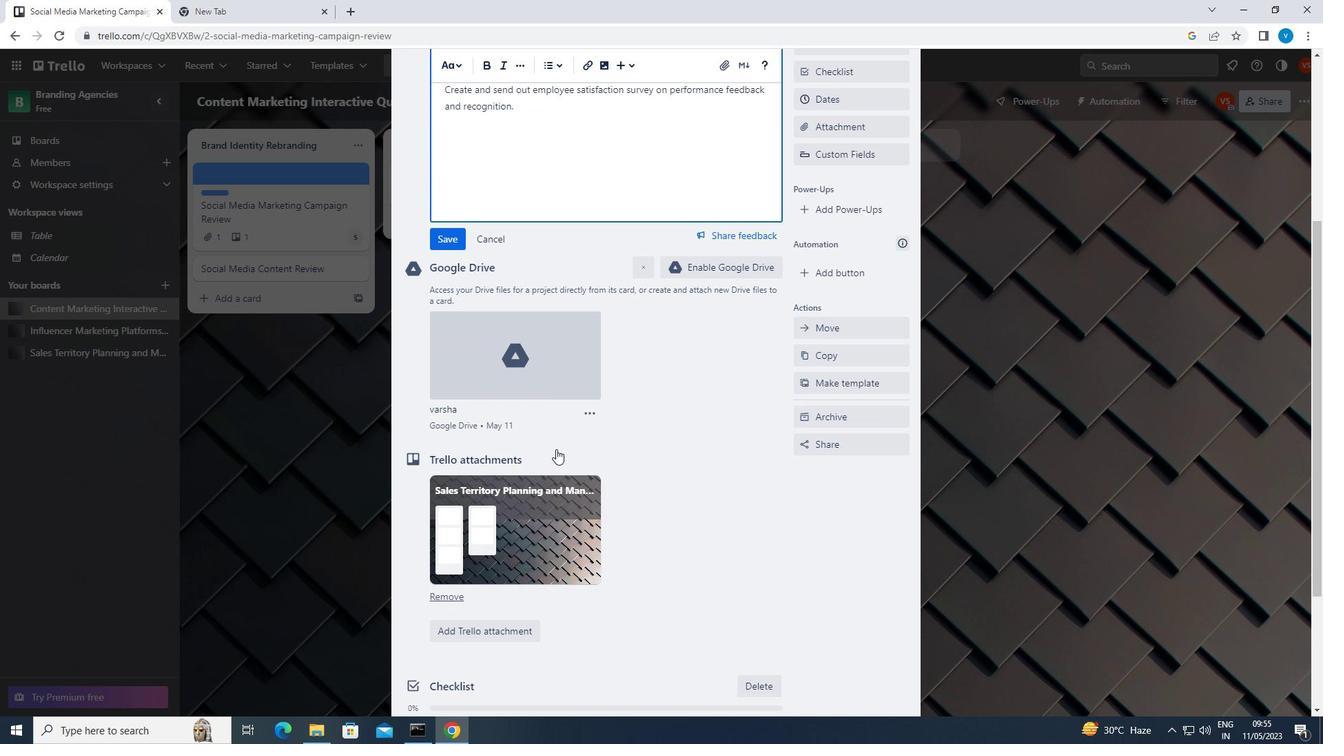 
Action: Mouse moved to (555, 449)
Screenshot: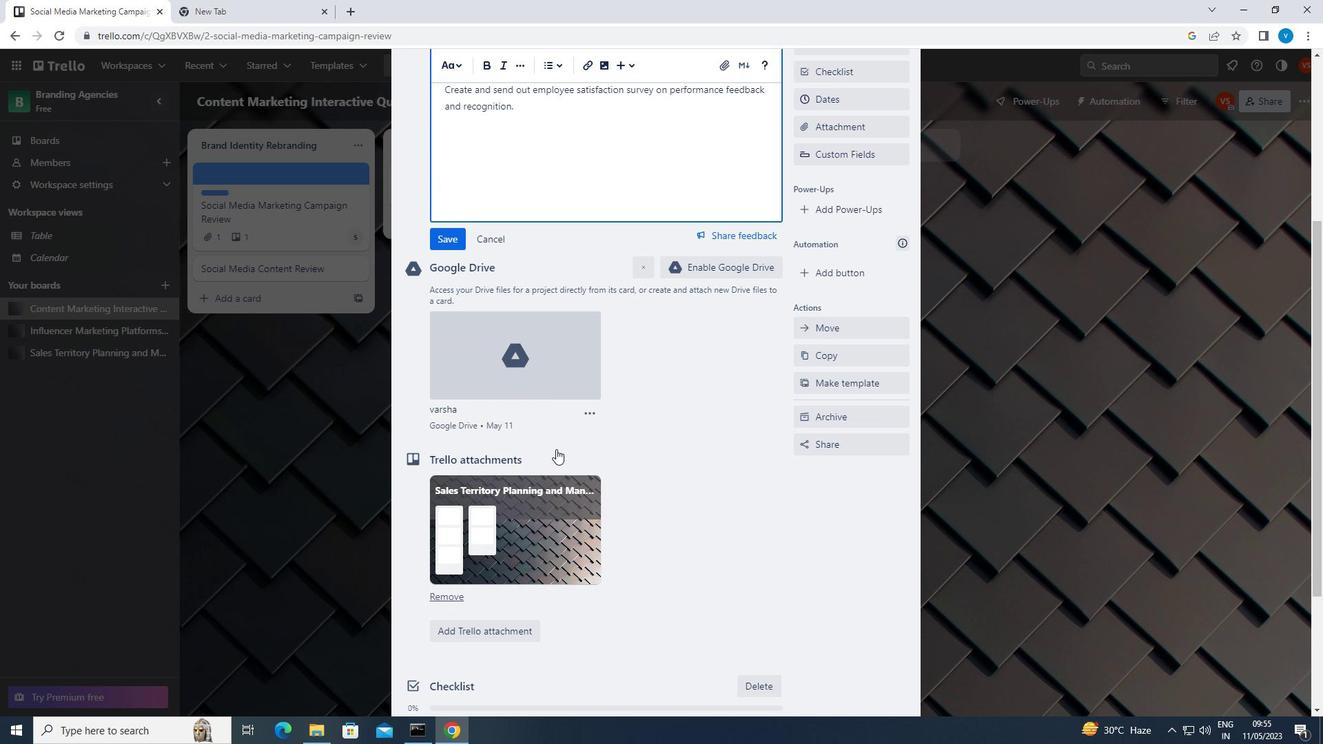 
Action: Mouse scrolled (555, 448) with delta (0, 0)
Screenshot: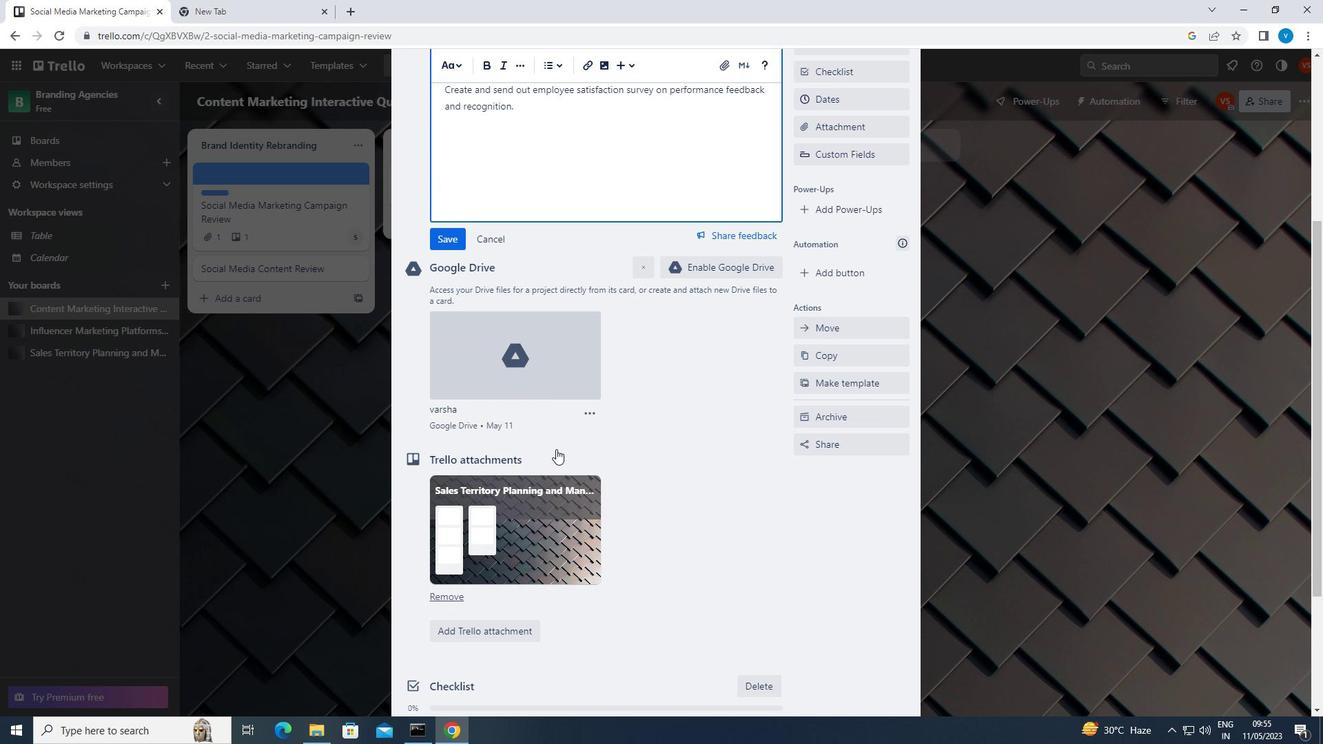 
Action: Mouse scrolled (555, 448) with delta (0, 0)
Screenshot: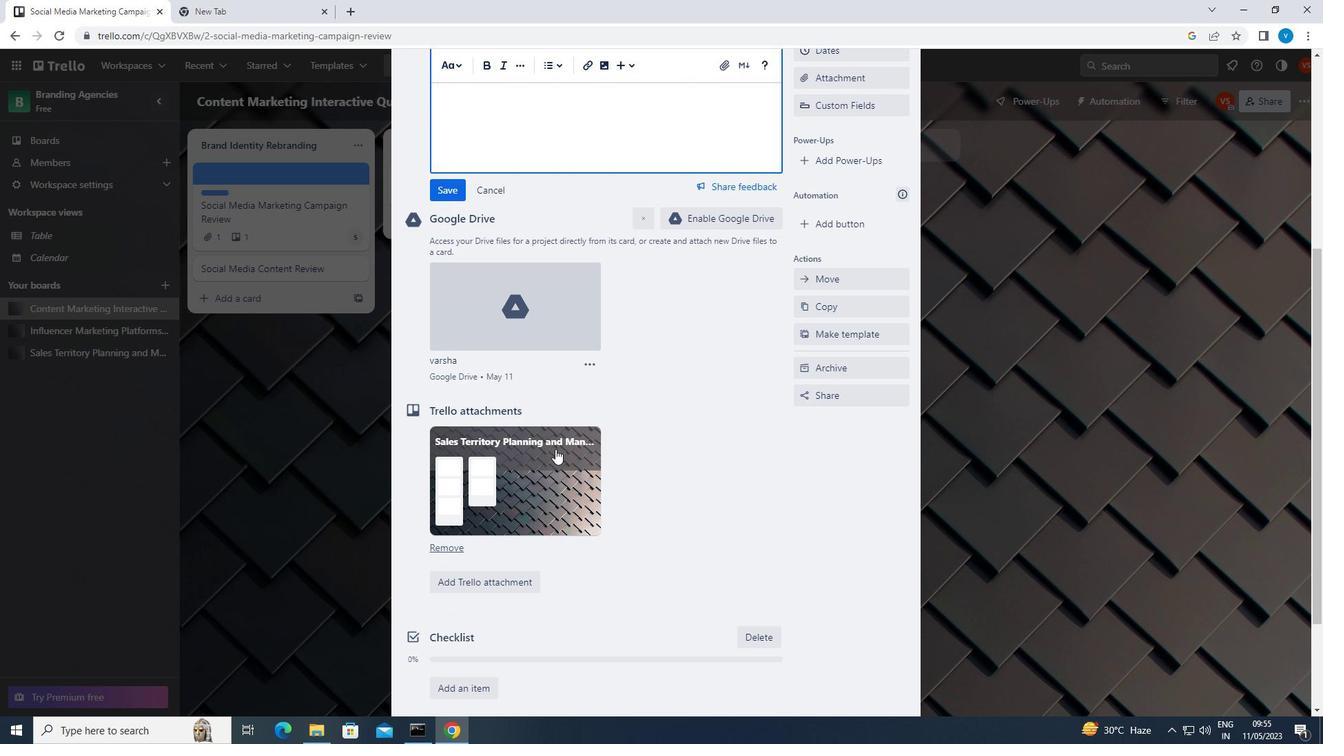 
Action: Mouse moved to (490, 625)
Screenshot: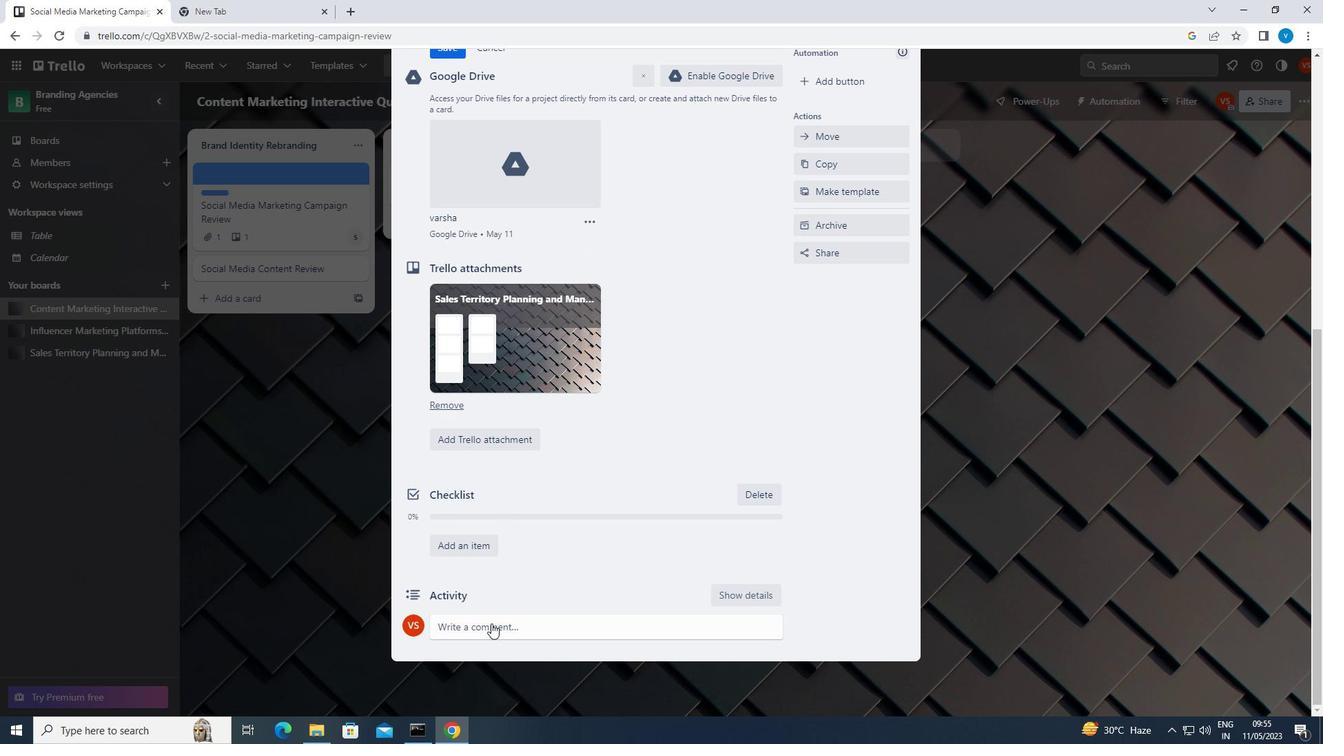 
Action: Mouse pressed left at (490, 625)
Screenshot: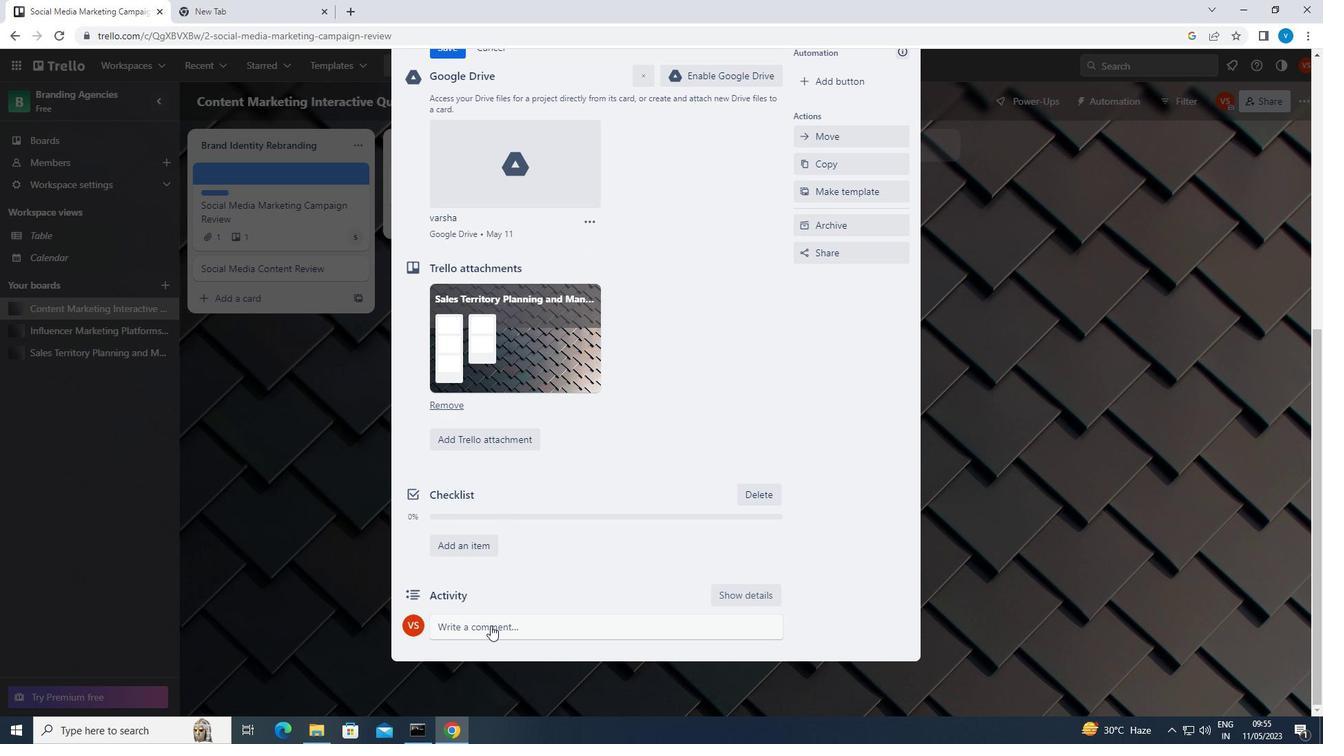 
Action: Key pressed <Key.shift>LET<Key.space>US<Key.space>APPROACH<Key.space>THIS<Key.space>TASK<Key.space>WITH<Key.space>A<Key.space>SENSE<Key.space>OF<Key.space>SELF-REFLECTION<Key.space>AND<Key.space>SELF-AWARENESS,RECOGNIZING<Key.space>OUR<Key.space>OWN<Key.space>STRENGTHS<Key.space>AND<Key.space>WEAKNESSES.
Screenshot: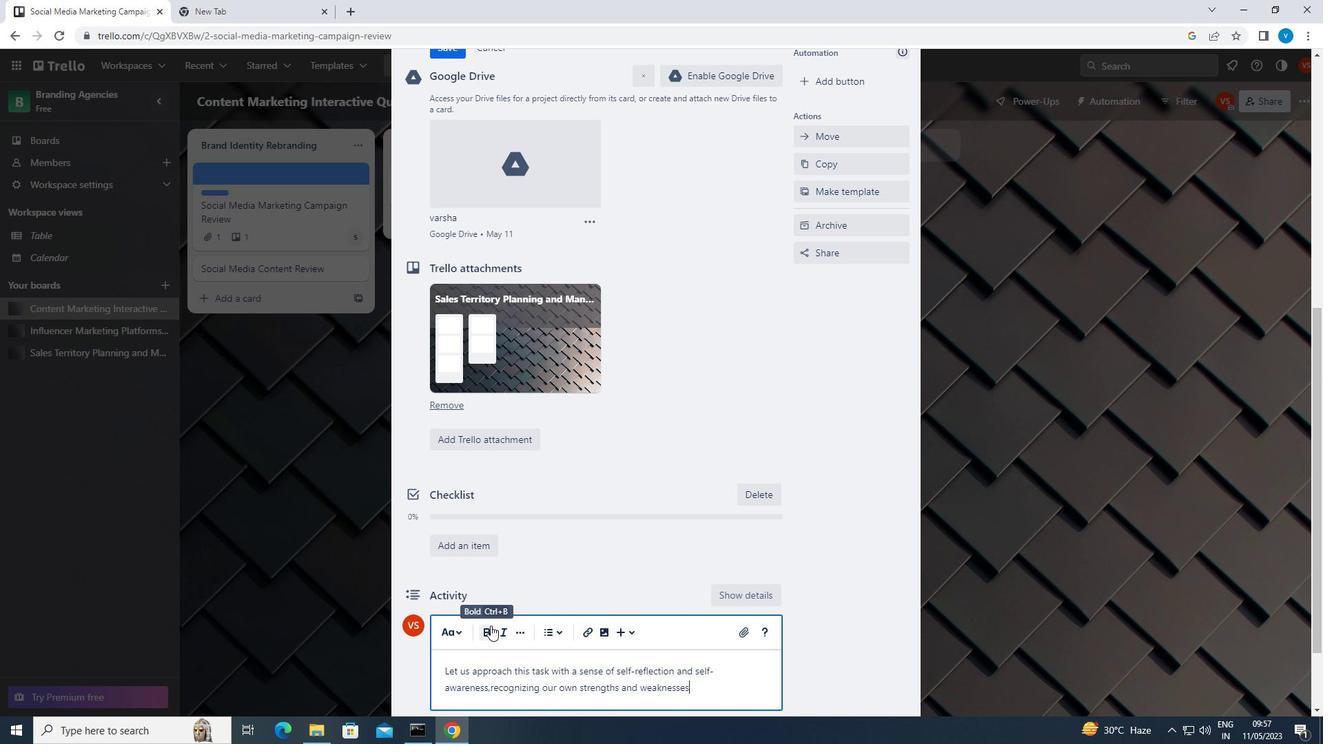 
Action: Mouse moved to (694, 392)
Screenshot: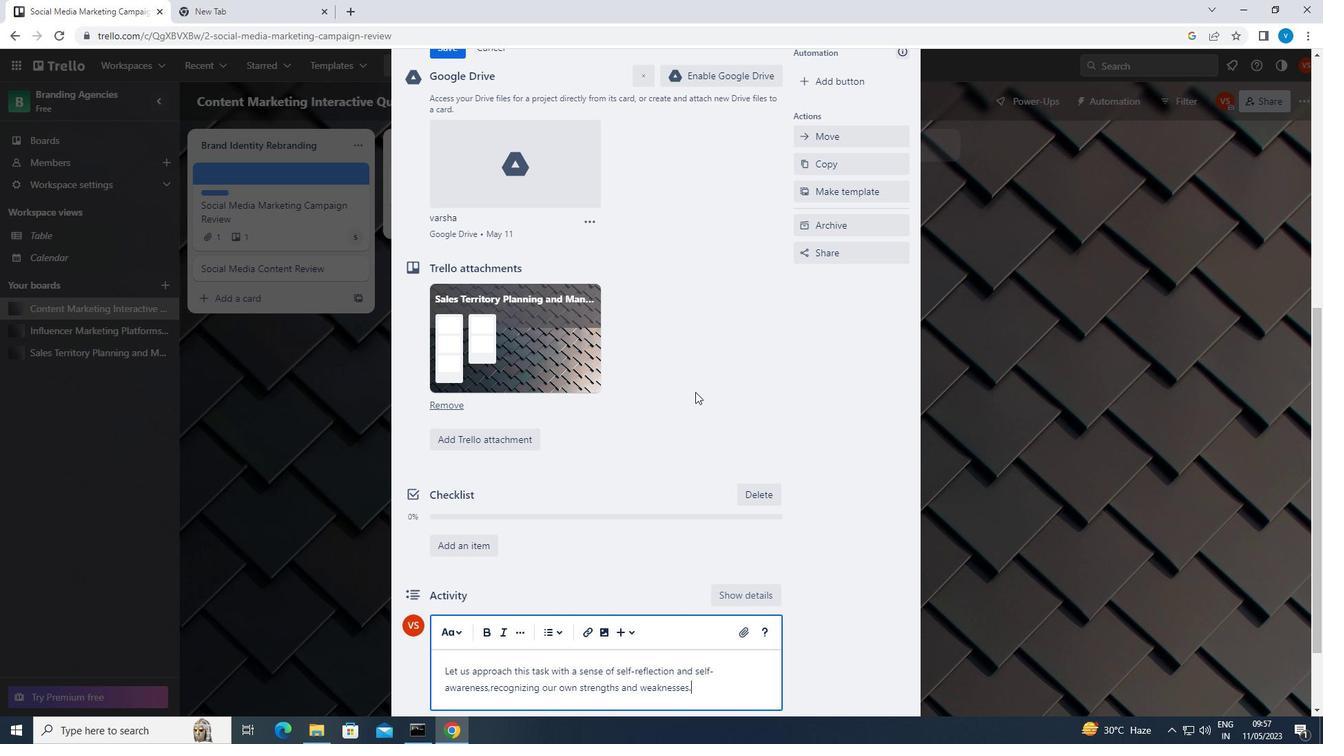 
Action: Mouse scrolled (694, 392) with delta (0, 0)
Screenshot: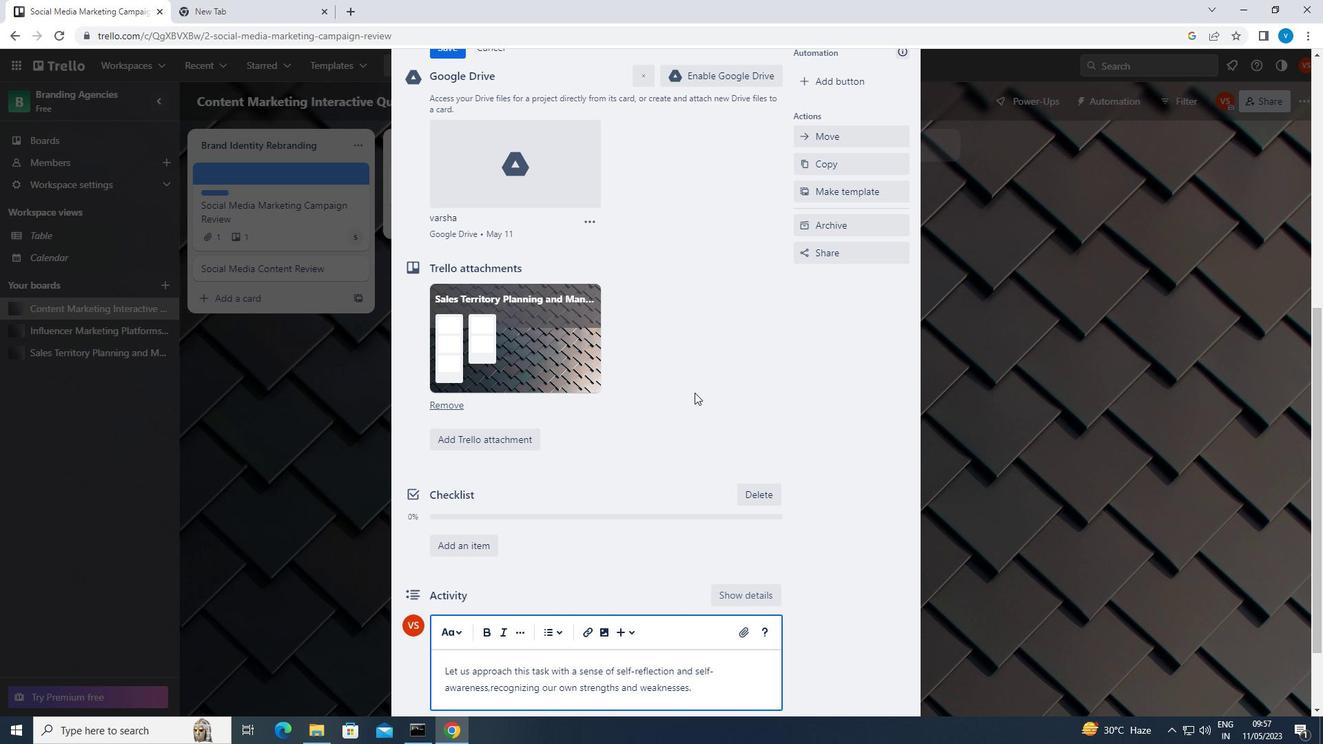 
Action: Mouse scrolled (694, 392) with delta (0, 0)
Screenshot: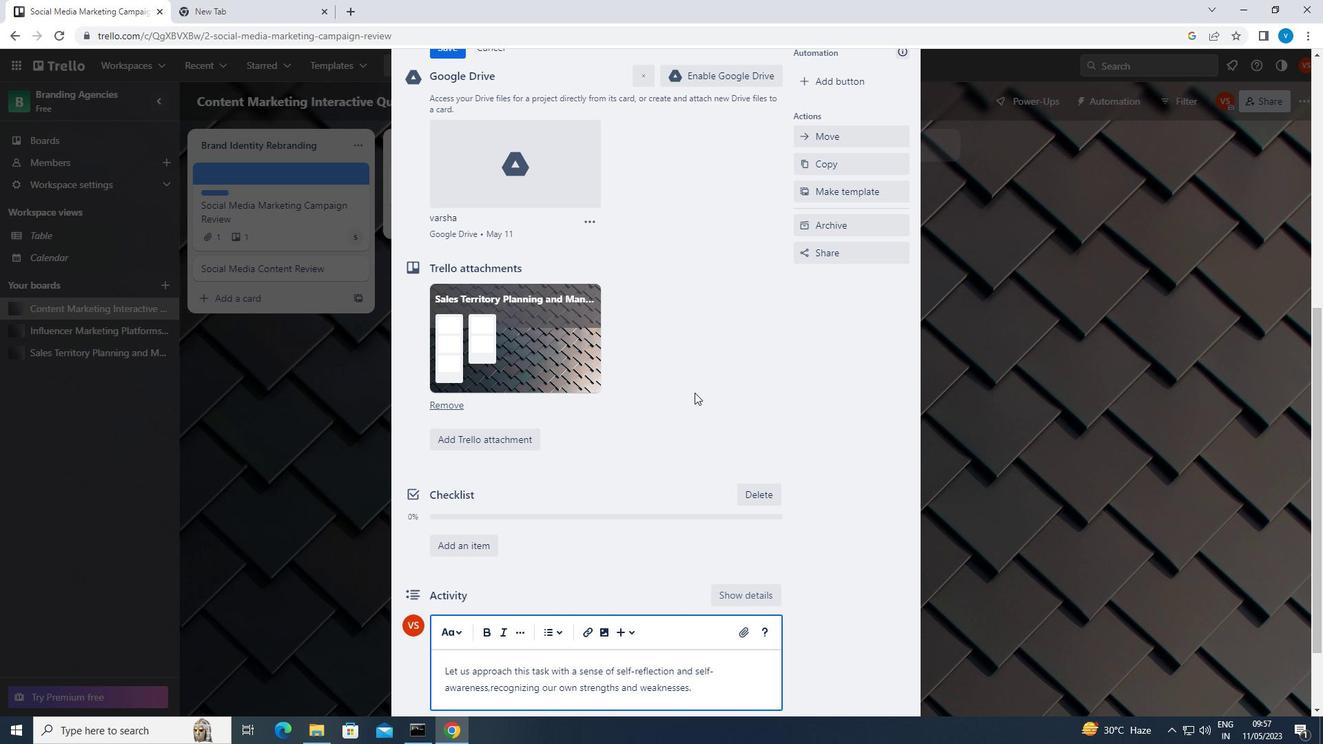 
Action: Mouse scrolled (694, 392) with delta (0, 0)
Screenshot: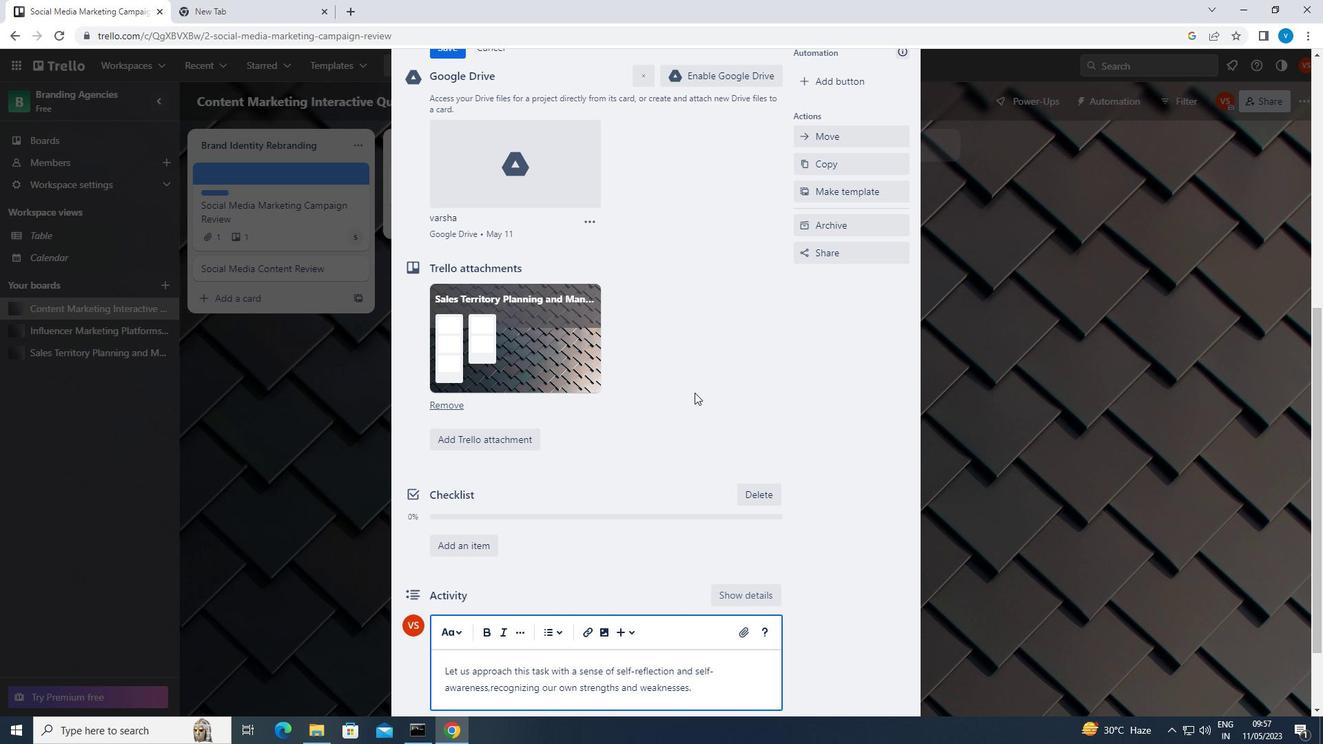 
Action: Mouse scrolled (694, 392) with delta (0, 0)
Screenshot: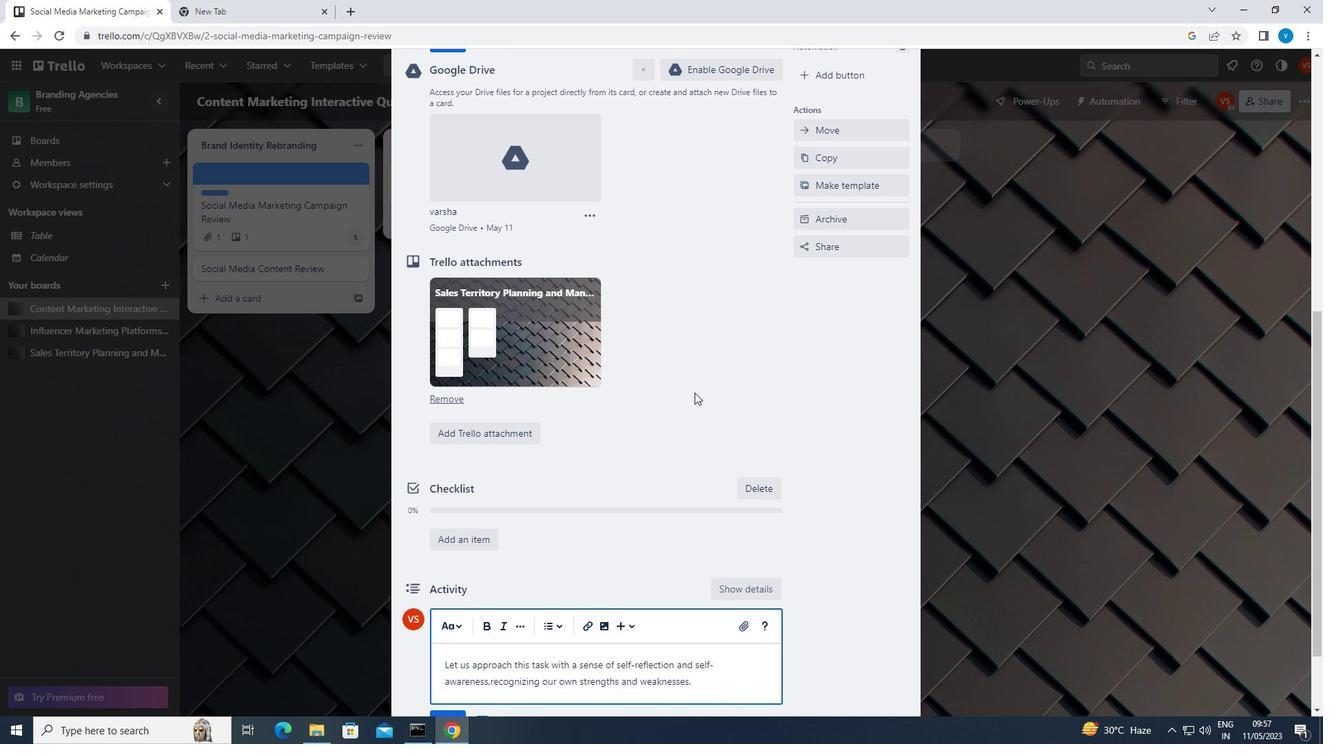 
Action: Mouse scrolled (694, 392) with delta (0, 0)
Screenshot: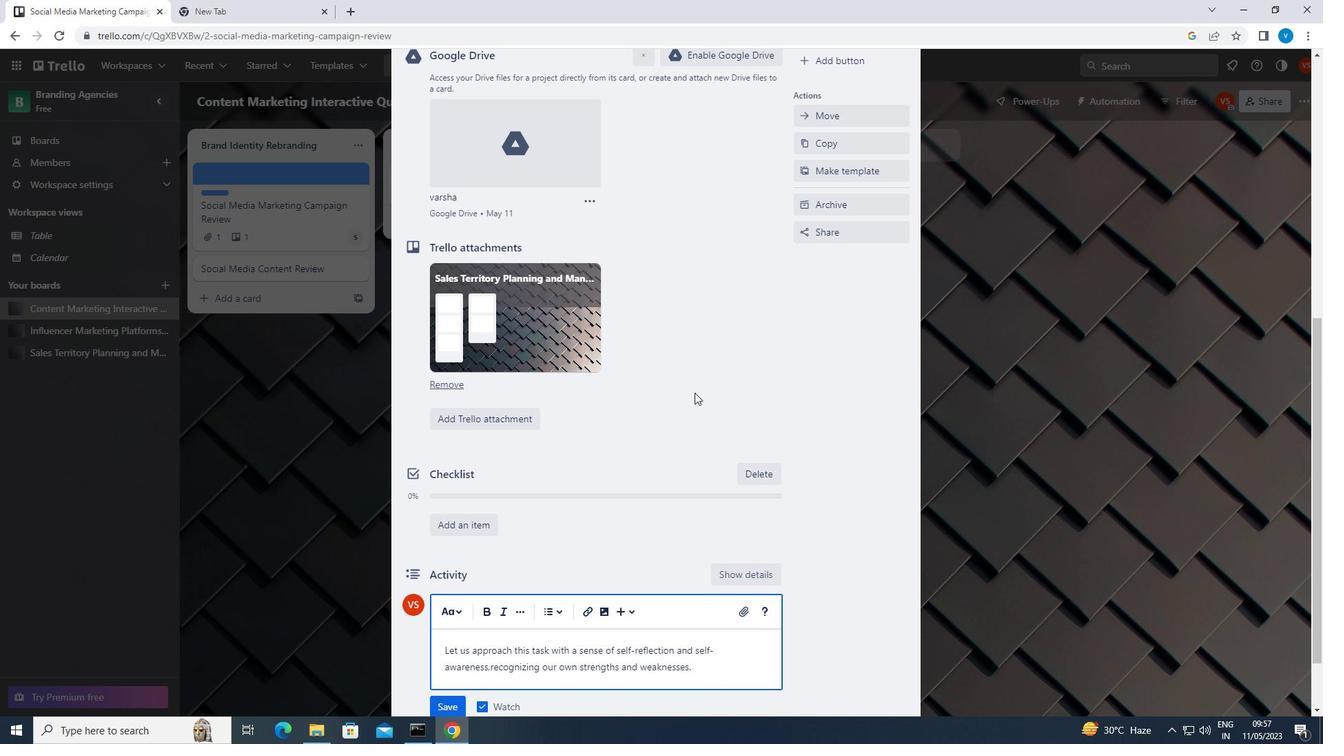 
Action: Mouse scrolled (694, 393) with delta (0, 0)
Screenshot: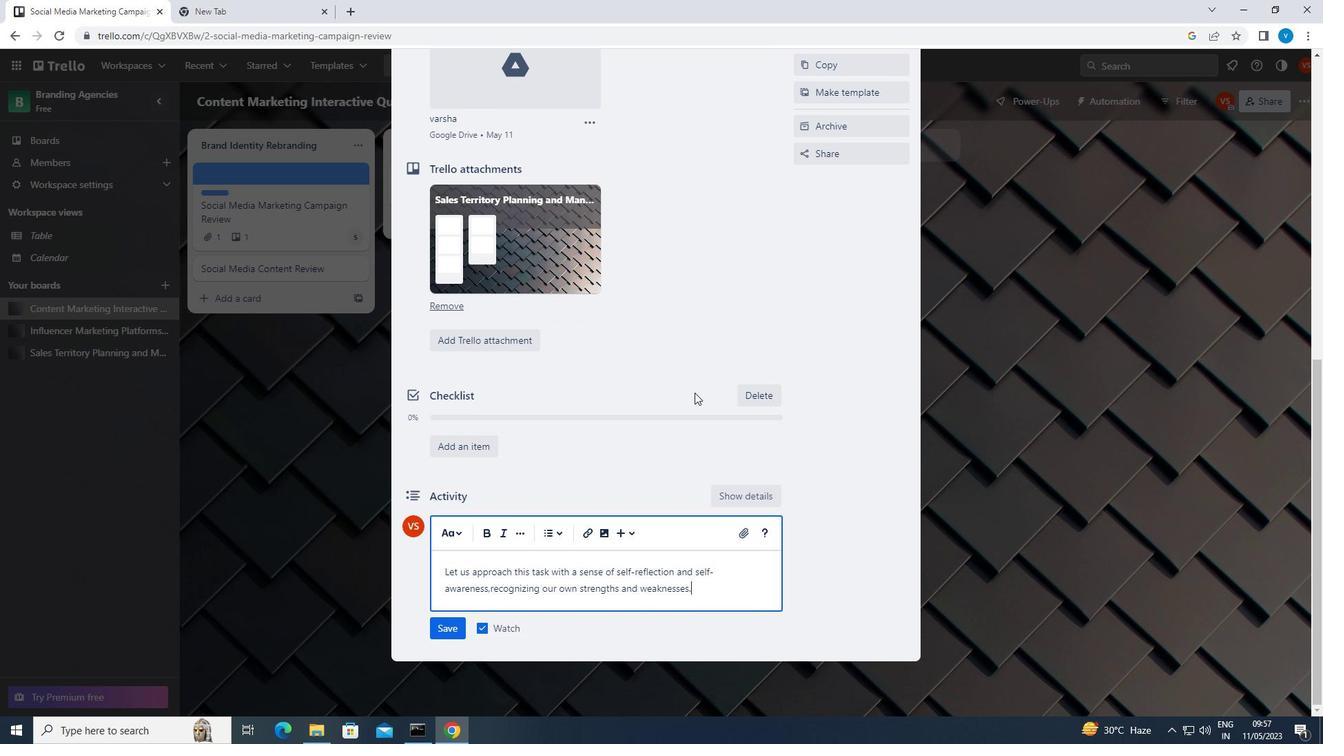 
Action: Mouse scrolled (694, 393) with delta (0, 0)
Screenshot: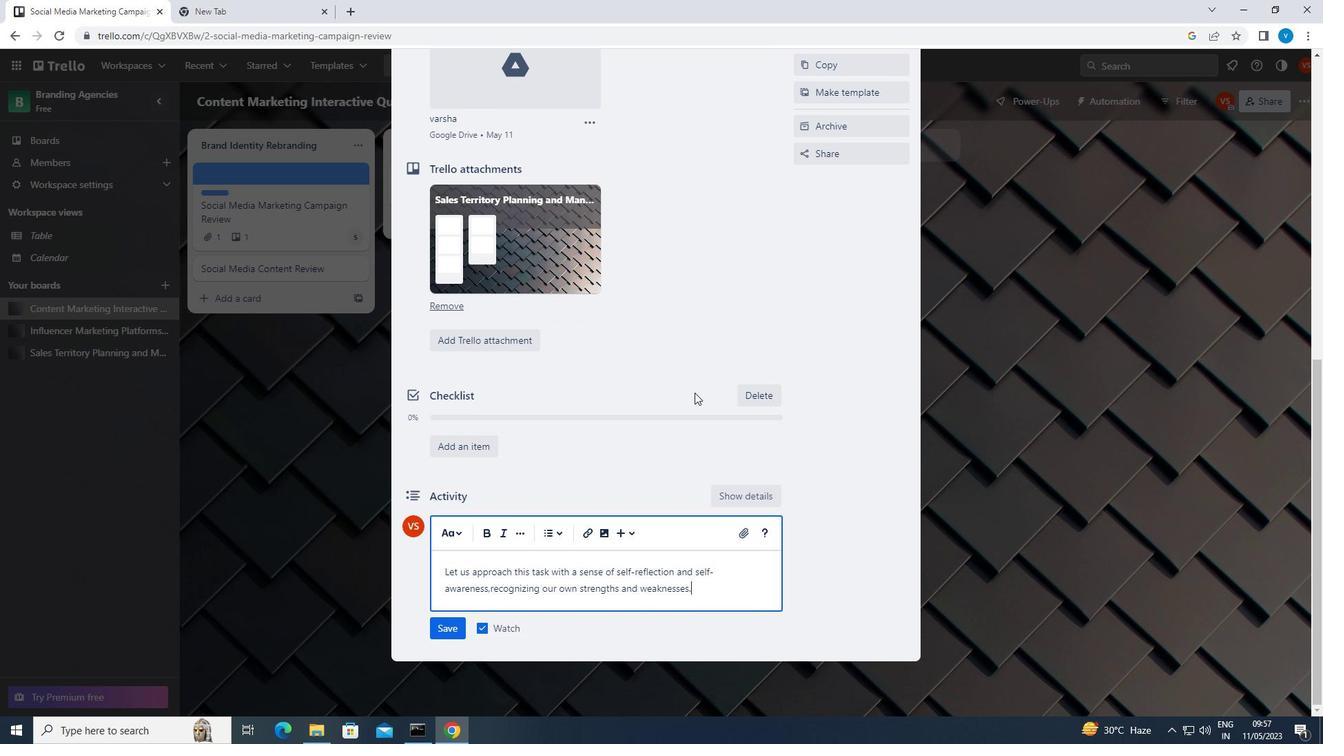 
Action: Mouse moved to (694, 392)
Screenshot: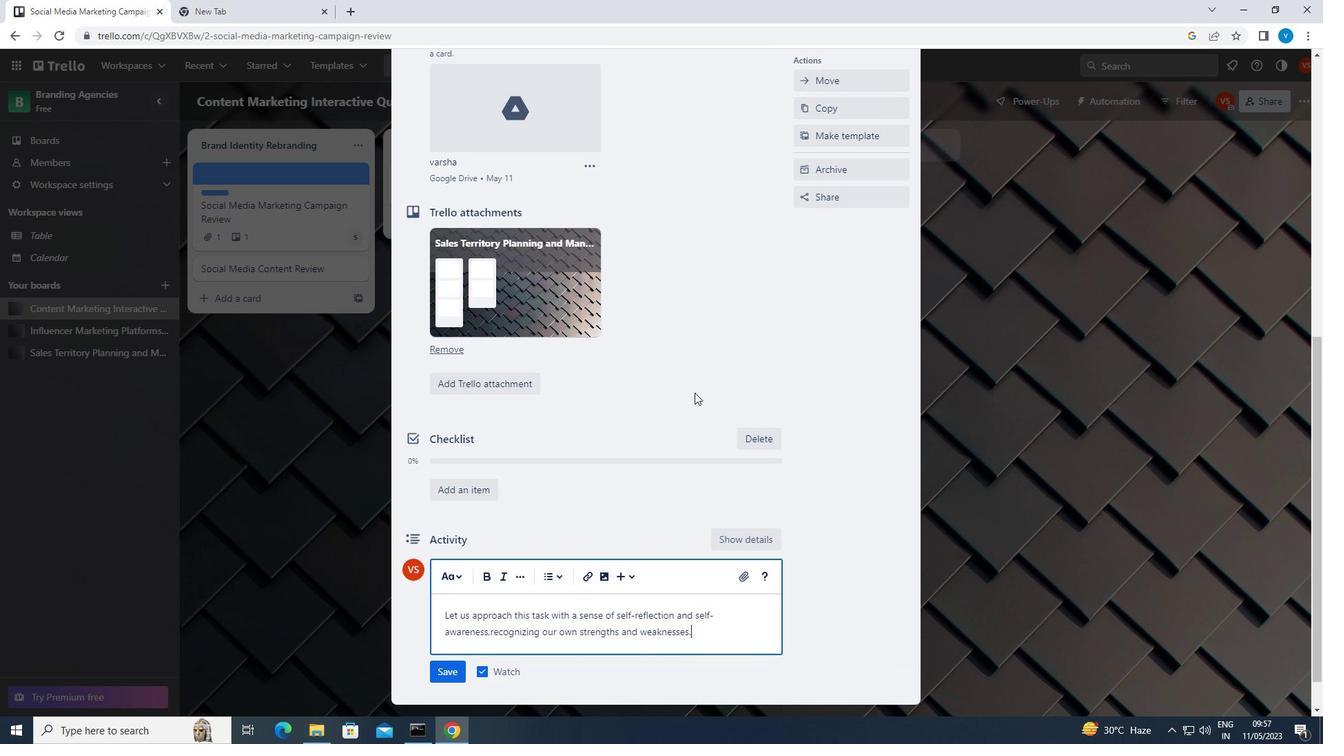 
Action: Mouse scrolled (694, 393) with delta (0, 0)
Screenshot: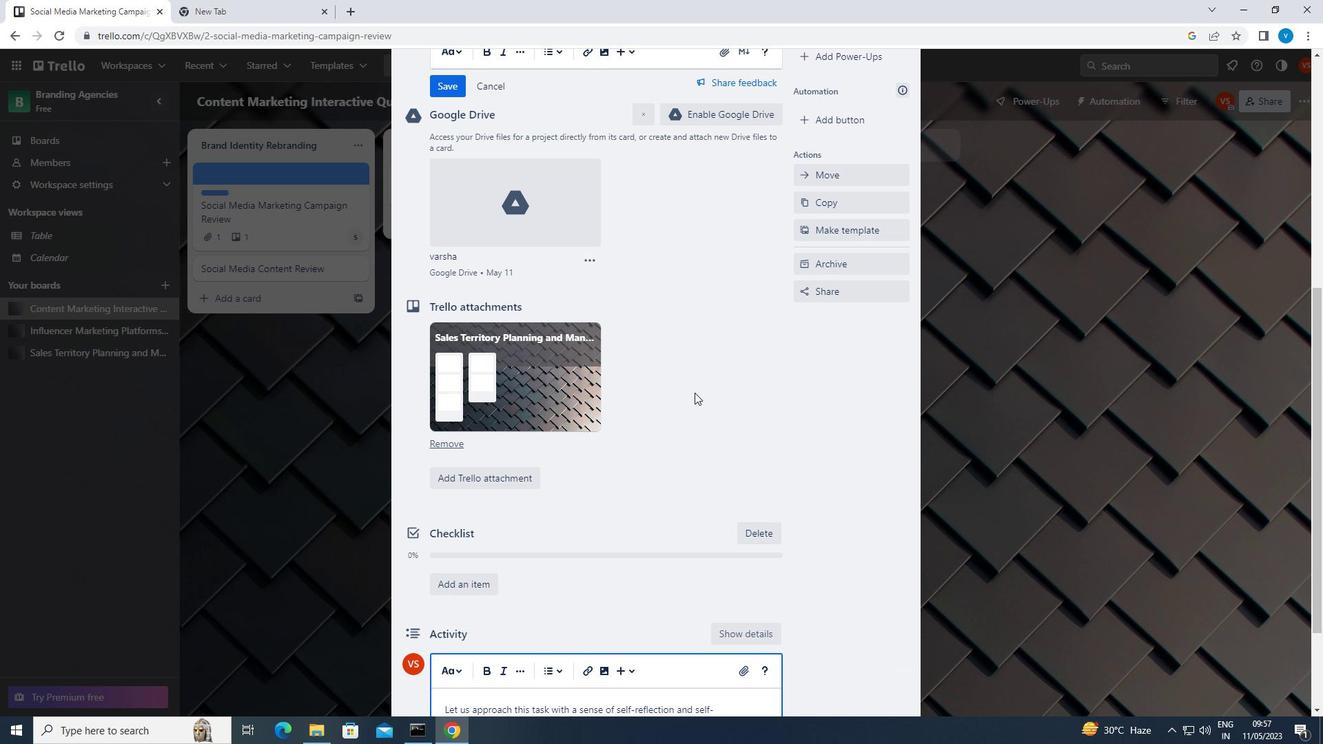 
Action: Mouse scrolled (694, 393) with delta (0, 0)
Screenshot: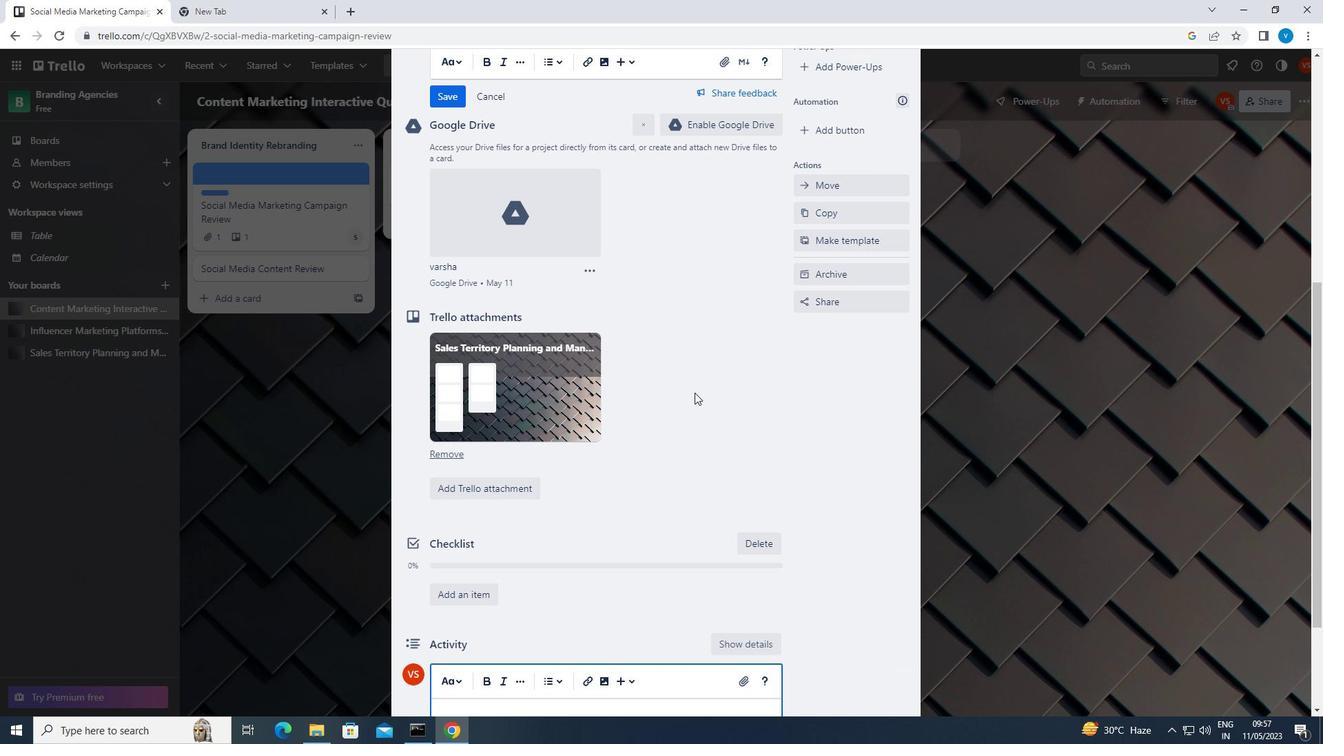 
Action: Mouse scrolled (694, 393) with delta (0, 0)
Screenshot: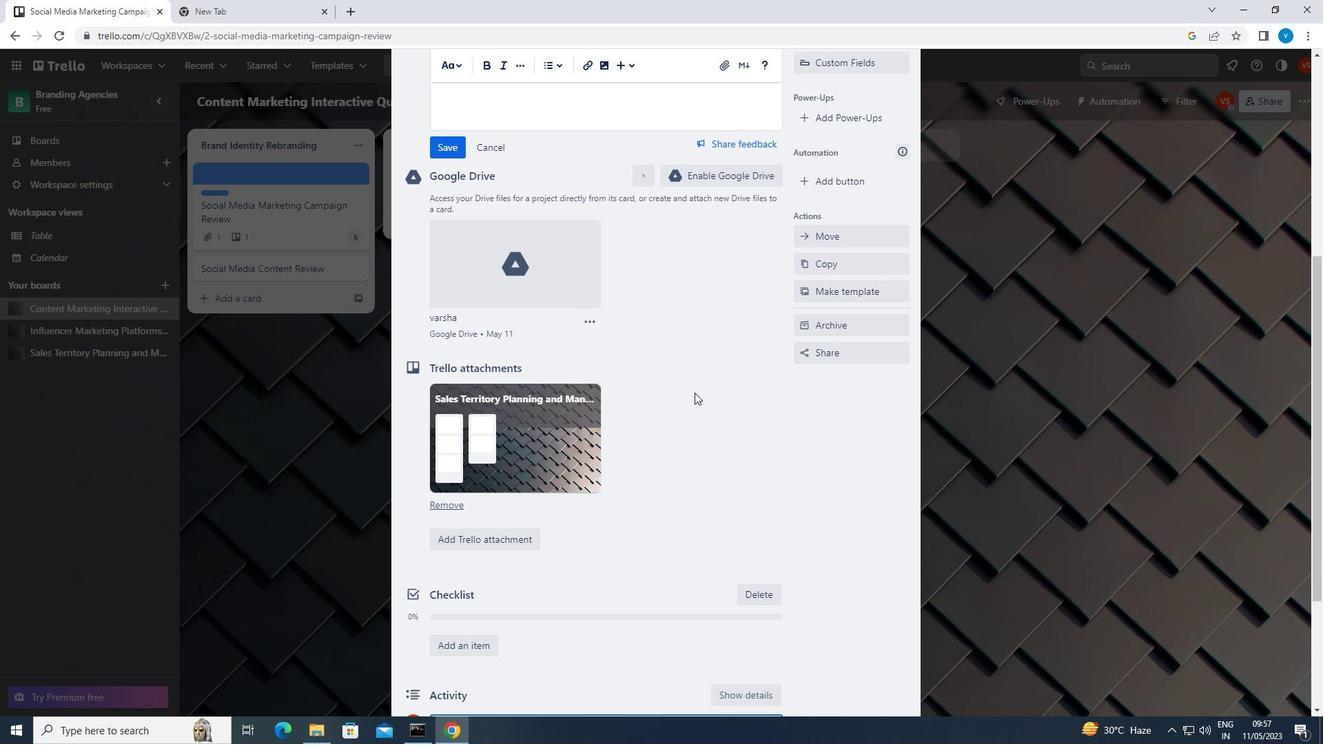 
Action: Mouse scrolled (694, 393) with delta (0, 0)
Screenshot: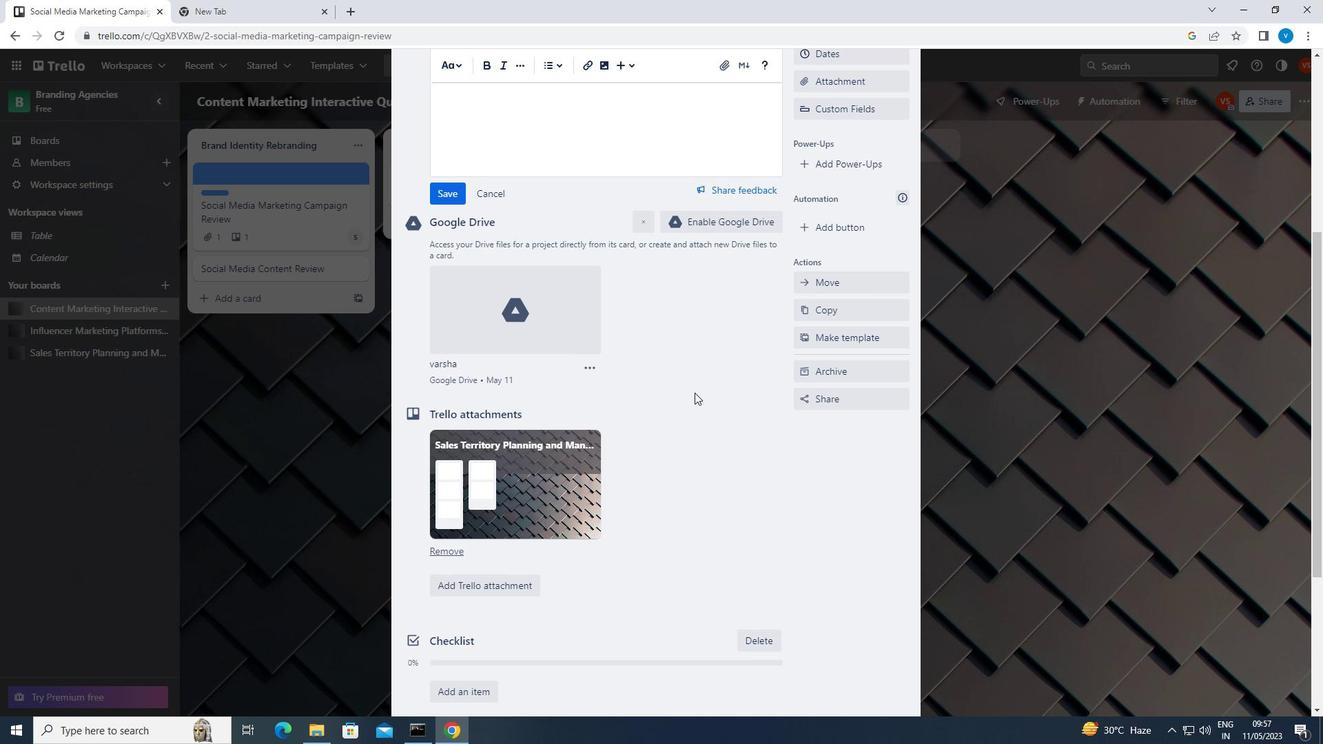 
Action: Mouse moved to (855, 224)
Screenshot: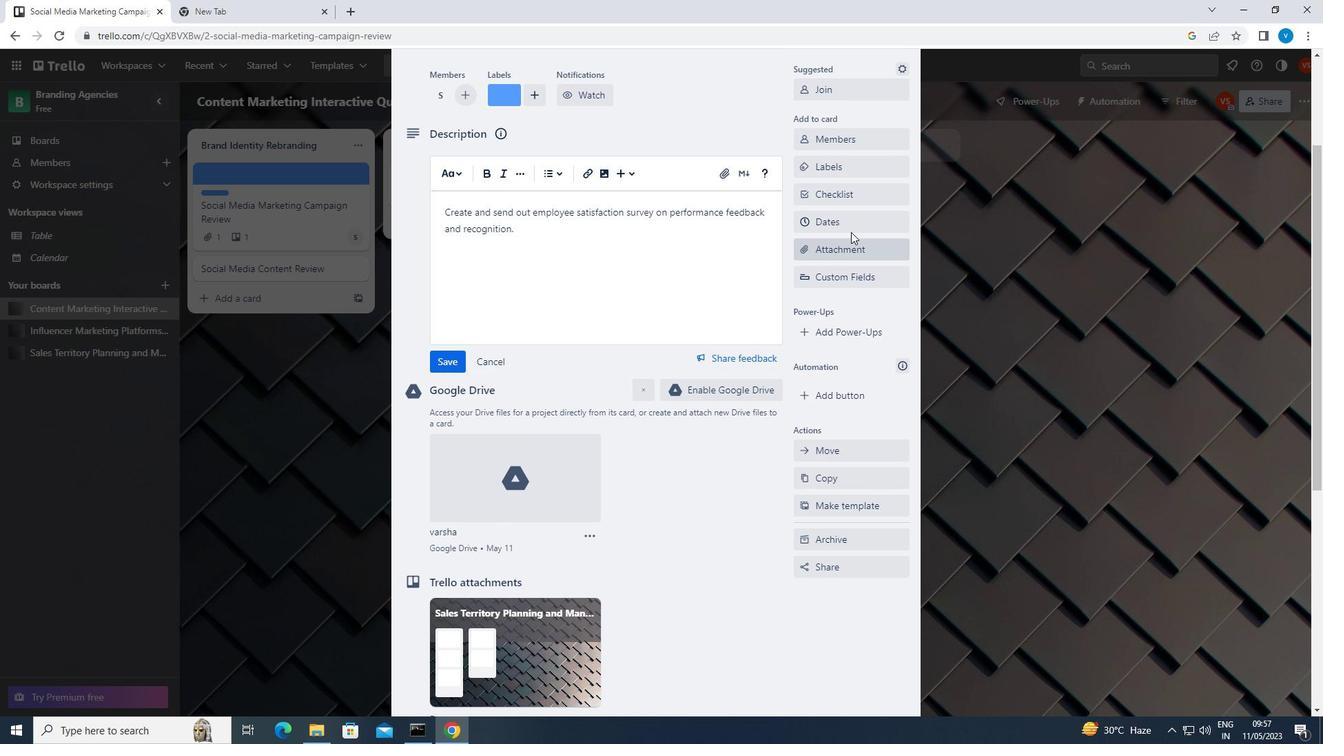 
Action: Mouse pressed left at (855, 224)
Screenshot: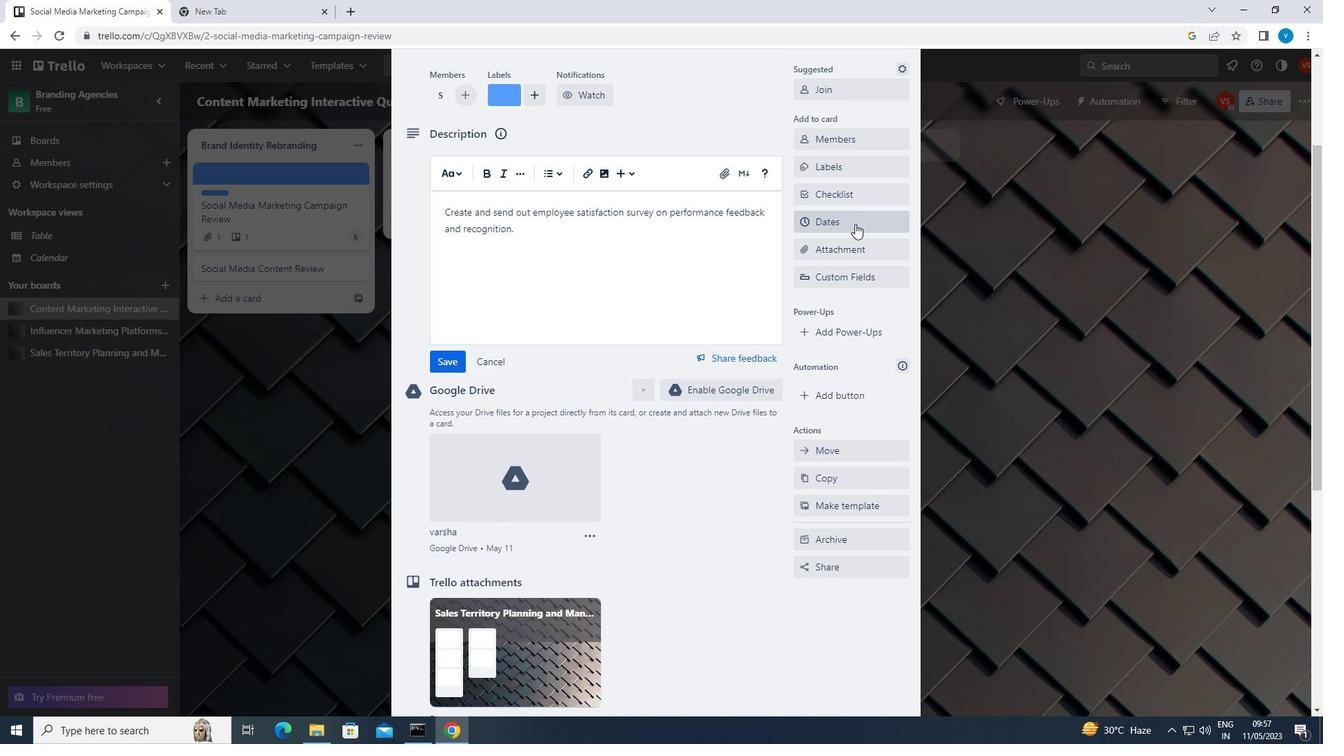 
Action: Mouse moved to (834, 350)
Screenshot: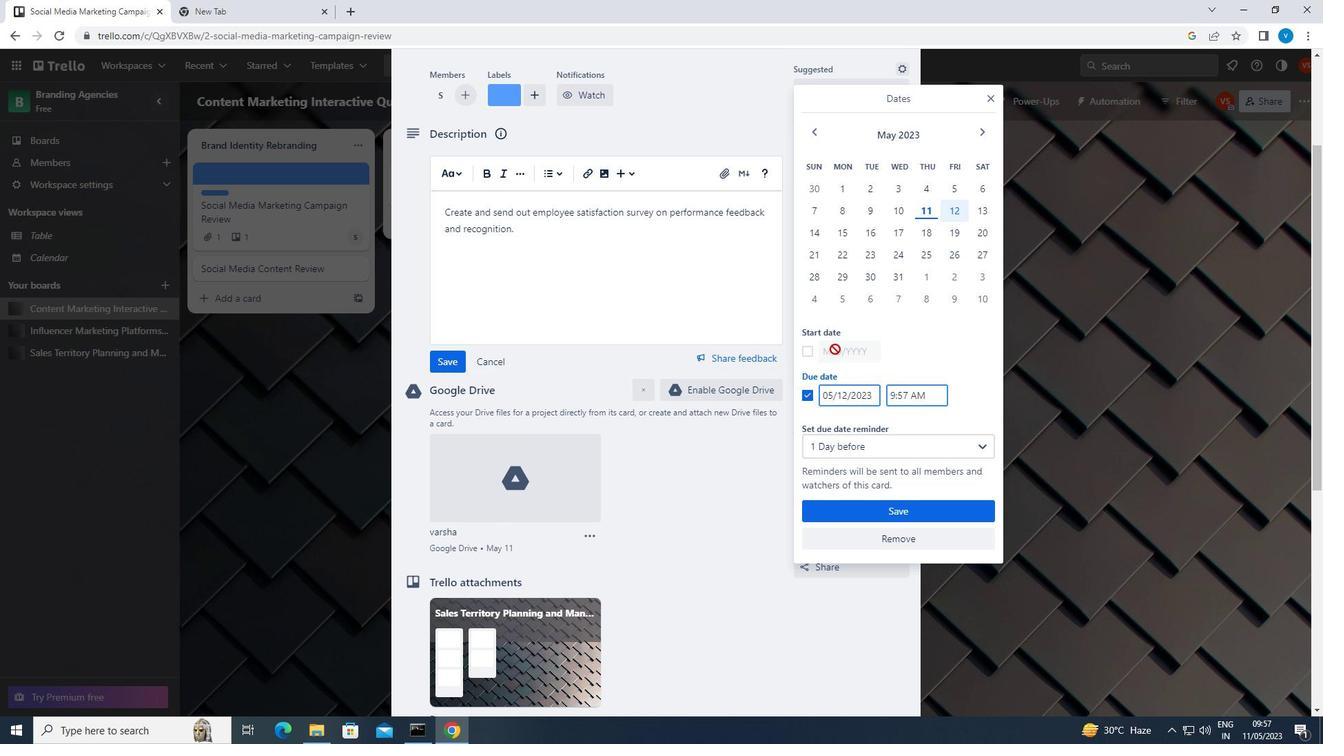 
Action: Mouse pressed left at (834, 350)
Screenshot: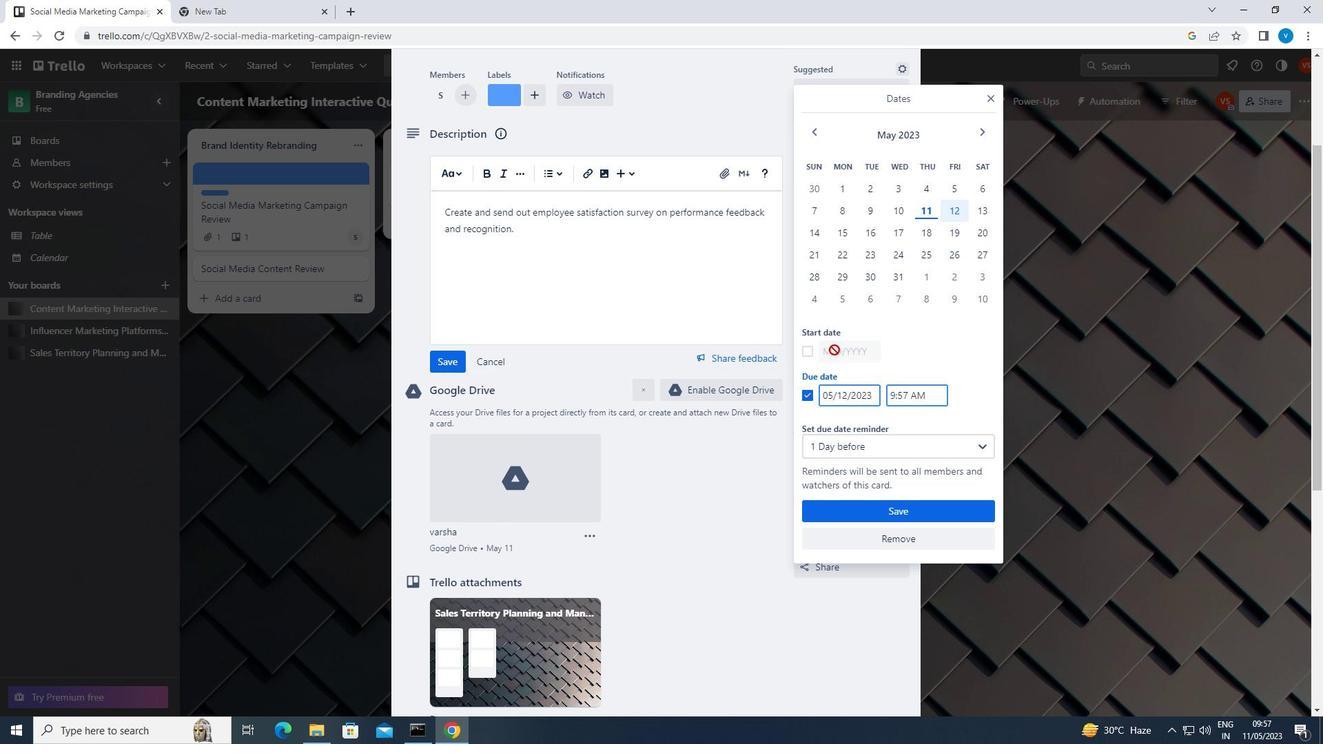 
Action: Mouse moved to (808, 351)
Screenshot: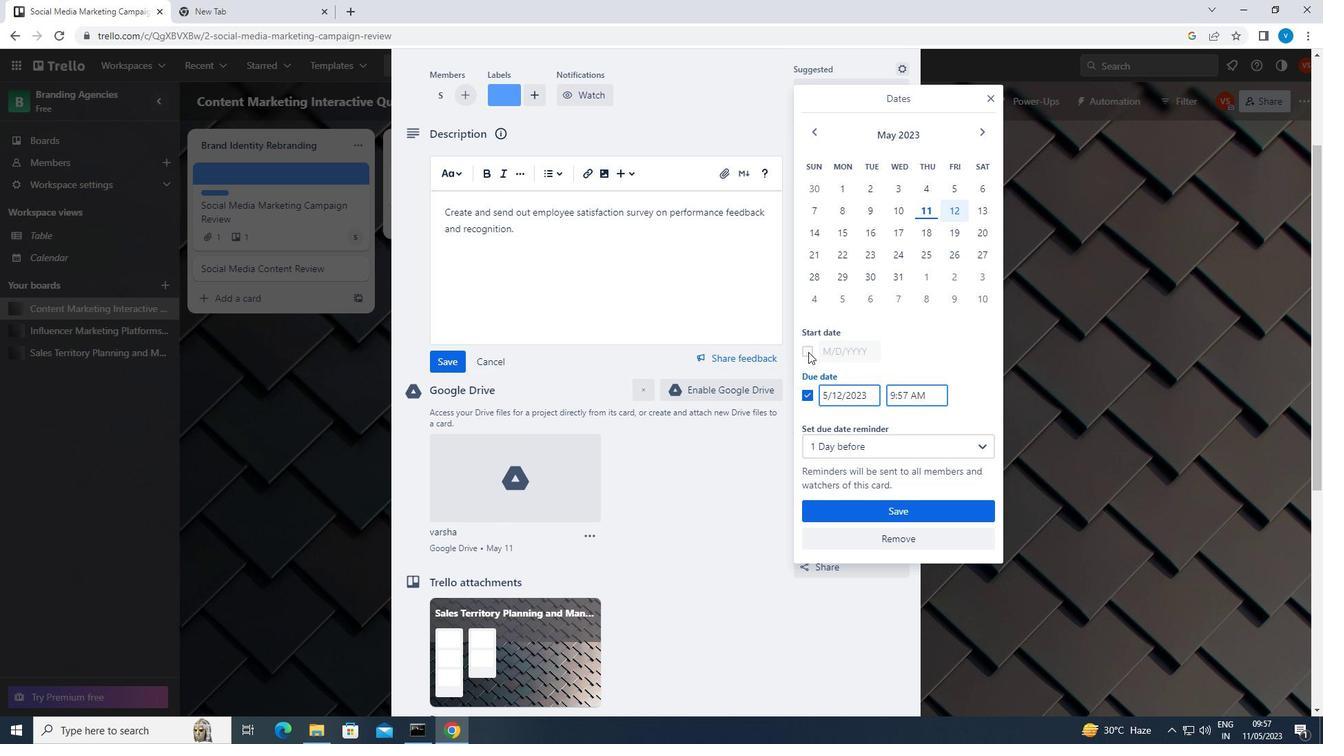 
Action: Mouse pressed left at (808, 351)
Screenshot: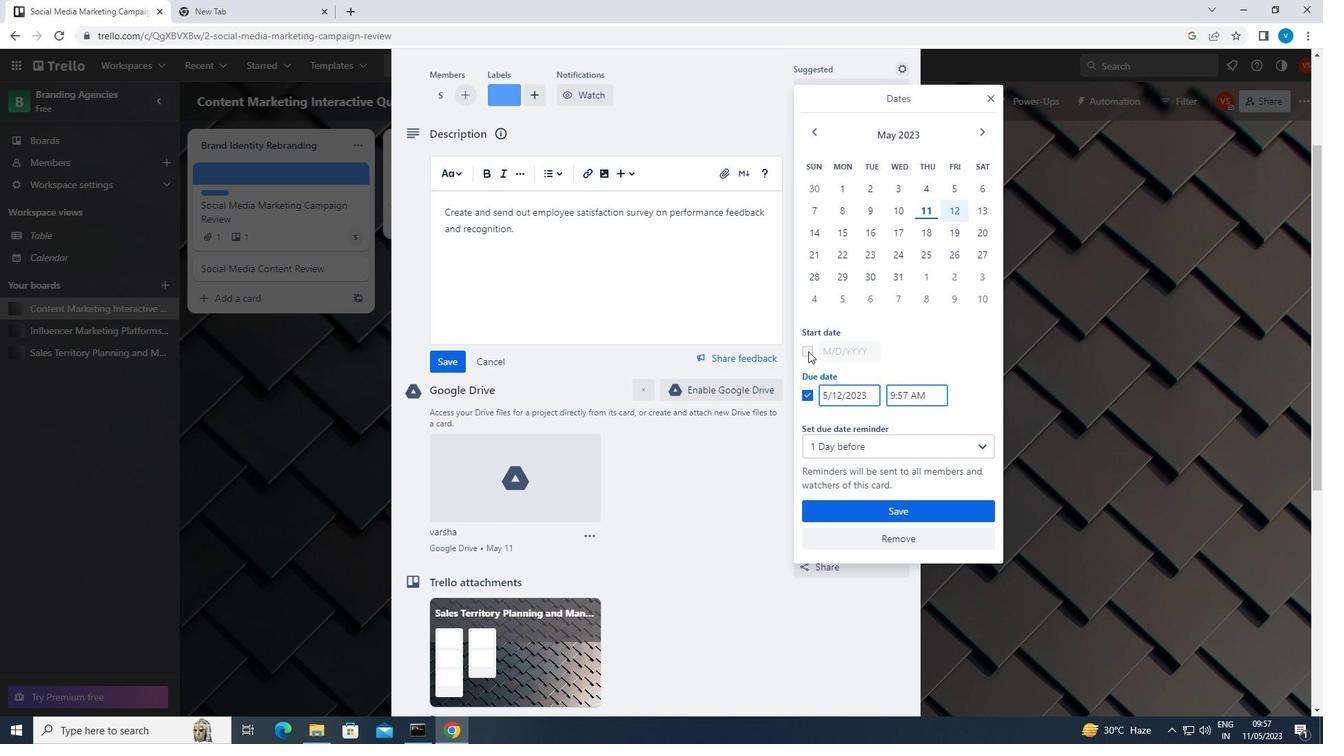 
Action: Mouse moved to (875, 350)
Screenshot: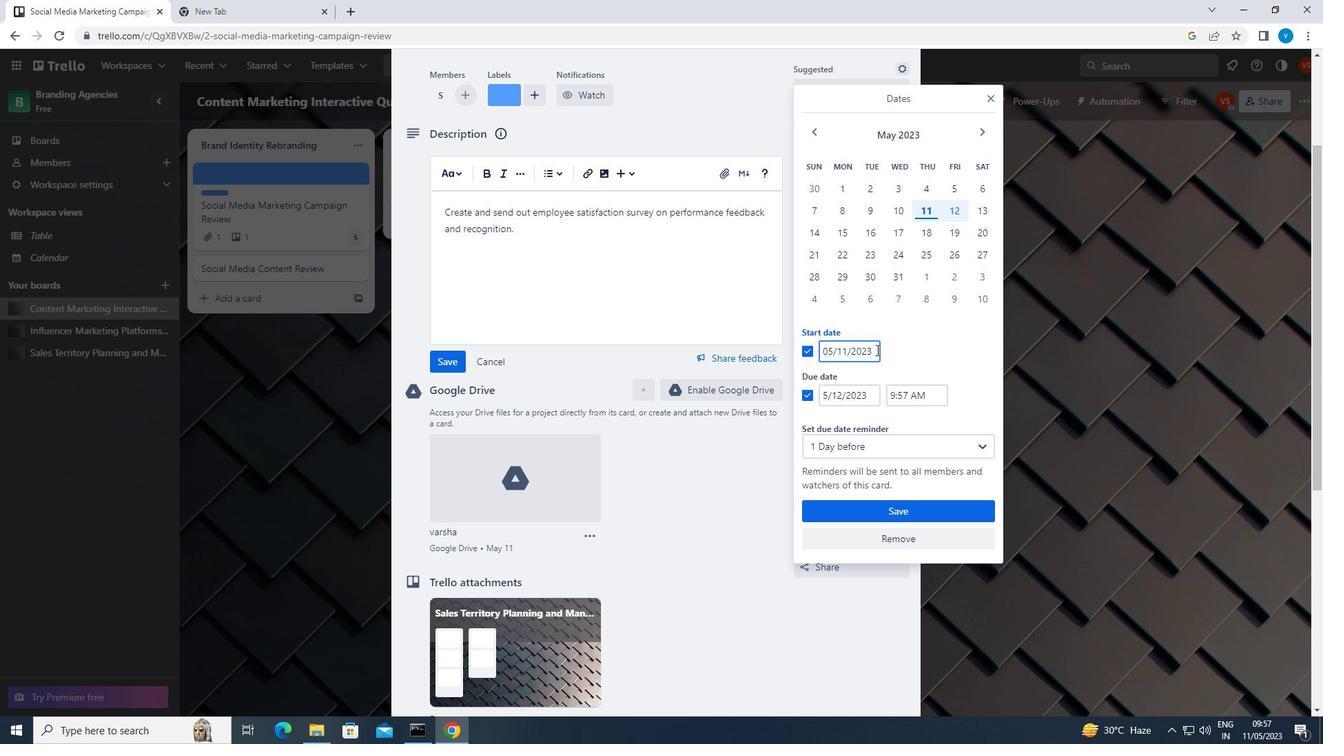 
Action: Mouse pressed left at (875, 350)
Screenshot: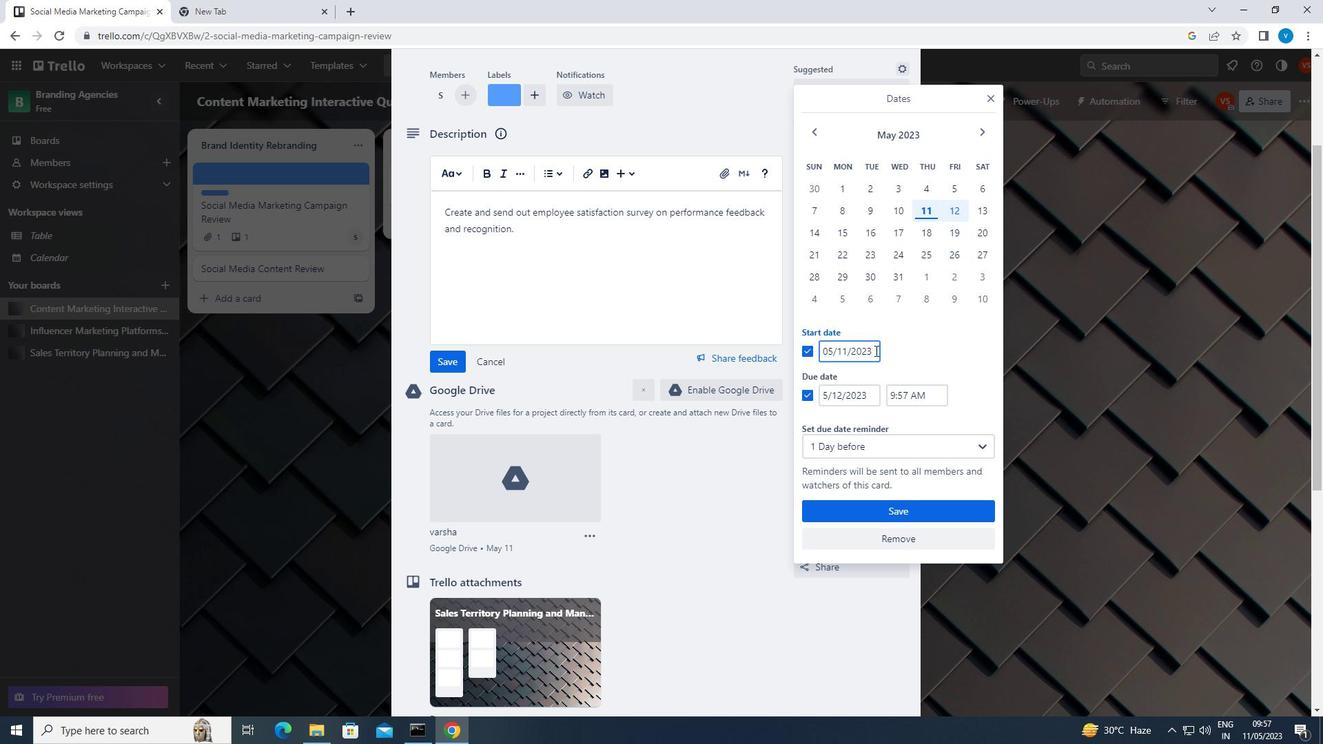 
Action: Key pressed <Key.backspace><Key.backspace><Key.backspace><Key.backspace><Key.backspace><Key.backspace><Key.backspace><Key.backspace><Key.backspace><Key.backspace><Key.backspace><Key.backspace><Key.backspace>01/03/1900
Screenshot: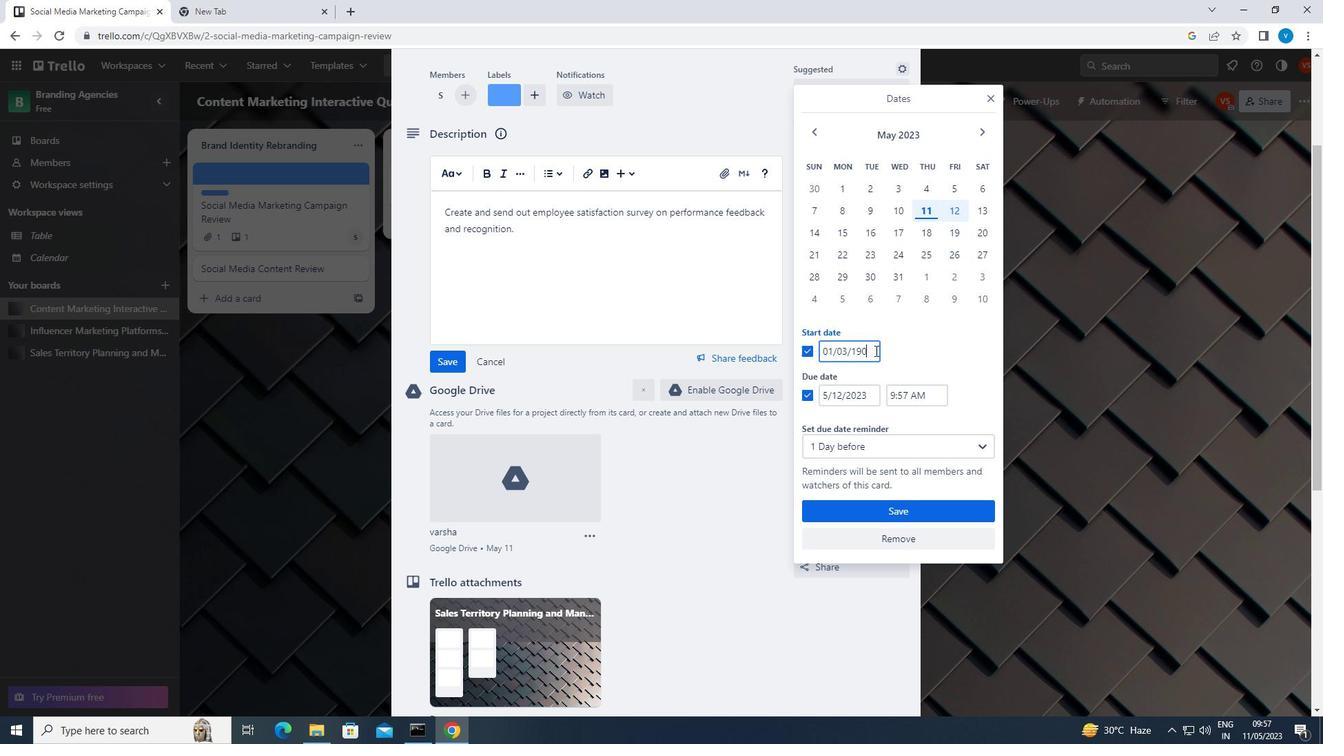 
Action: Mouse moved to (870, 394)
Screenshot: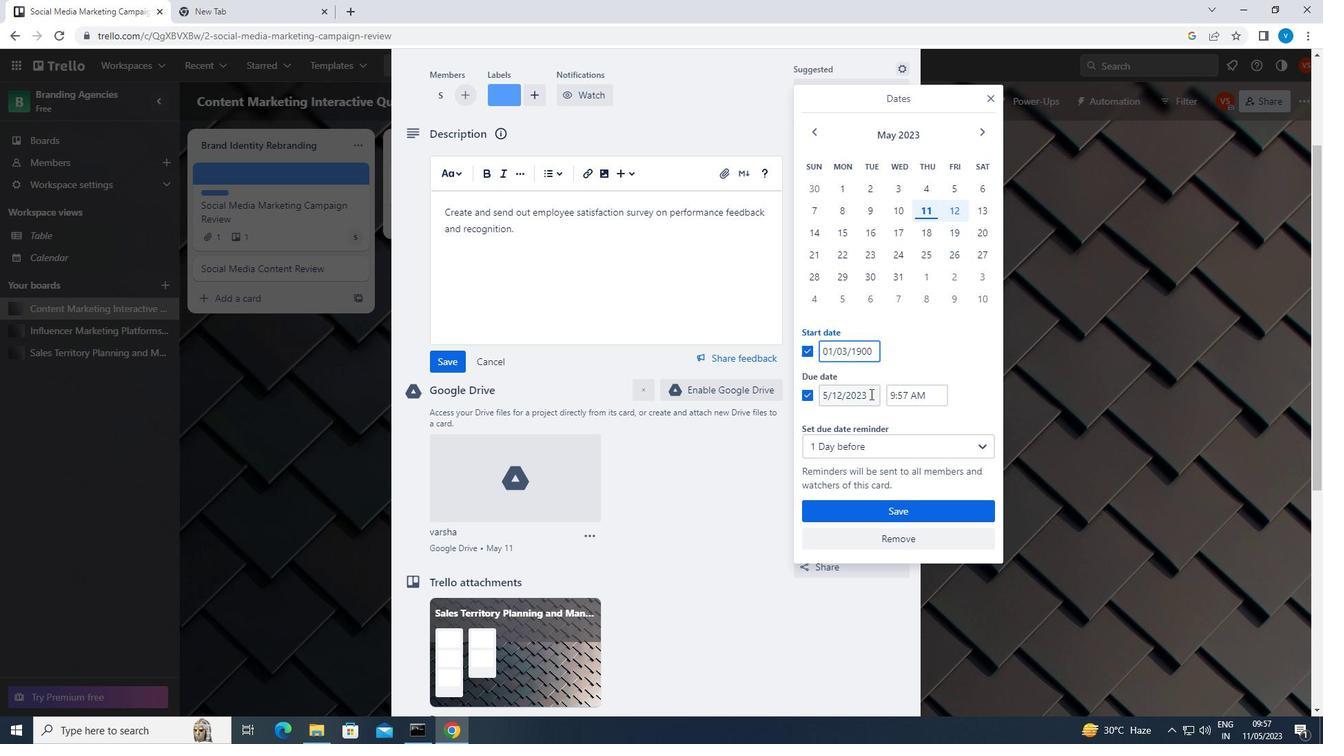 
Action: Mouse pressed left at (870, 394)
Screenshot: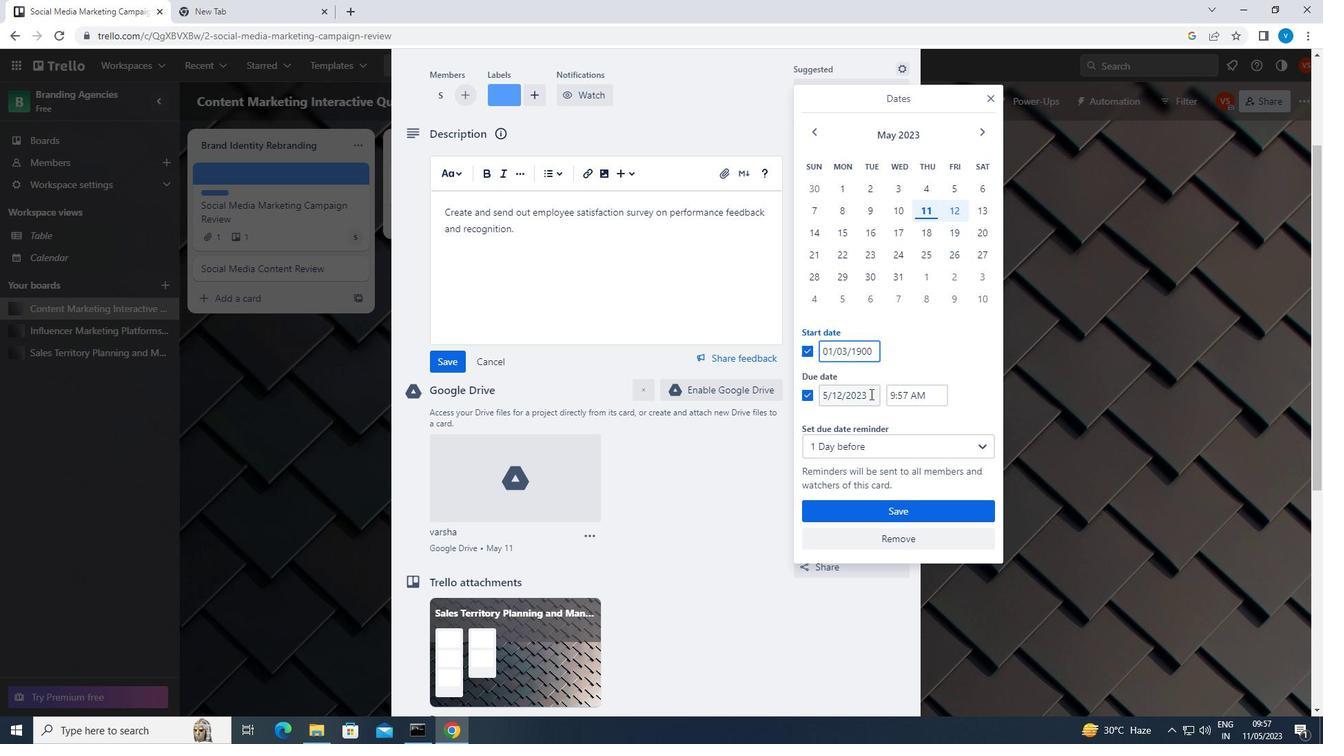 
Action: Mouse pressed left at (870, 394)
Screenshot: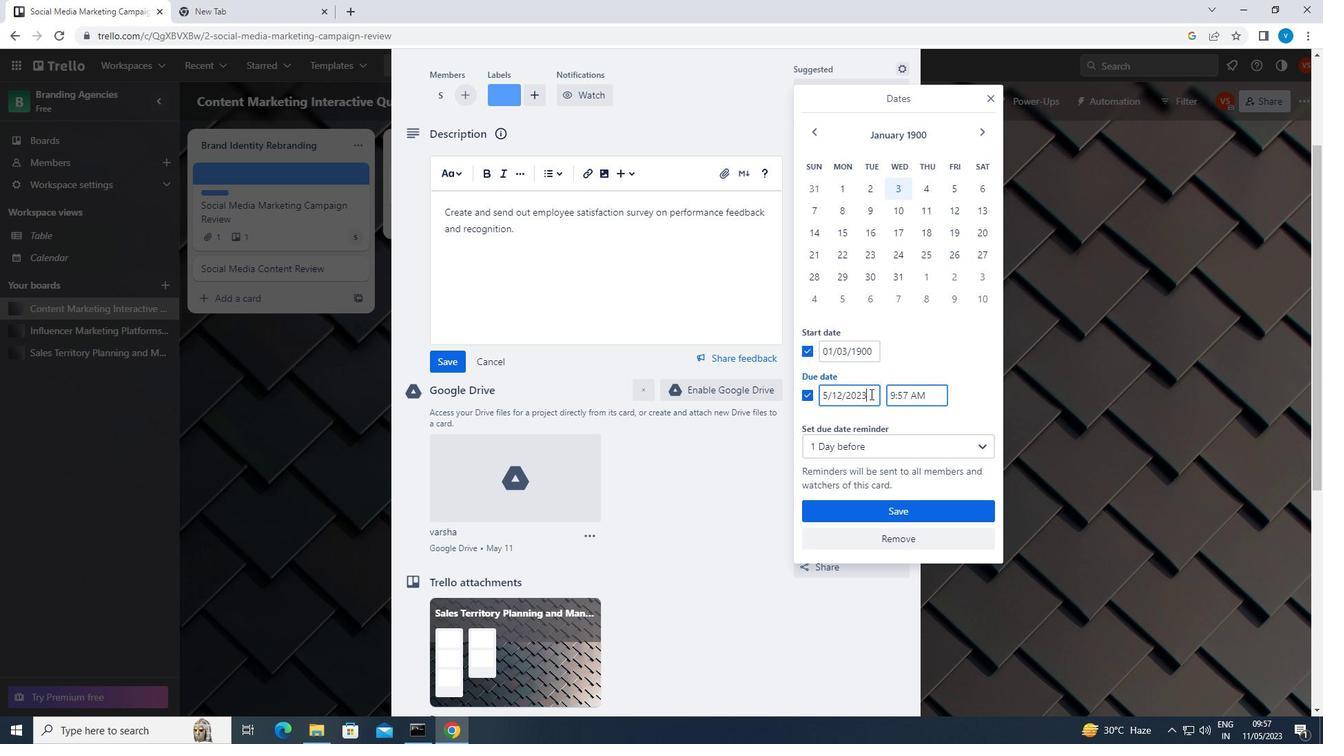 
Action: Key pressed <Key.backspace><Key.backspace><Key.backspace><Key.backspace><Key.backspace><Key.backspace><Key.backspace><Key.backspace><Key.backspace><Key.backspace><Key.backspace><Key.backspace><Key.backspace><Key.backspace><Key.backspace>01/10/1900
Screenshot: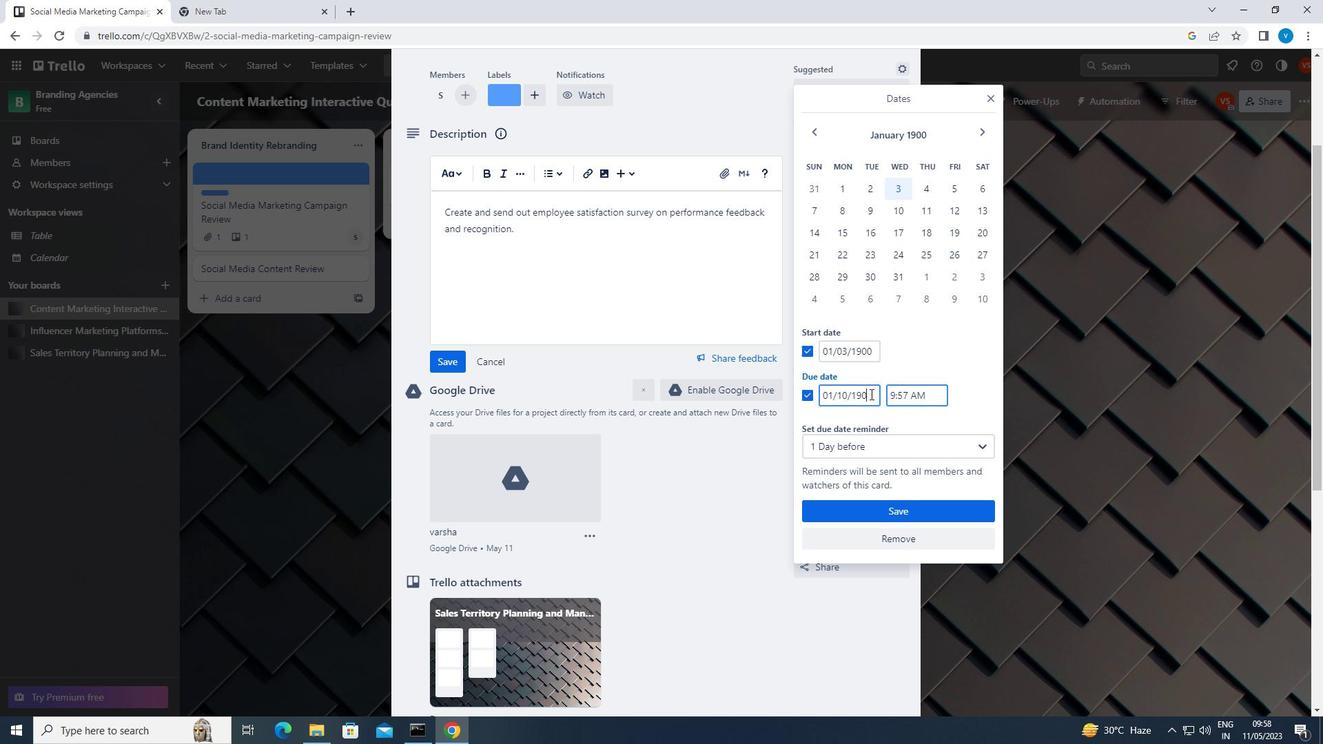 
Action: Mouse moved to (865, 512)
Screenshot: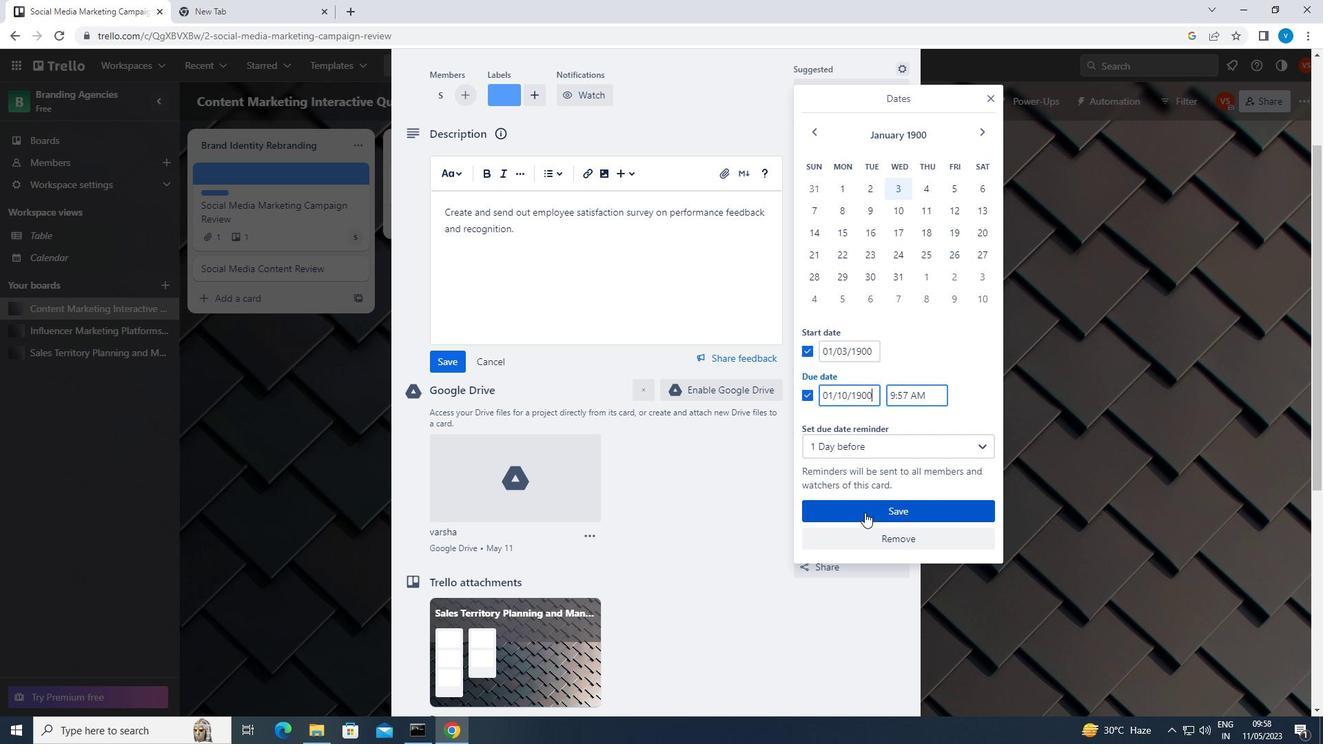 
Action: Mouse pressed left at (865, 512)
Screenshot: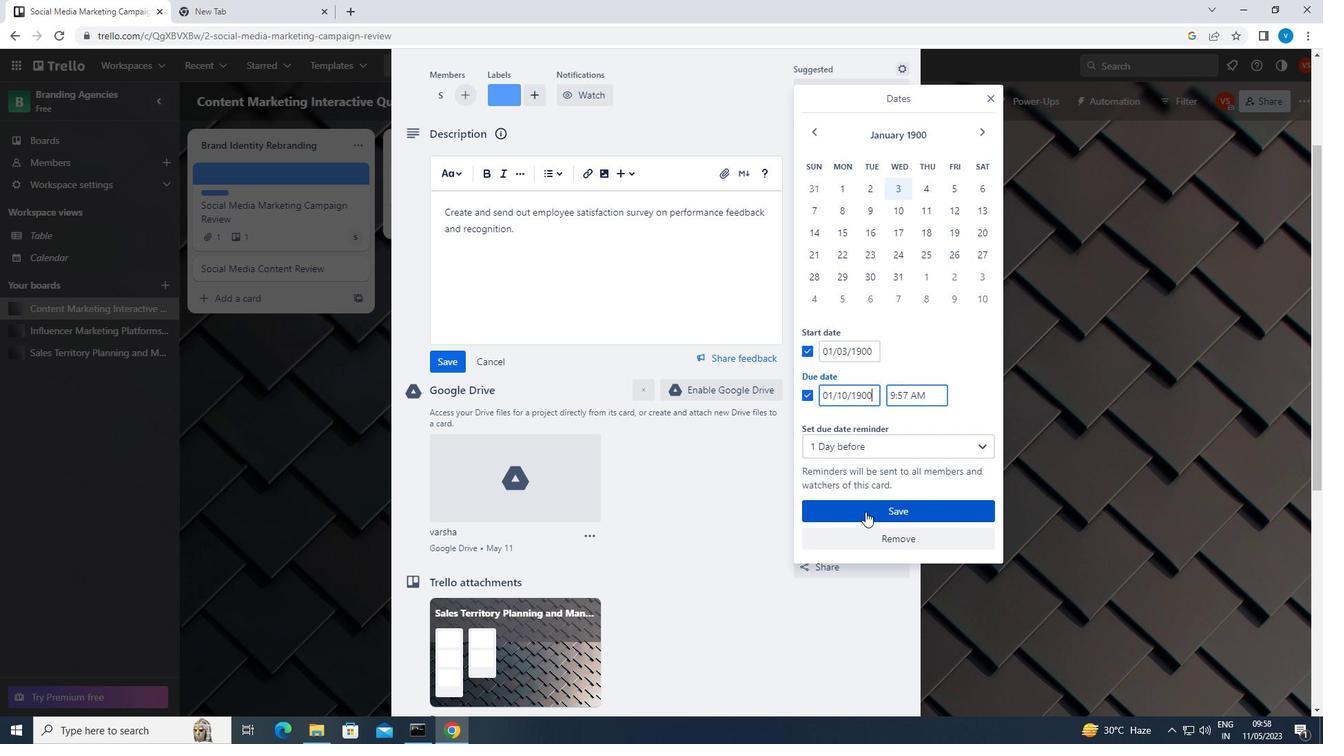 
Action: Mouse moved to (760, 513)
Screenshot: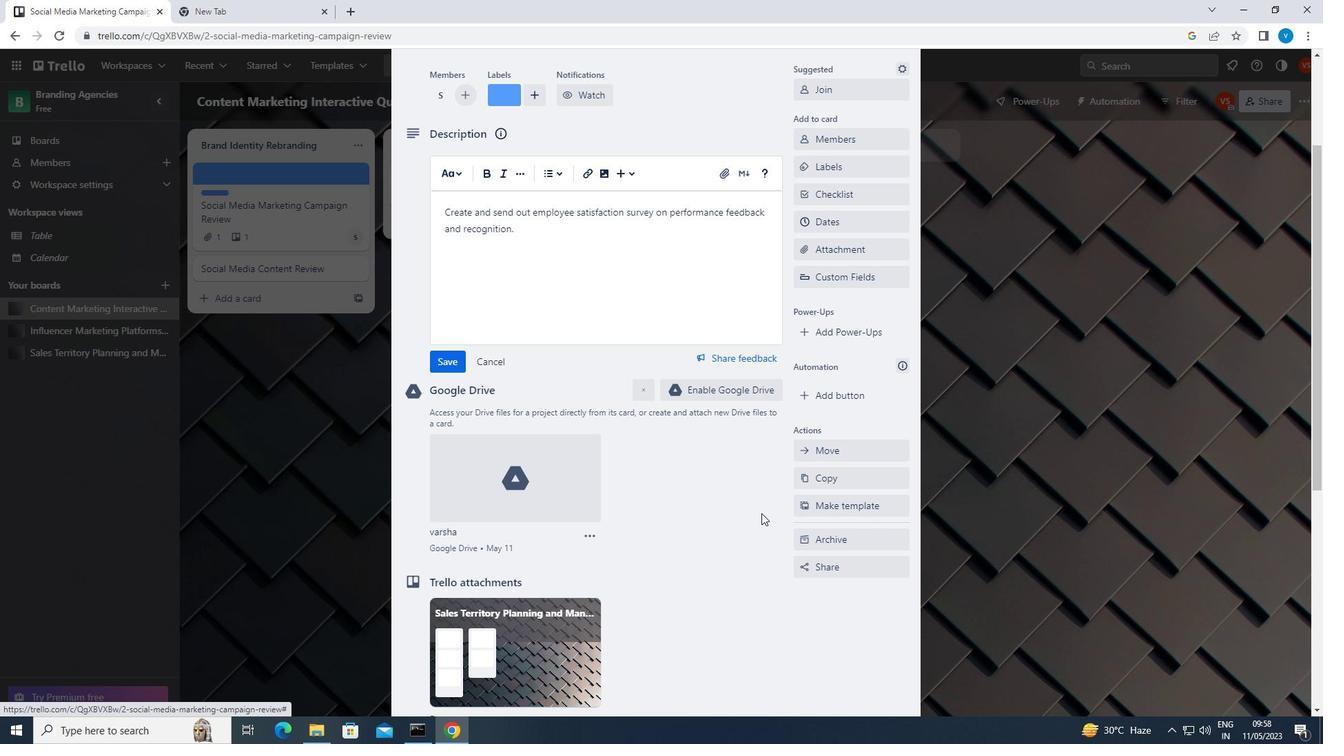 
Action: Mouse scrolled (760, 512) with delta (0, 0)
Screenshot: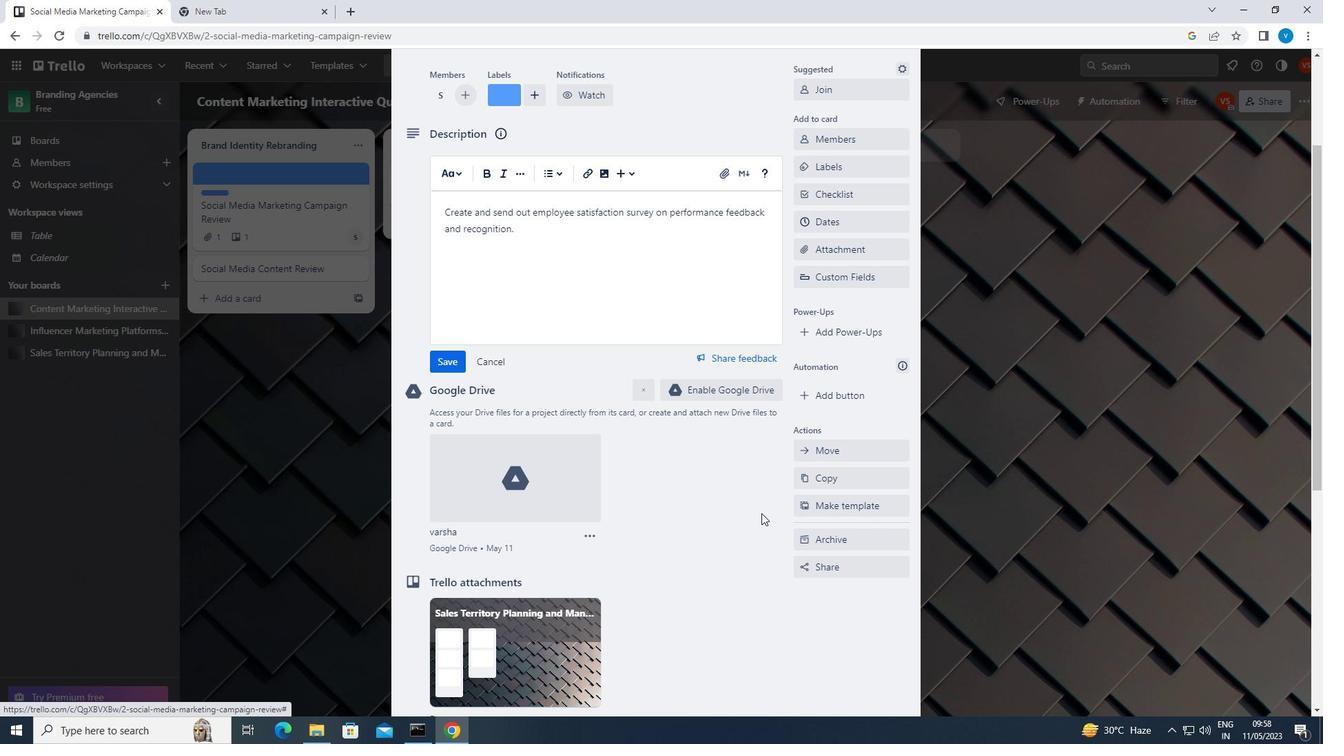 
Action: Mouse scrolled (760, 512) with delta (0, 0)
Screenshot: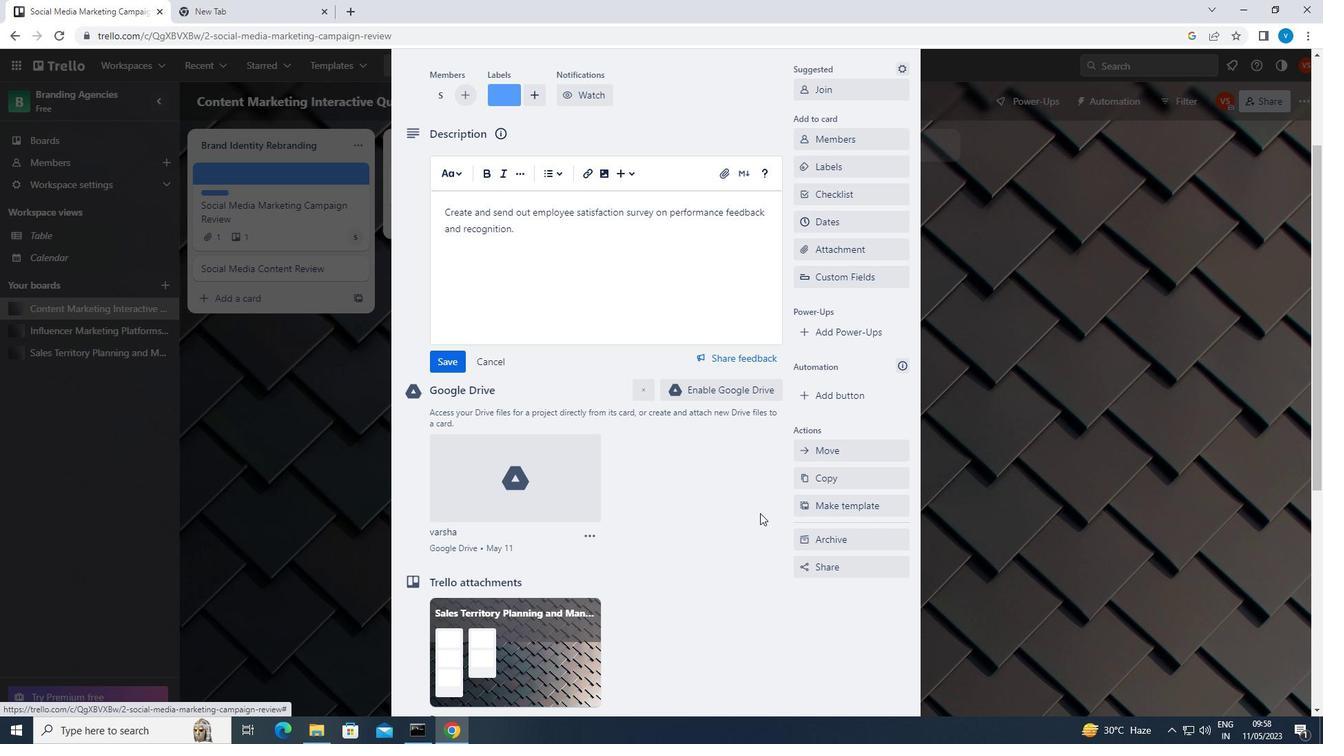 
Action: Mouse scrolled (760, 512) with delta (0, 0)
Screenshot: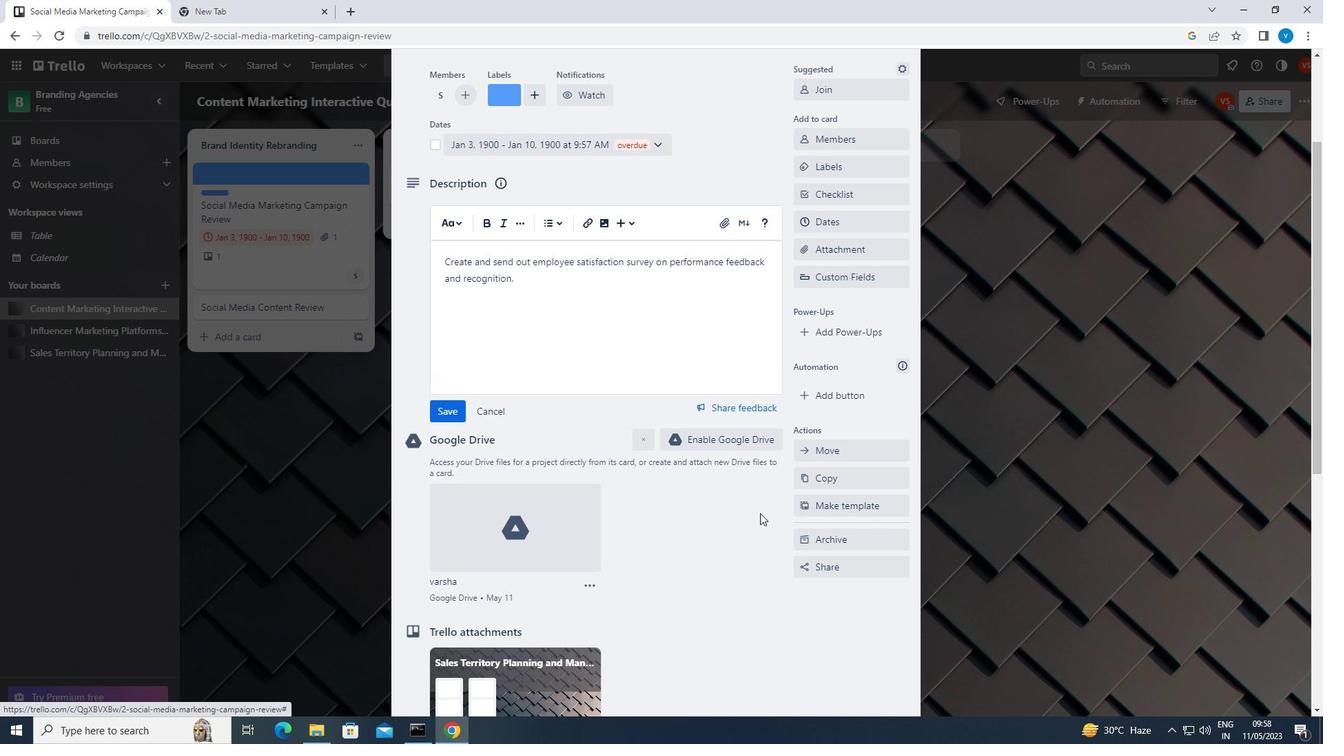 
Action: Mouse scrolled (760, 512) with delta (0, 0)
Screenshot: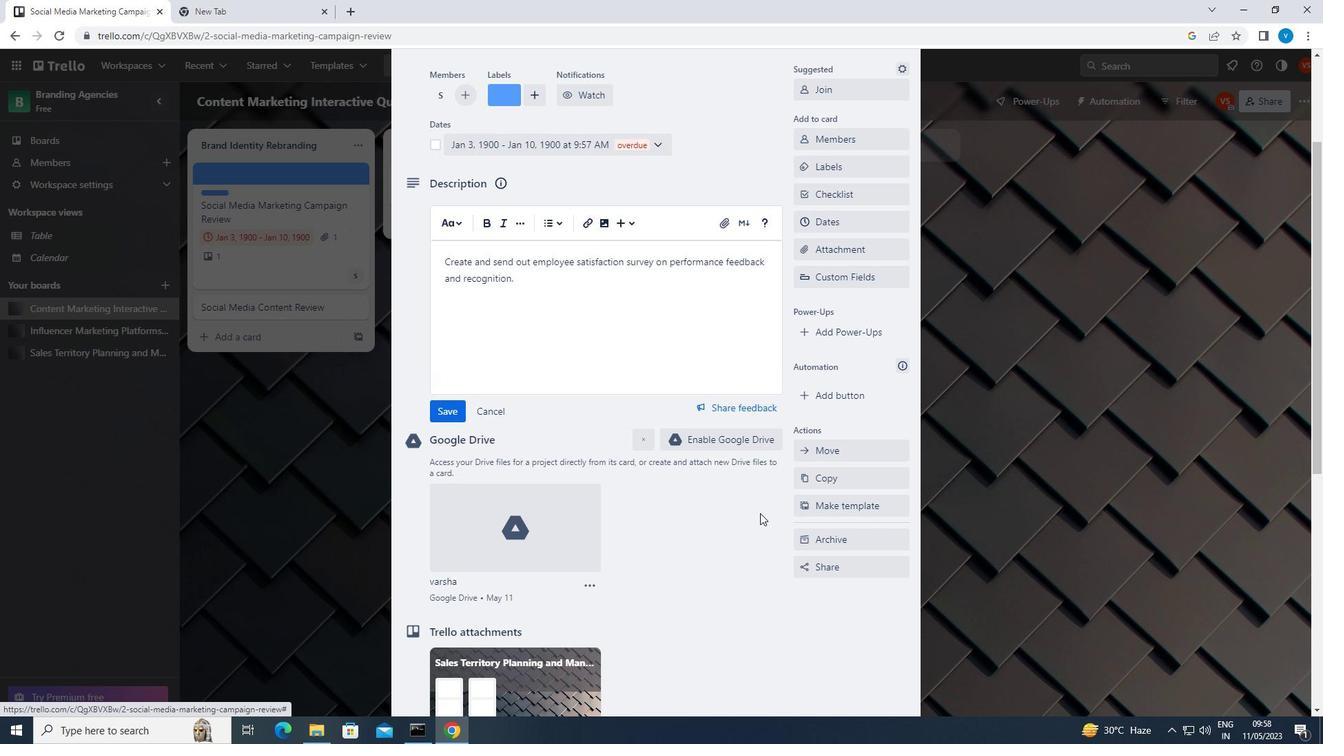 
Action: Mouse scrolled (760, 512) with delta (0, 0)
Screenshot: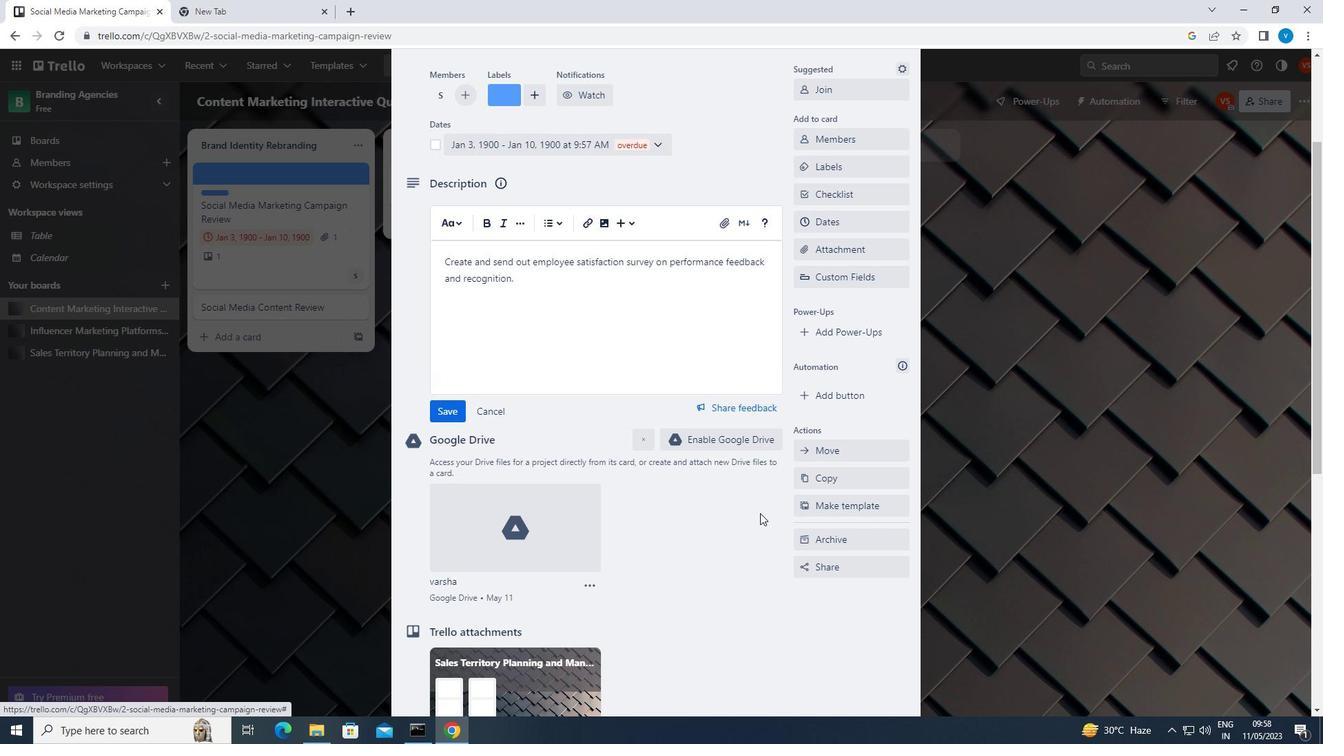 
Action: Mouse moved to (759, 513)
Screenshot: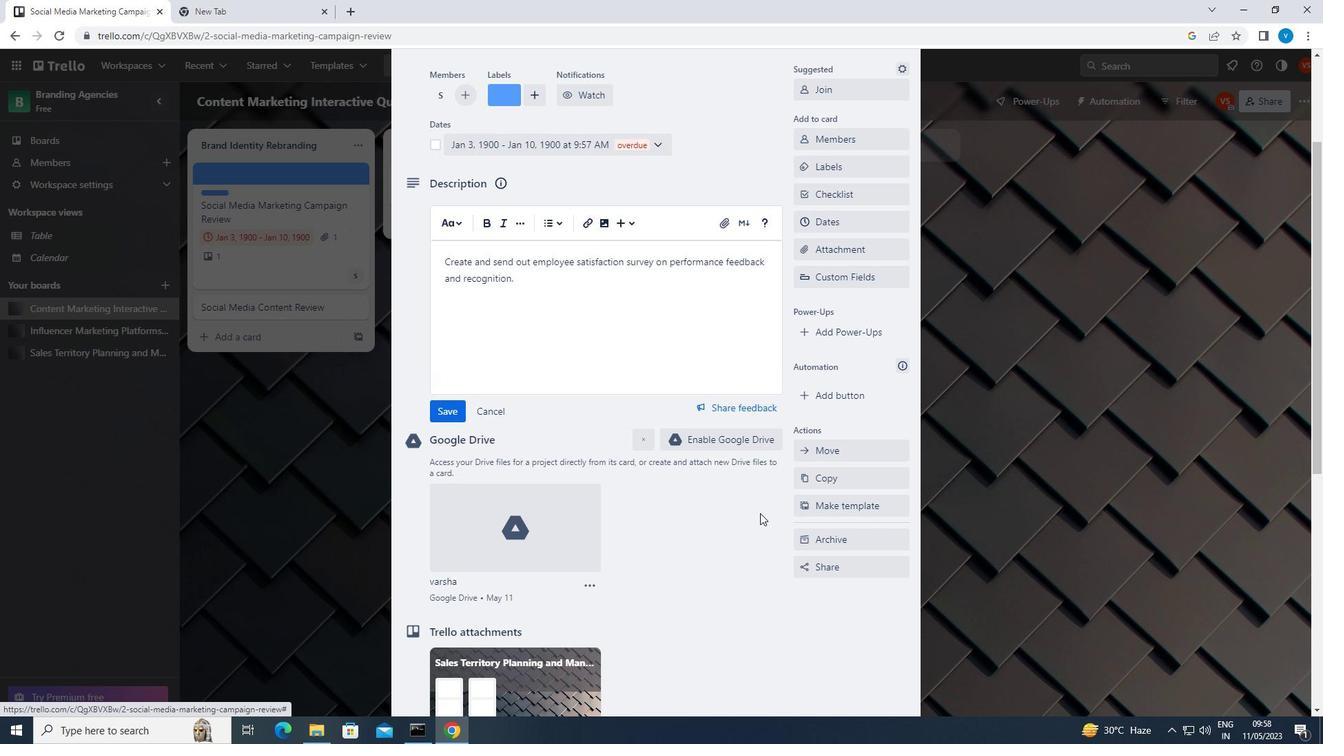 
Action: Mouse scrolled (759, 512) with delta (0, 0)
Screenshot: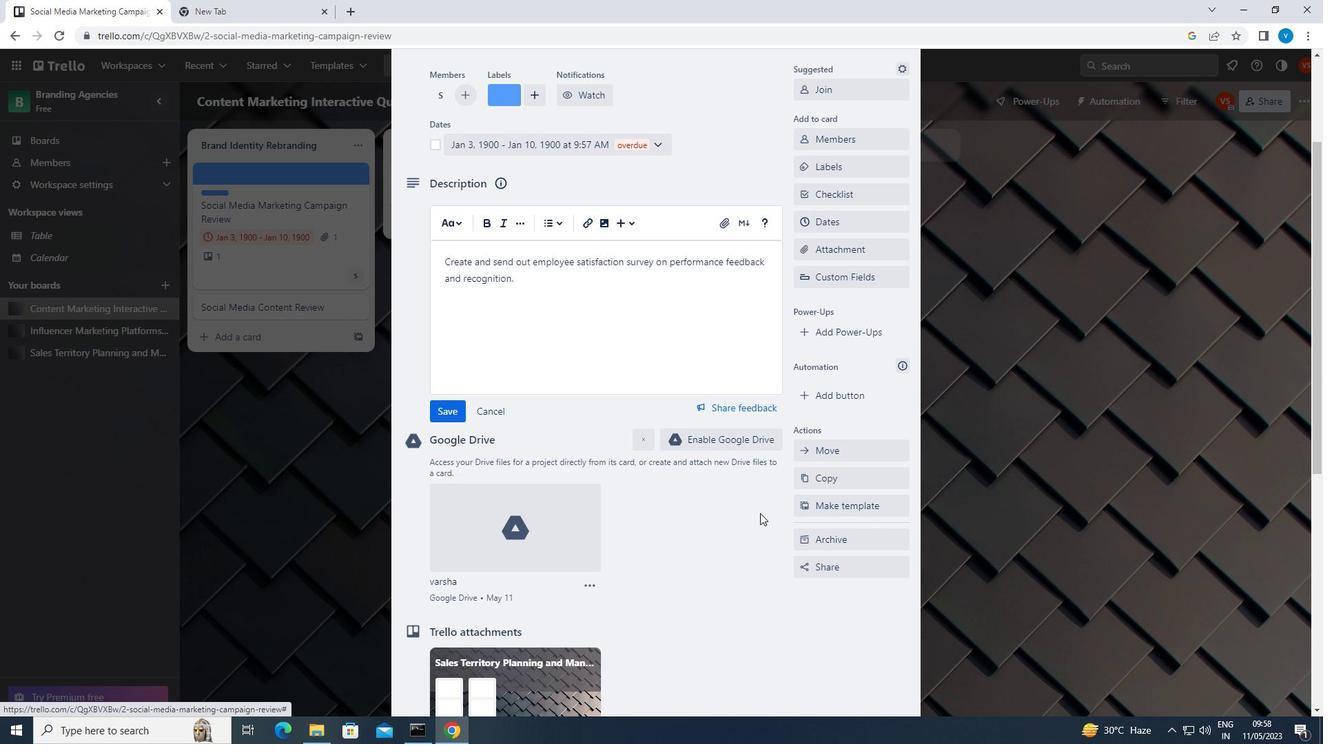 
Action: Mouse moved to (750, 510)
Screenshot: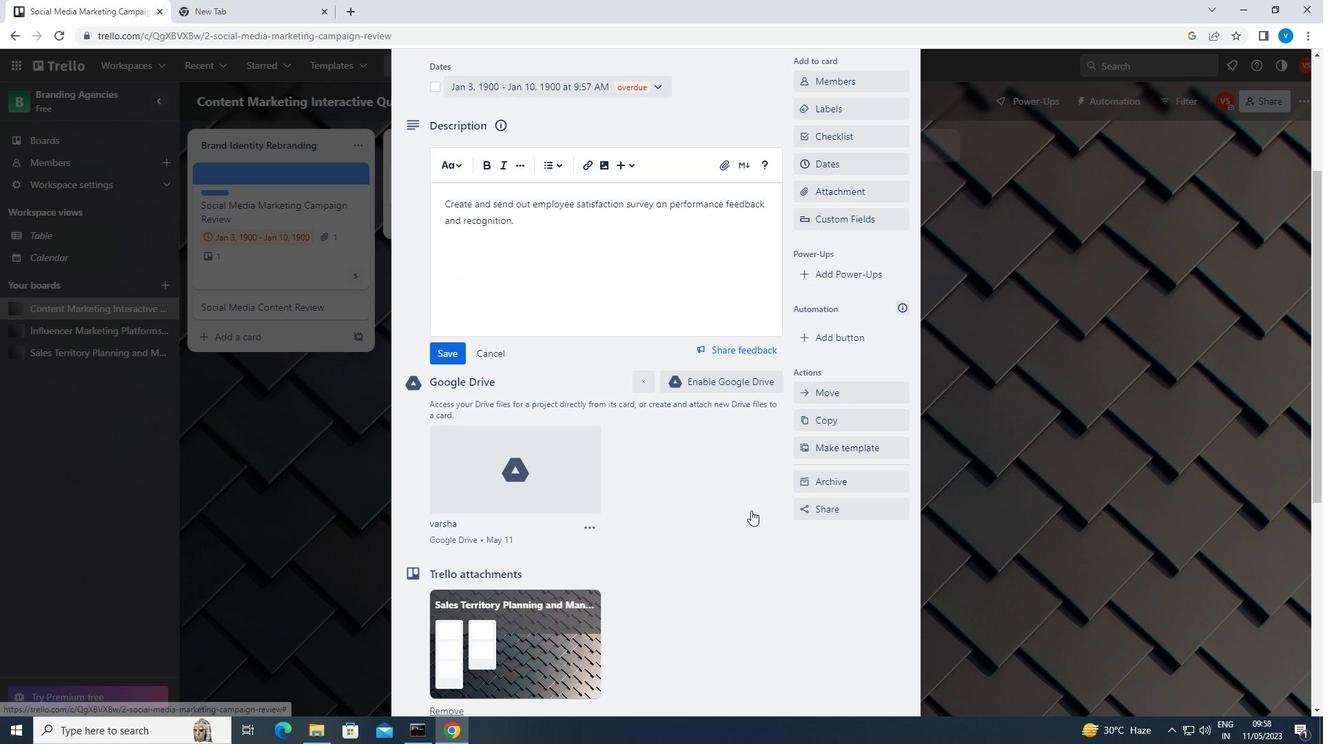 
Action: Mouse scrolled (750, 510) with delta (0, 0)
Screenshot: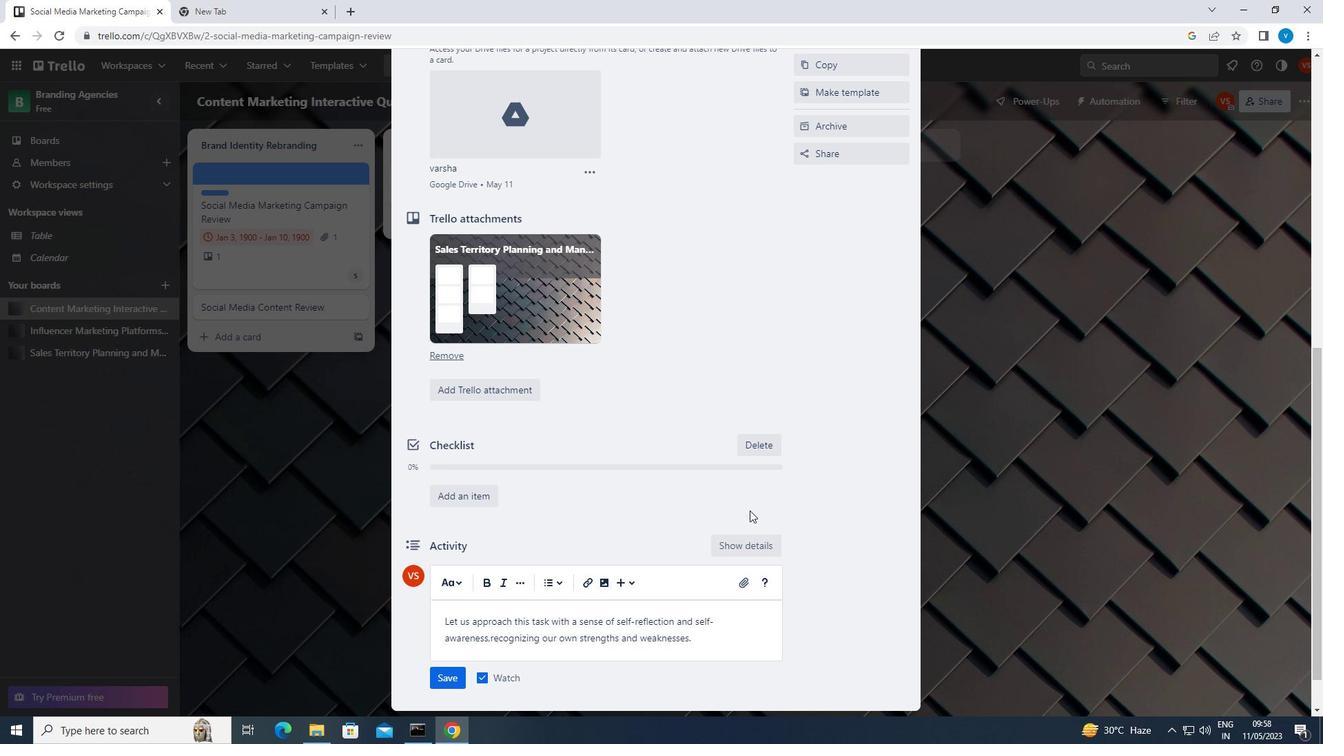 
Action: Mouse scrolled (750, 510) with delta (0, 0)
Screenshot: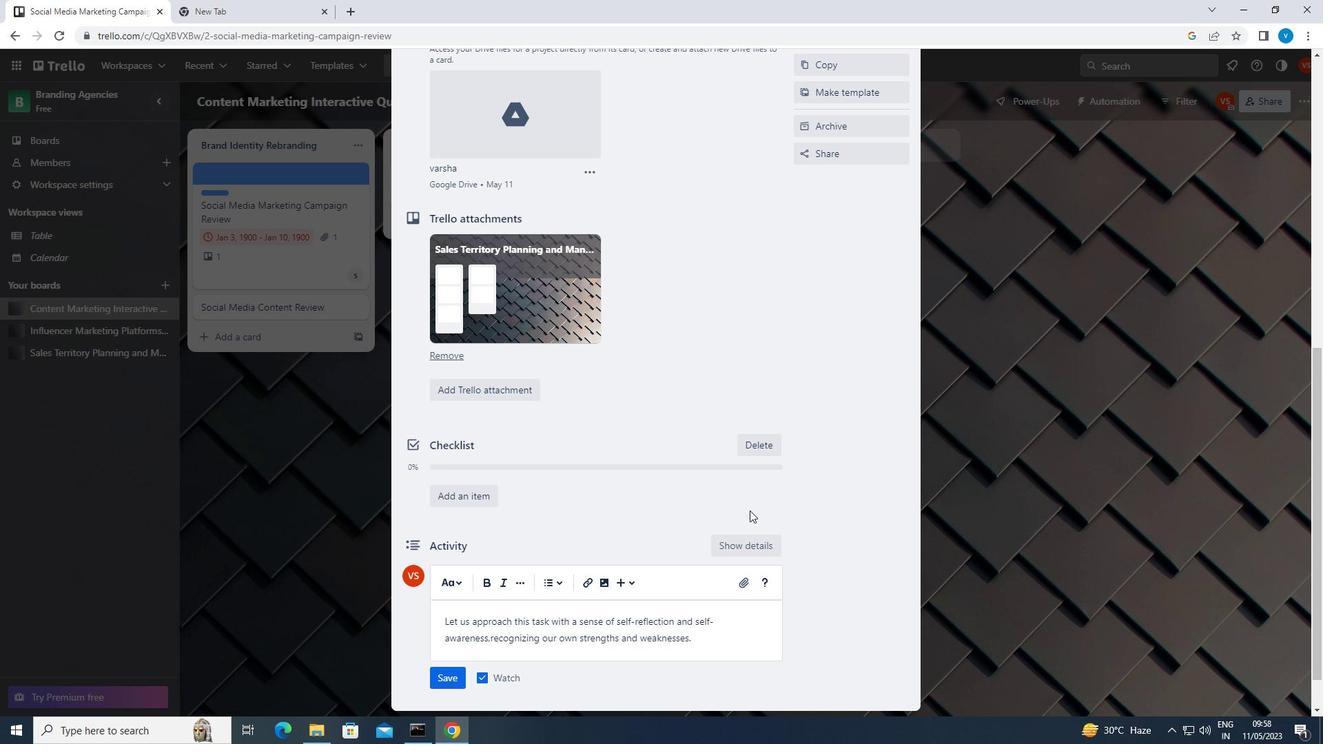 
Action: Mouse moved to (446, 620)
Screenshot: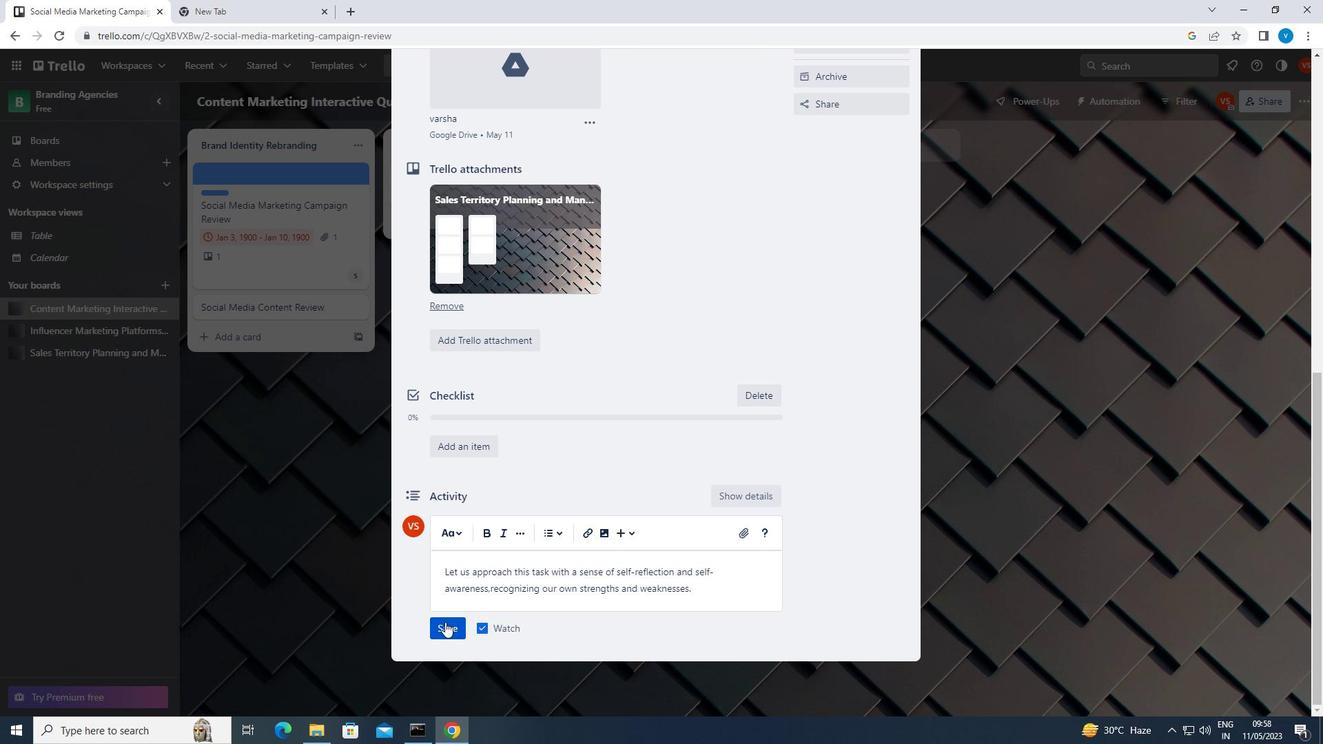 
Action: Mouse pressed left at (446, 620)
Screenshot: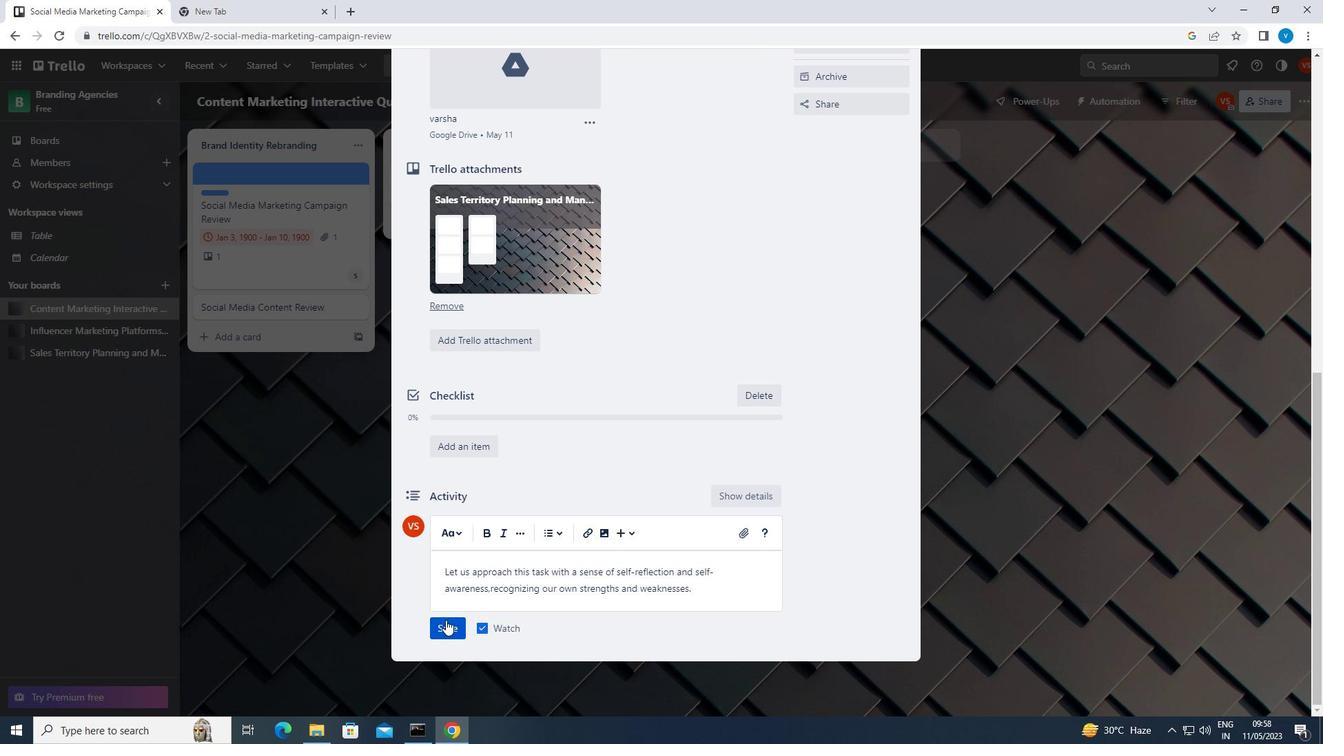 
